 Task: Research Airbnb accommodation in San Marino, San Marino from 12th December, 2023 to 16th December, 2023 for 8 adults.8 bedrooms having 8 beds and 8 bathrooms. Property type can be house. Amenities needed are: wifi, TV, free parkinig on premises, gym, breakfast. Booking option can be shelf check-in. Look for 4 properties as per requirement.
Action: Mouse moved to (352, 145)
Screenshot: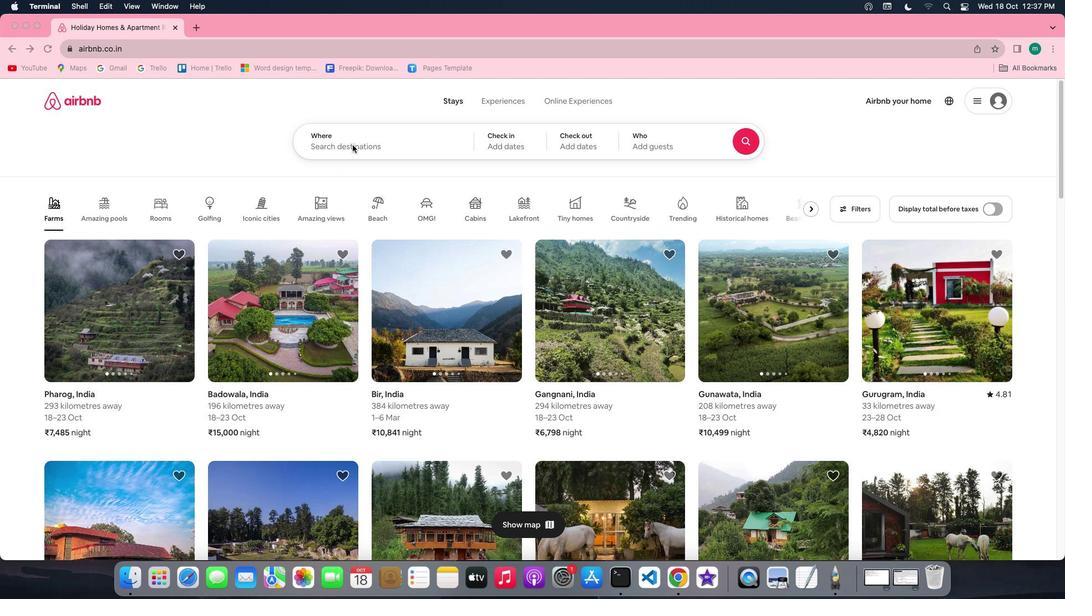 
Action: Mouse pressed left at (352, 145)
Screenshot: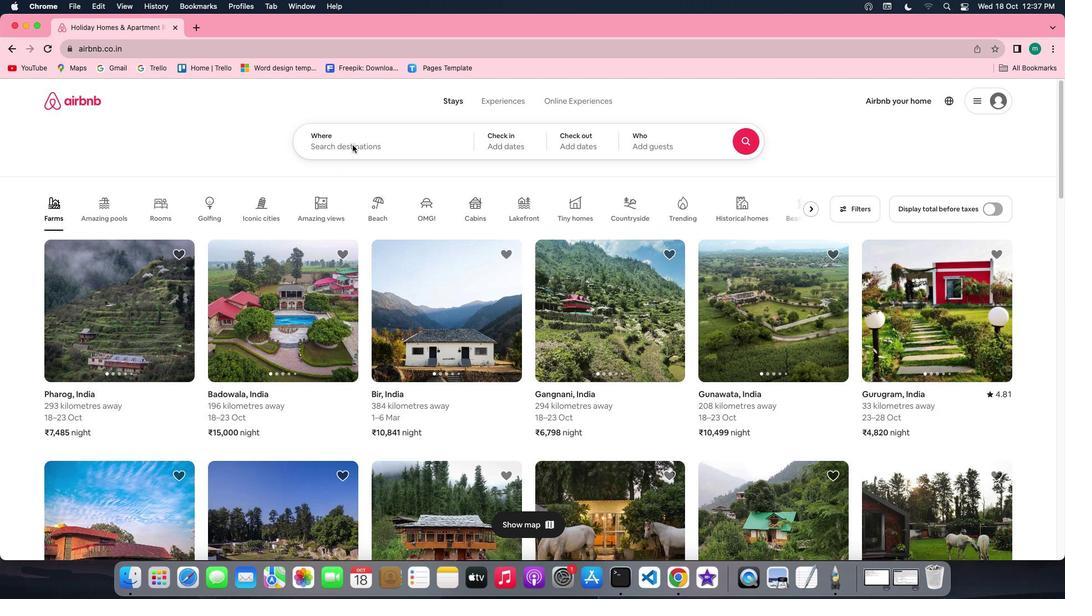 
Action: Mouse pressed left at (352, 145)
Screenshot: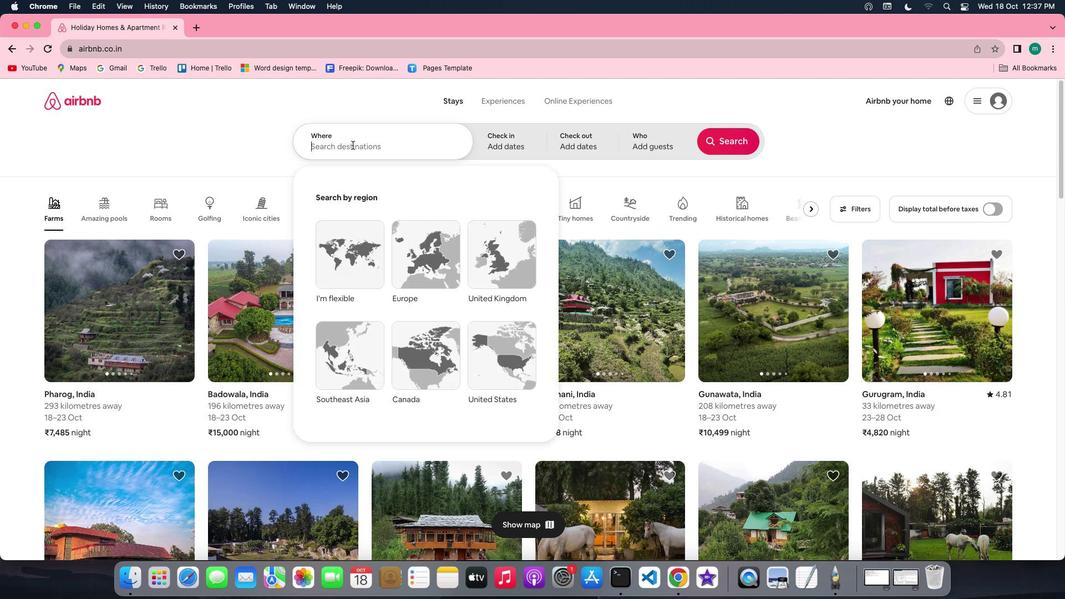 
Action: Key pressed Key.shift'S''a''n'Key.spaceKey.shift'M''a''r''i''n''o'','Key.shift'S''a''n'Key.spaceKey.shift'M''a''r''o'Key.backspace'i''n''o'
Screenshot: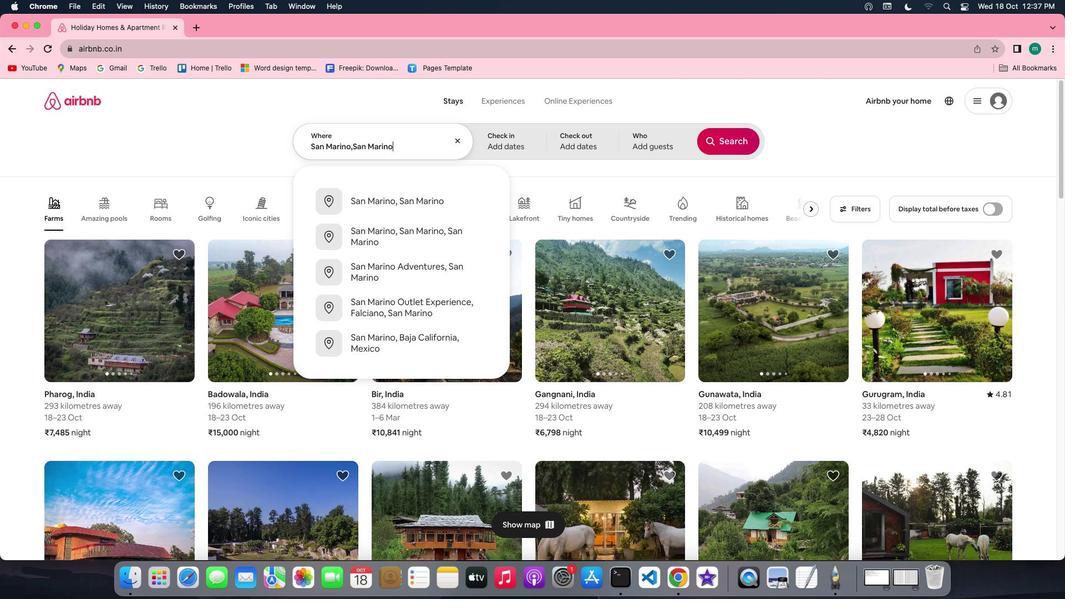 
Action: Mouse moved to (507, 140)
Screenshot: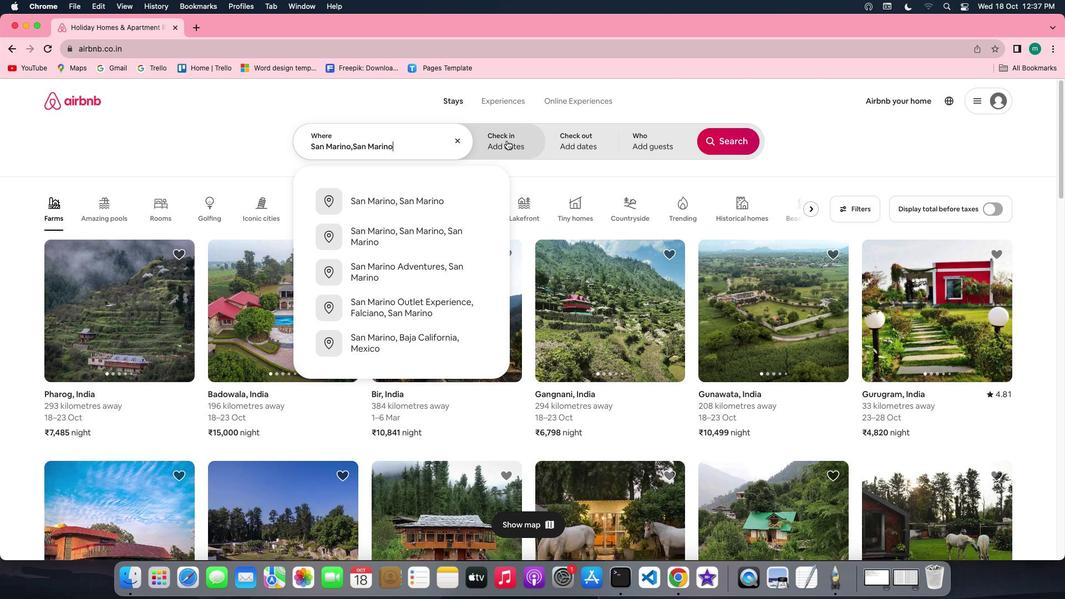 
Action: Mouse pressed left at (507, 140)
Screenshot: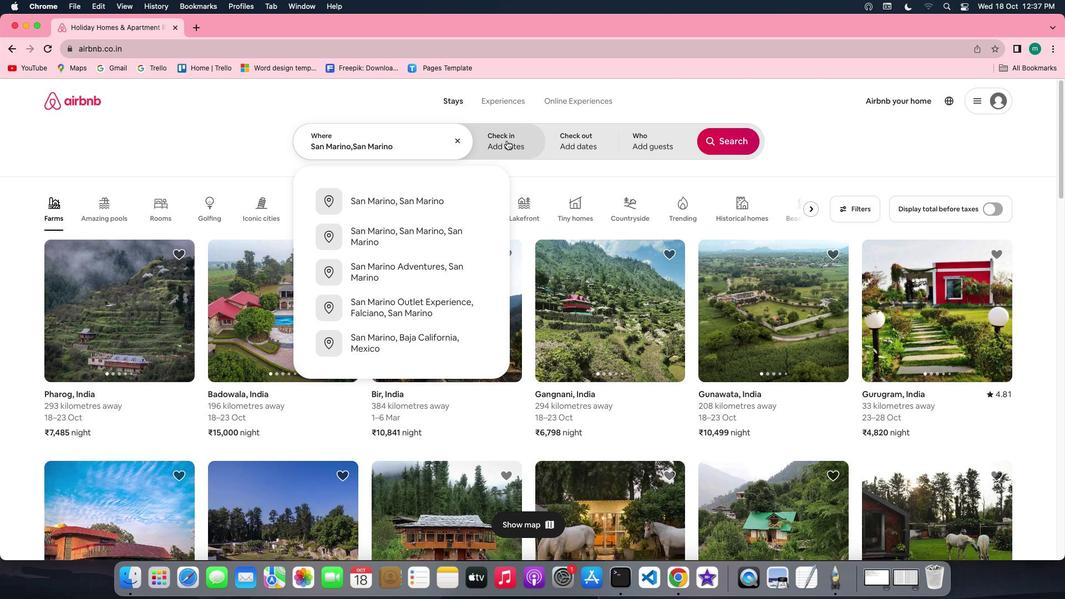
Action: Mouse moved to (727, 230)
Screenshot: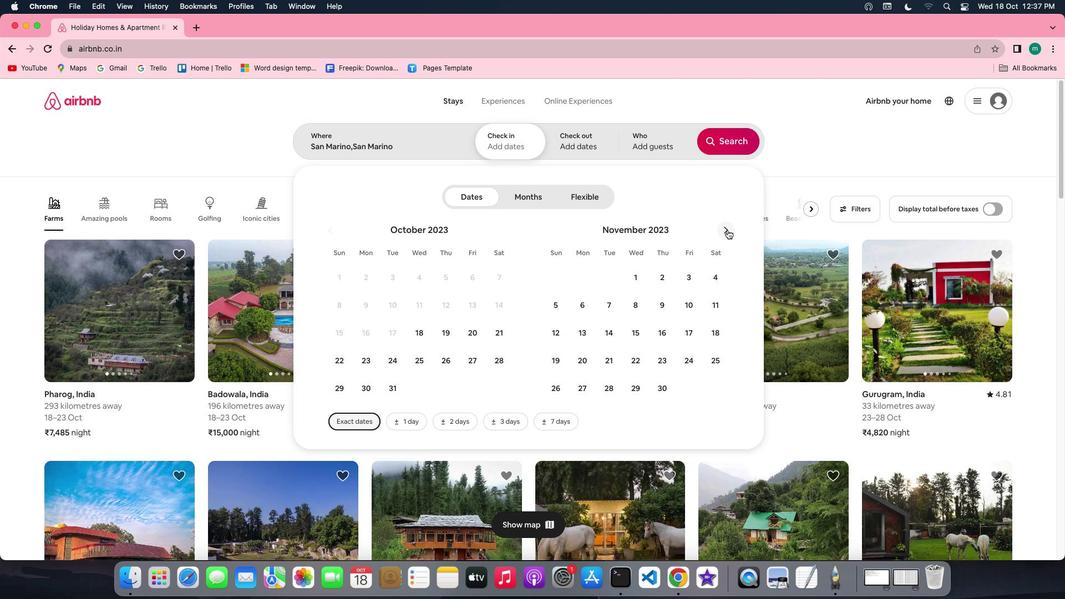 
Action: Mouse pressed left at (727, 230)
Screenshot: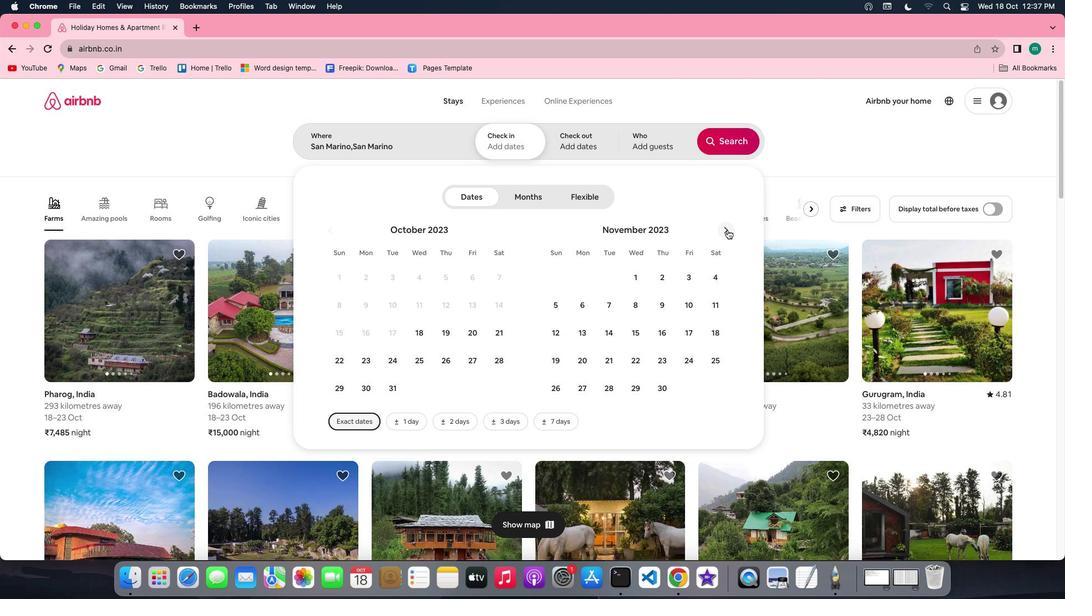 
Action: Mouse moved to (607, 322)
Screenshot: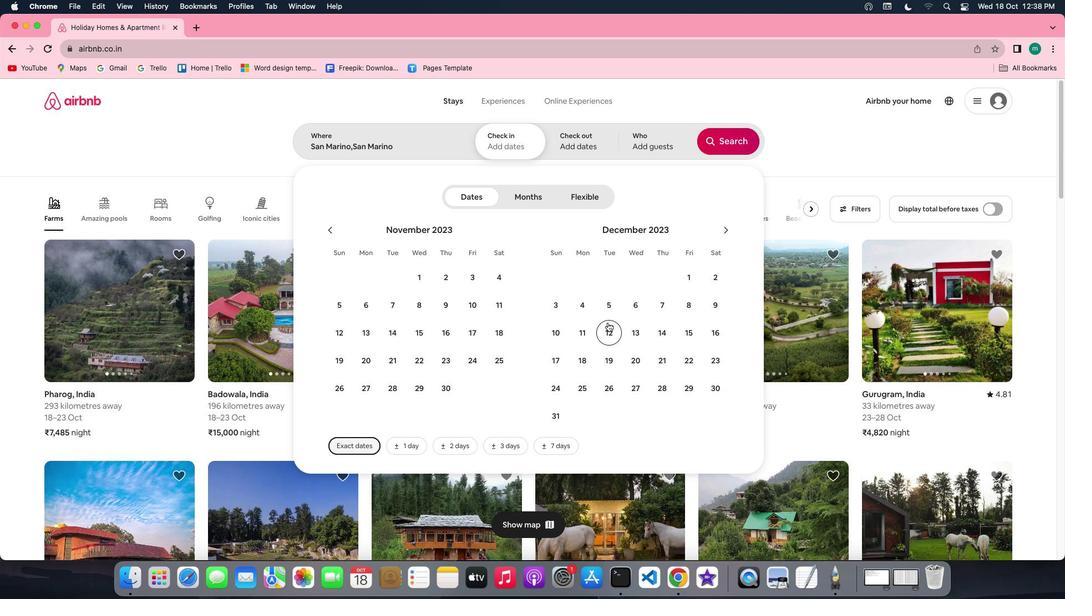 
Action: Mouse pressed left at (607, 322)
Screenshot: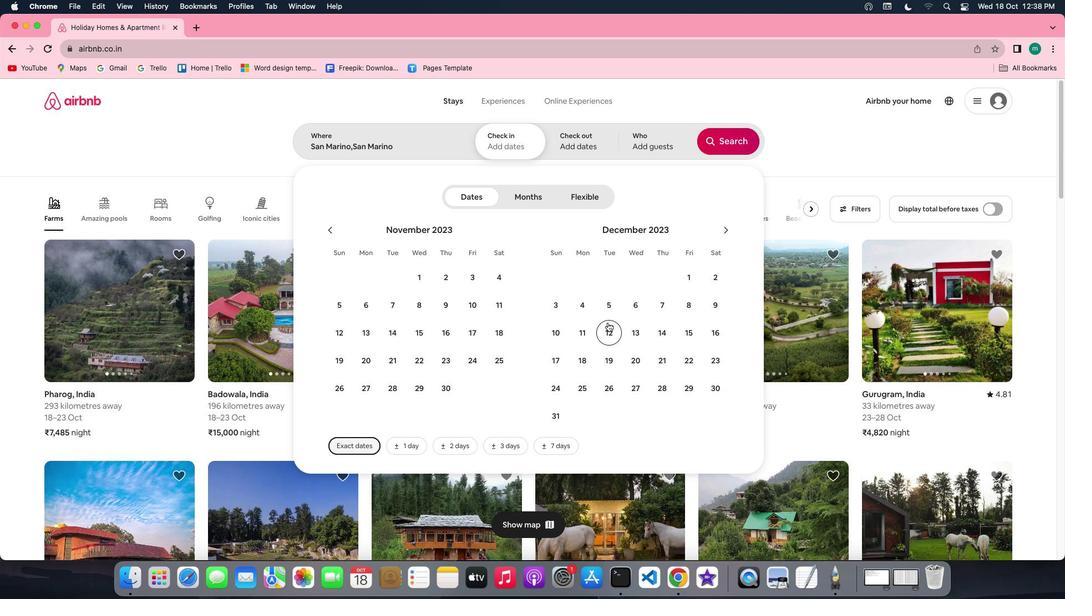 
Action: Mouse moved to (710, 321)
Screenshot: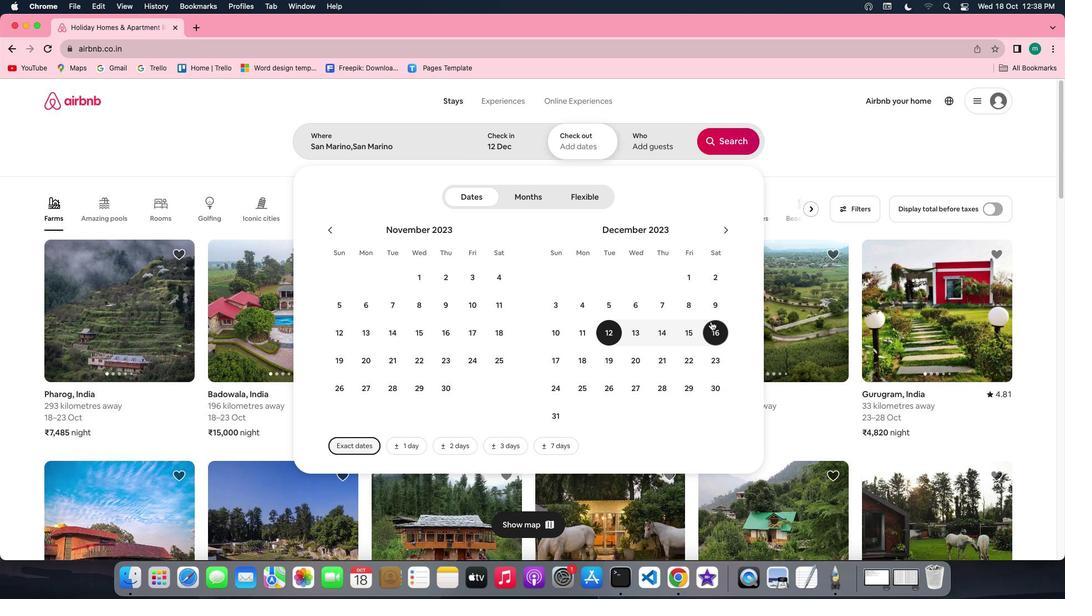 
Action: Mouse pressed left at (710, 321)
Screenshot: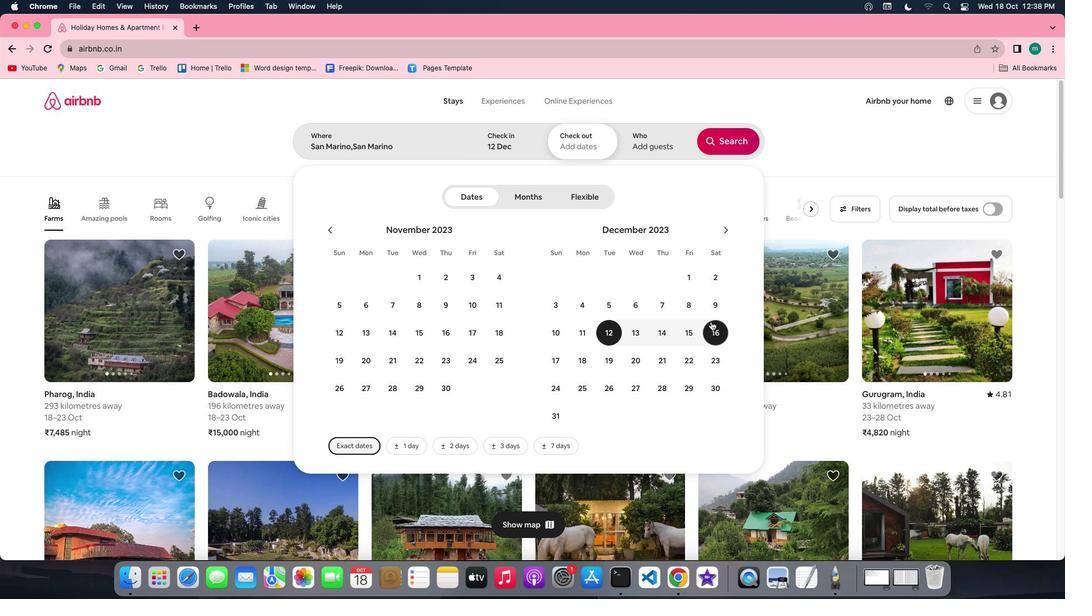
Action: Mouse moved to (658, 145)
Screenshot: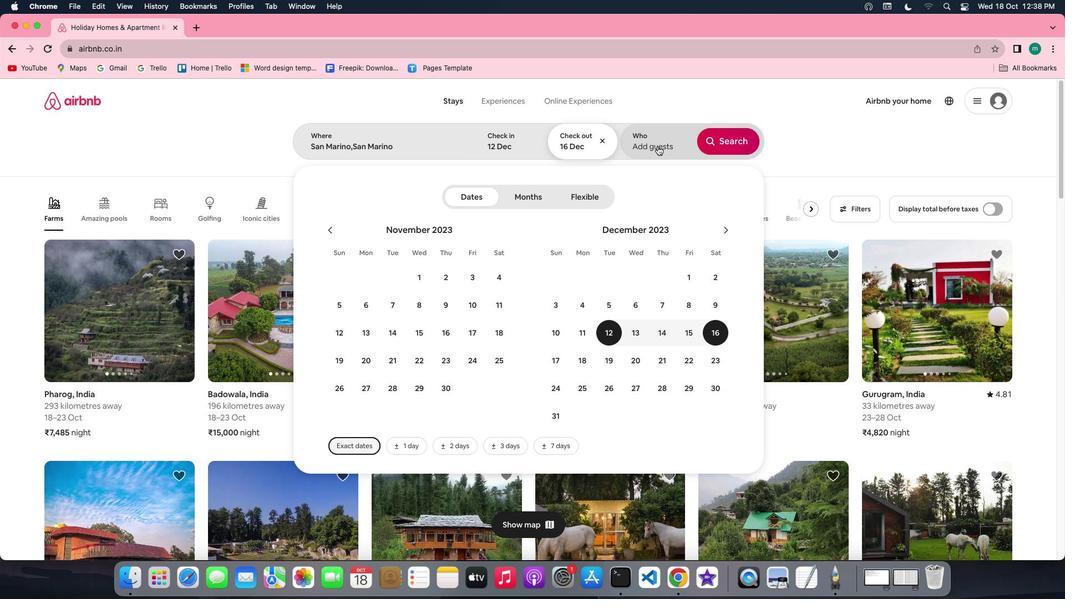 
Action: Mouse pressed left at (658, 145)
Screenshot: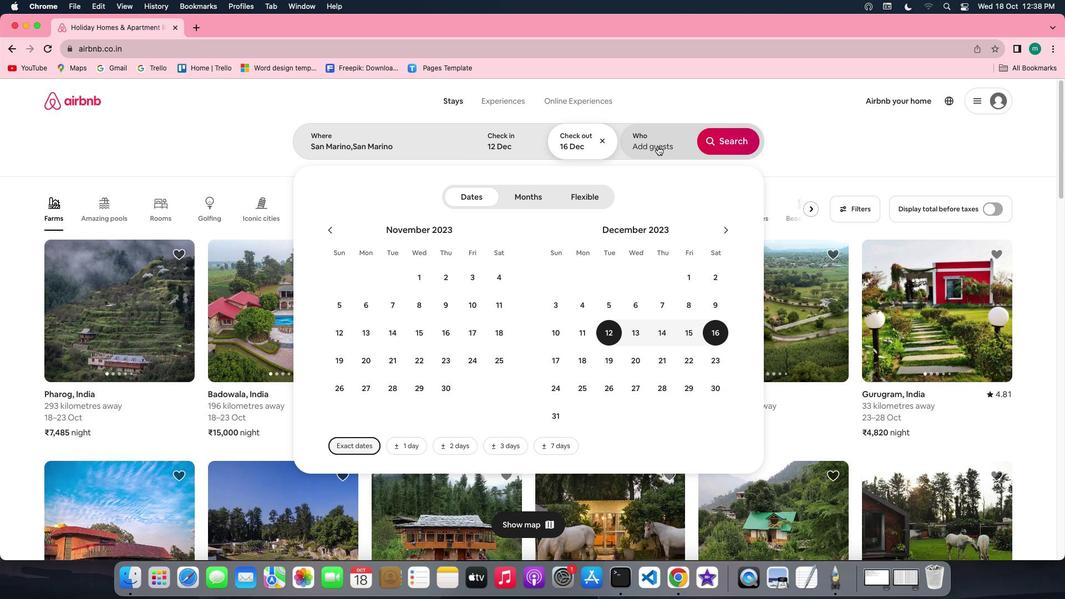 
Action: Mouse moved to (734, 199)
Screenshot: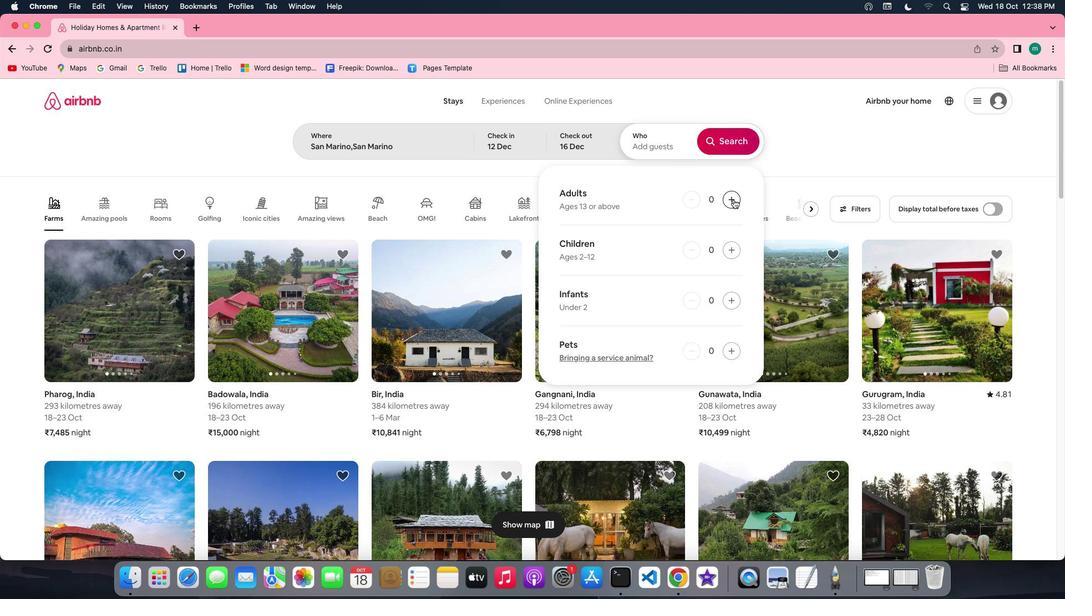 
Action: Mouse pressed left at (734, 199)
Screenshot: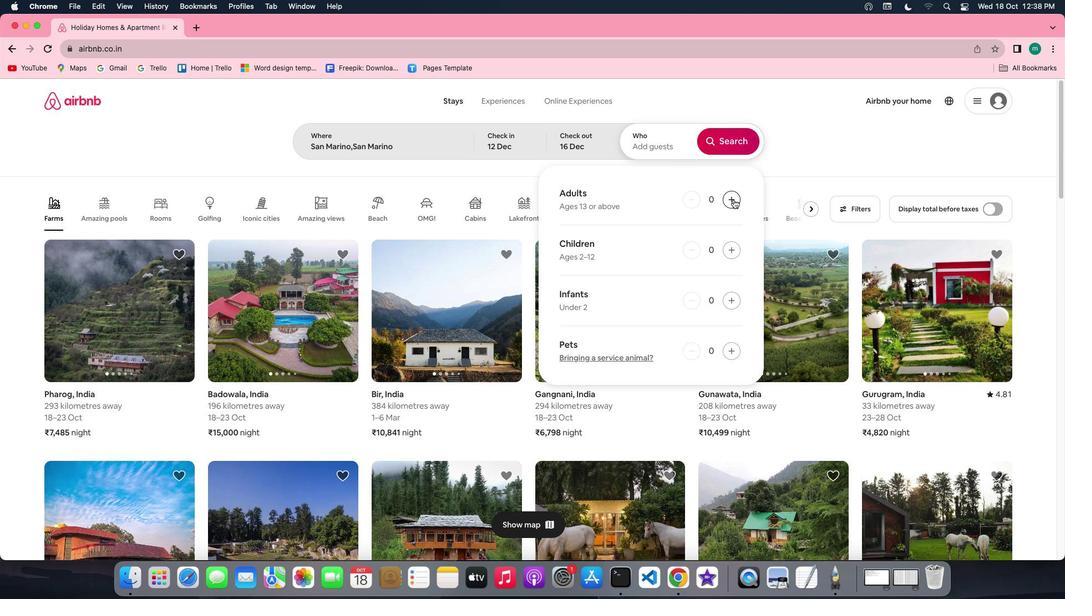 
Action: Mouse pressed left at (734, 199)
Screenshot: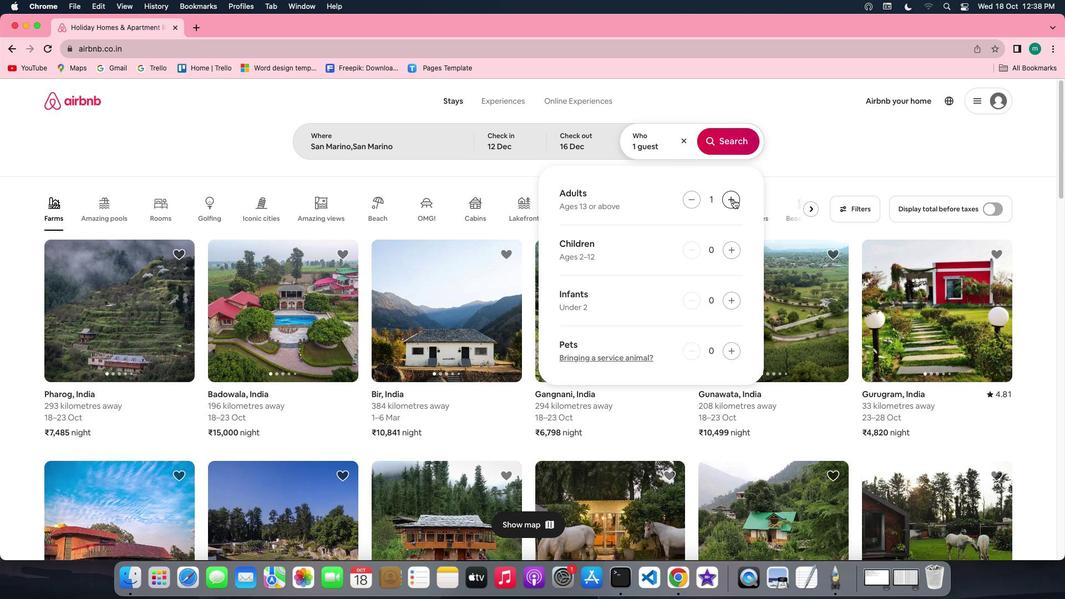 
Action: Mouse pressed left at (734, 199)
Screenshot: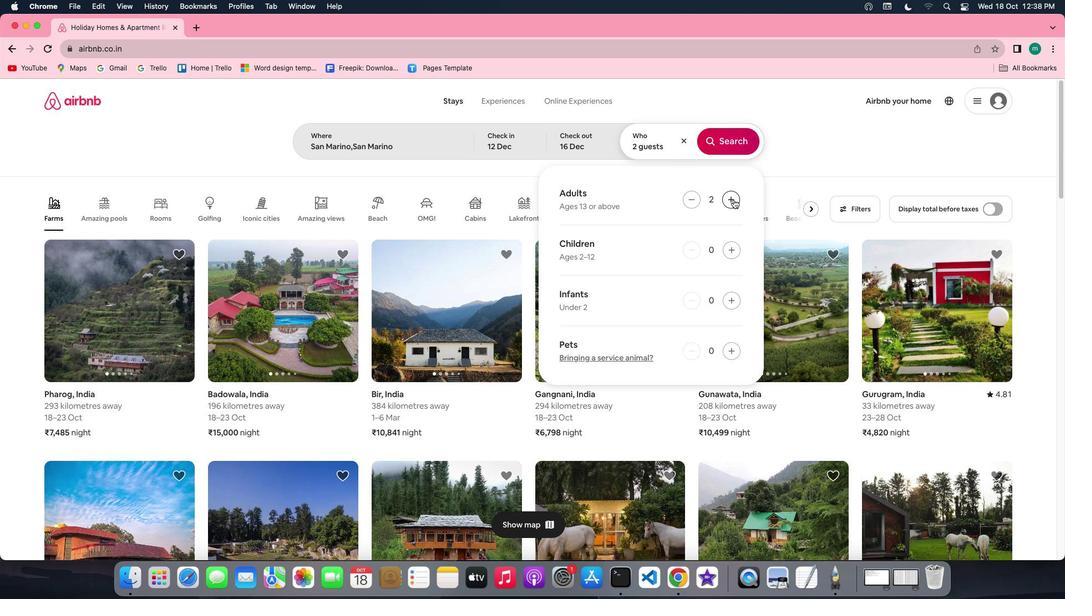 
Action: Mouse pressed left at (734, 199)
Screenshot: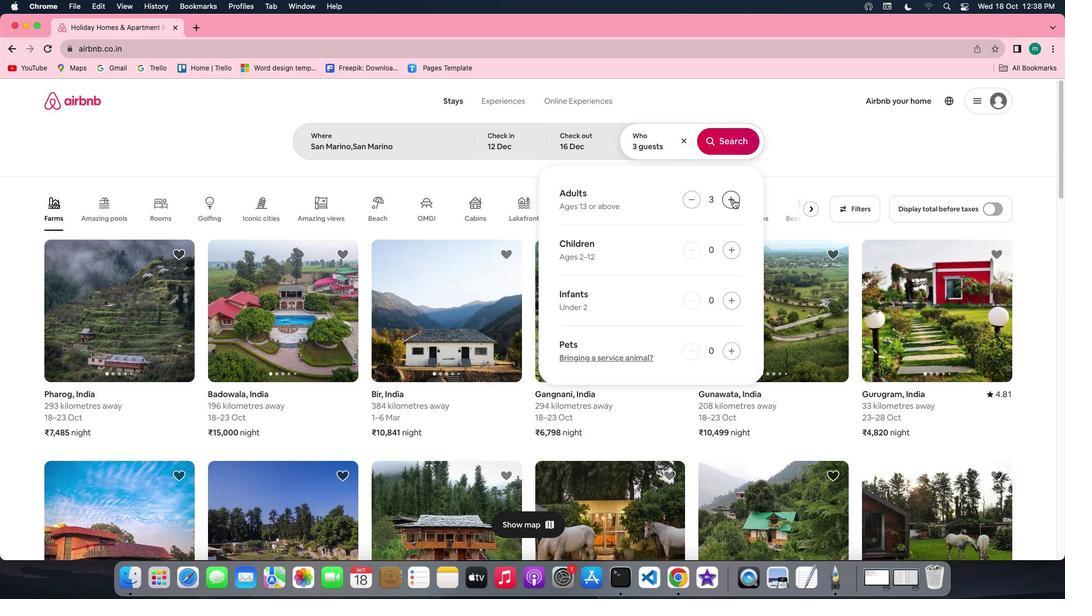 
Action: Mouse pressed left at (734, 199)
Screenshot: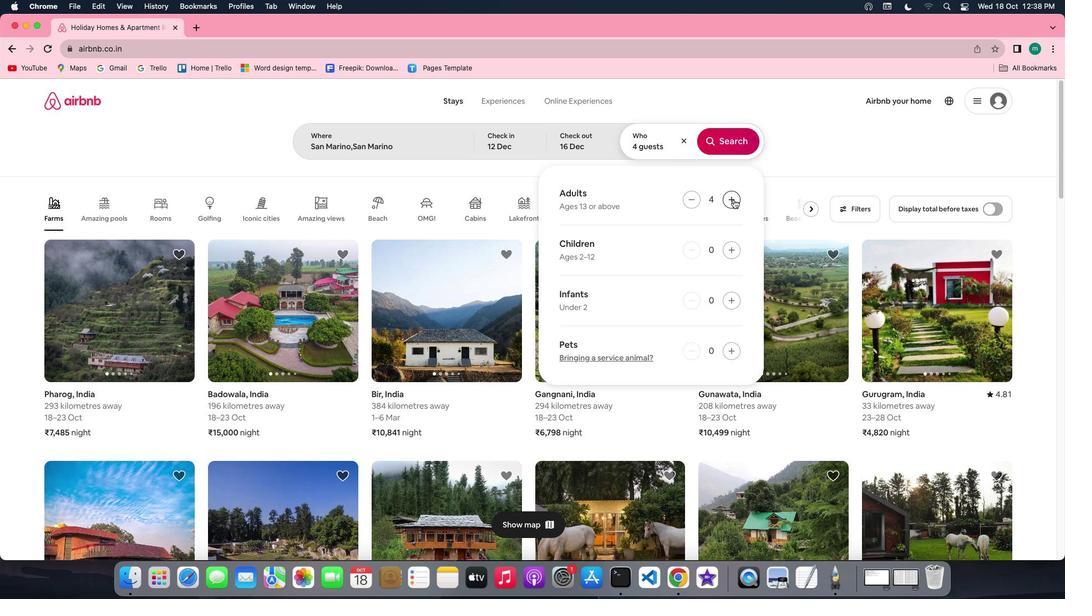 
Action: Mouse pressed left at (734, 199)
Screenshot: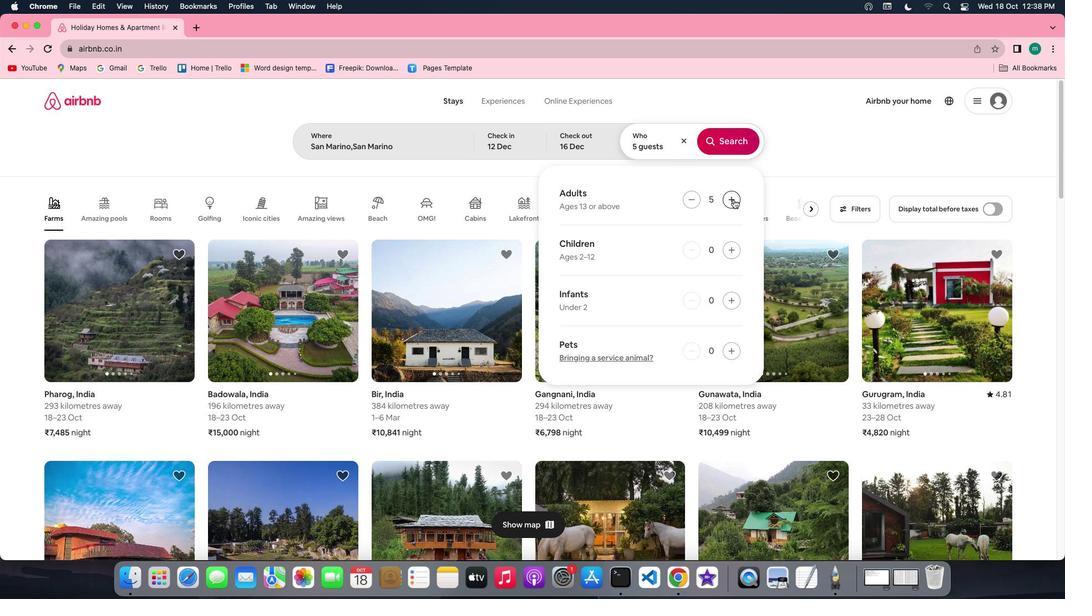 
Action: Mouse pressed left at (734, 199)
Screenshot: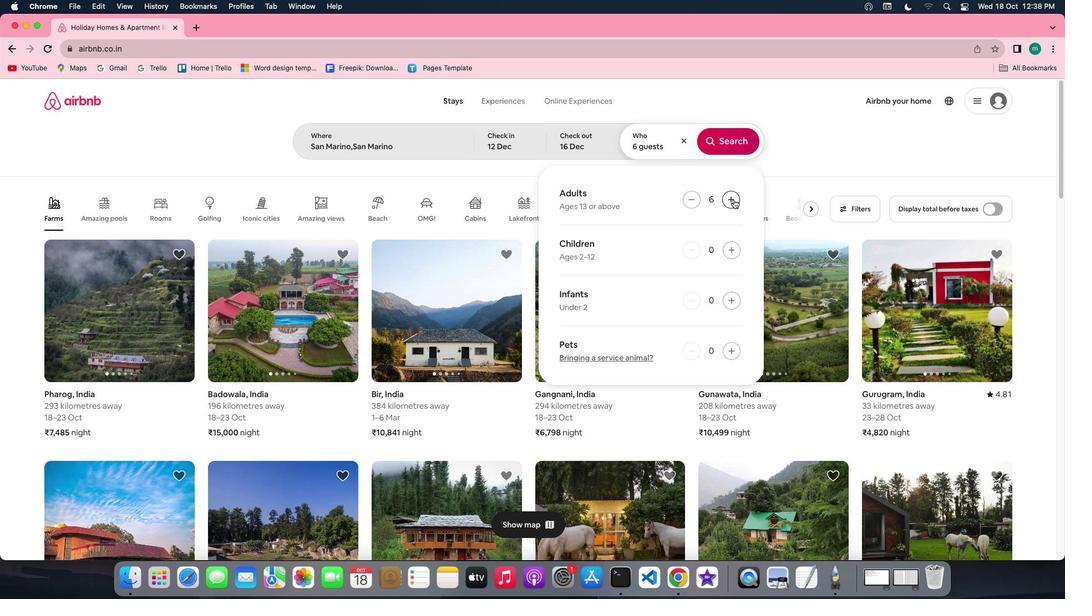 
Action: Mouse pressed left at (734, 199)
Screenshot: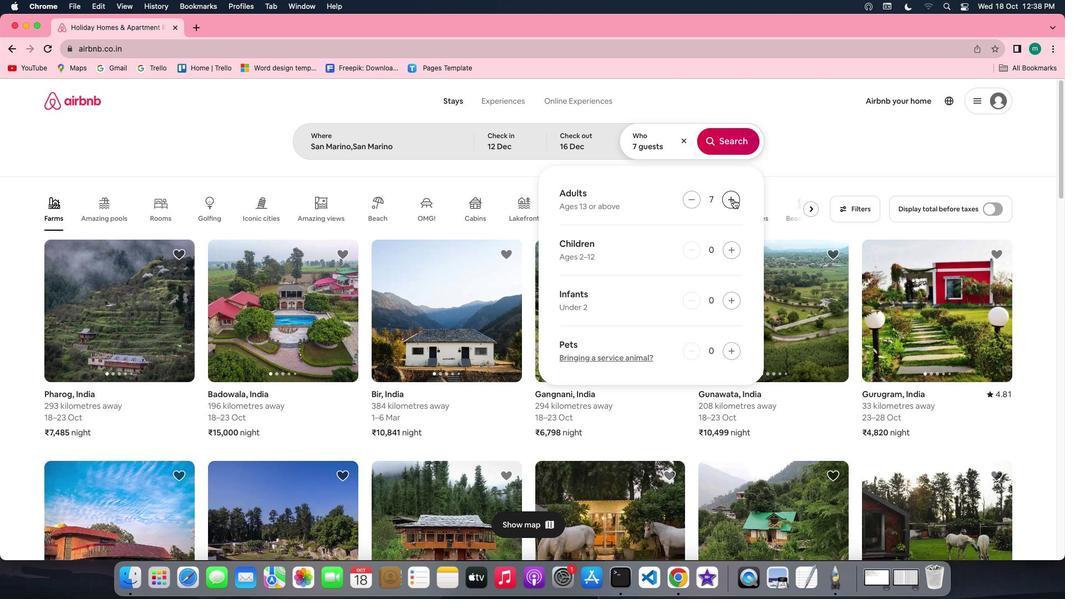 
Action: Mouse moved to (737, 145)
Screenshot: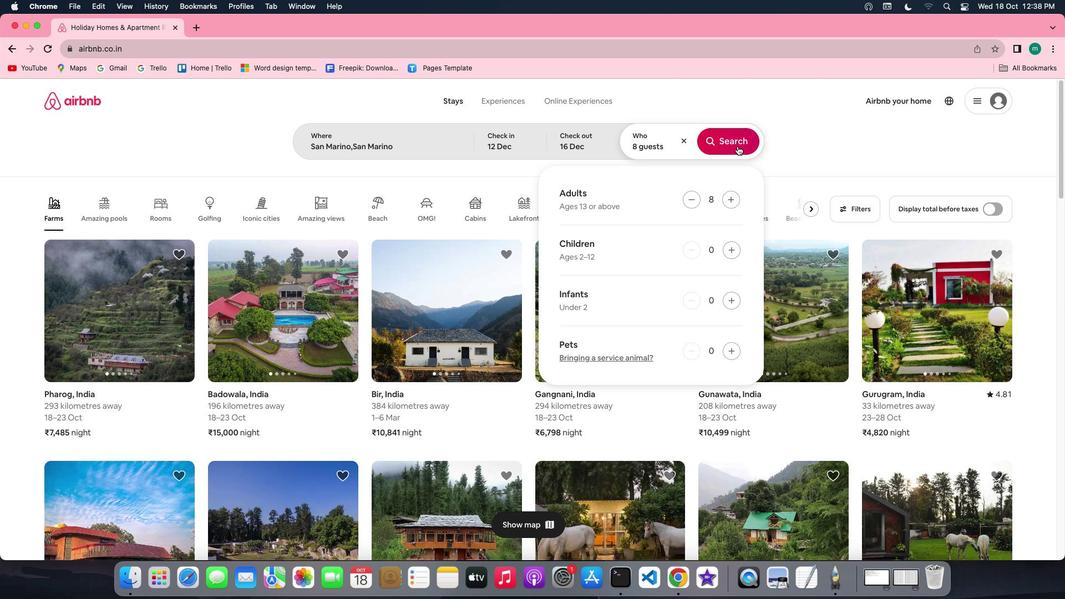 
Action: Mouse pressed left at (737, 145)
Screenshot: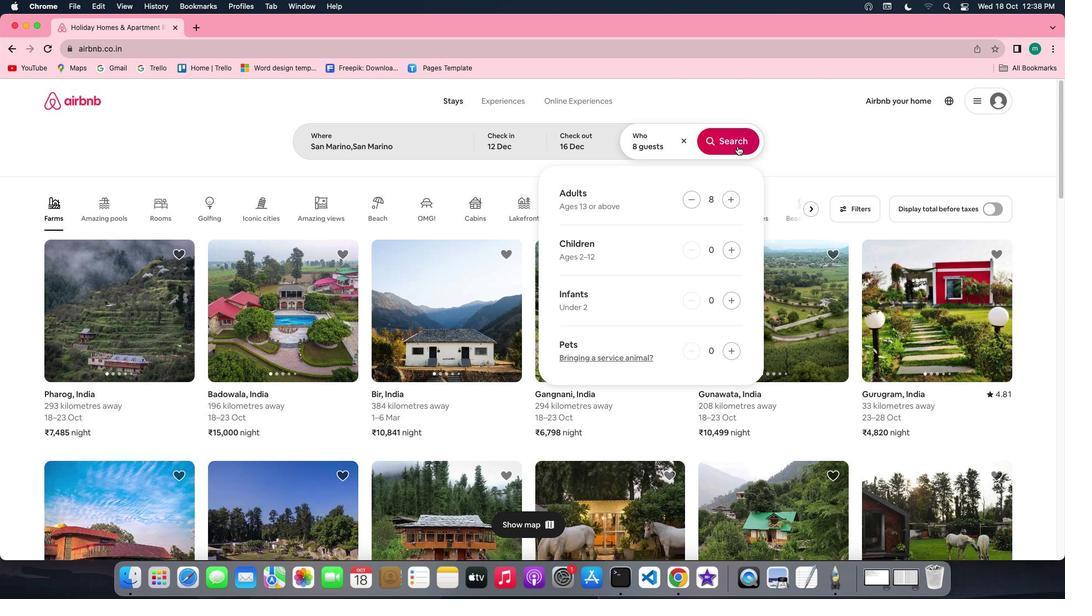 
Action: Mouse moved to (879, 142)
Screenshot: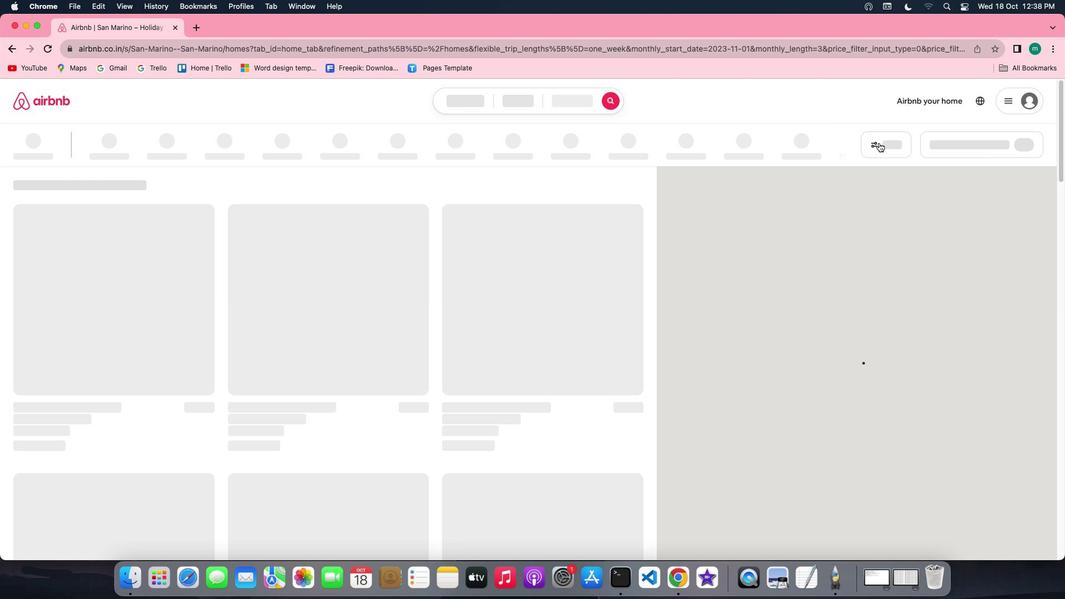 
Action: Mouse pressed left at (879, 142)
Screenshot: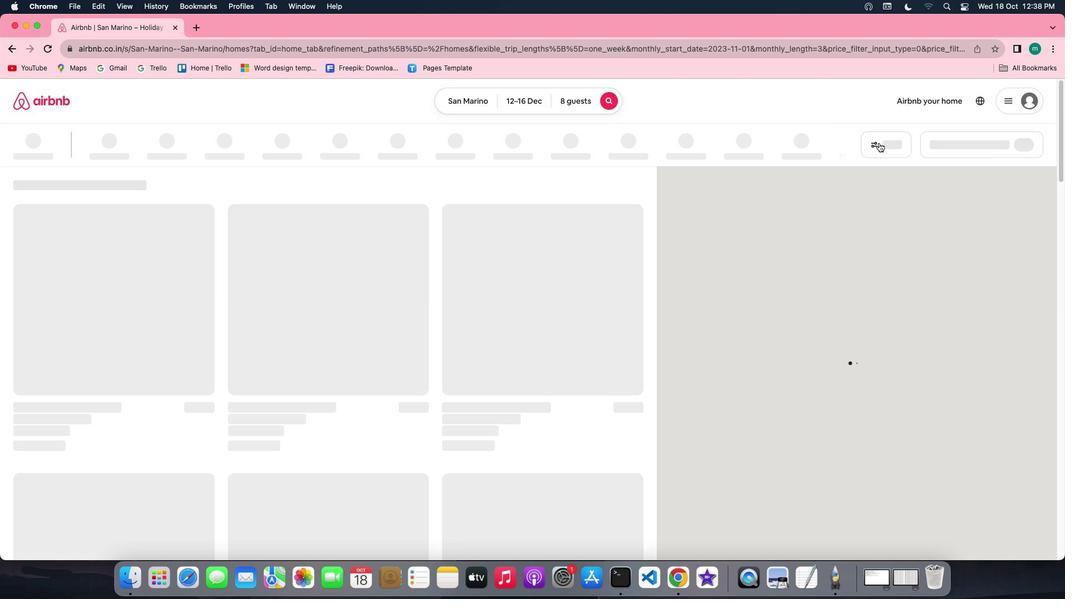 
Action: Mouse moved to (647, 452)
Screenshot: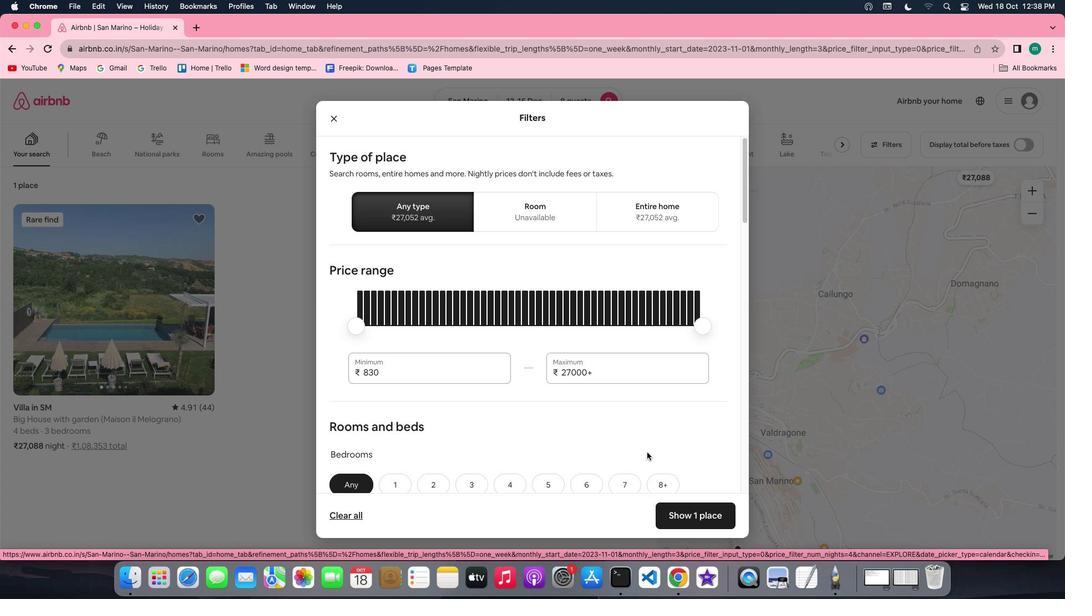 
Action: Mouse scrolled (647, 452) with delta (0, 0)
Screenshot: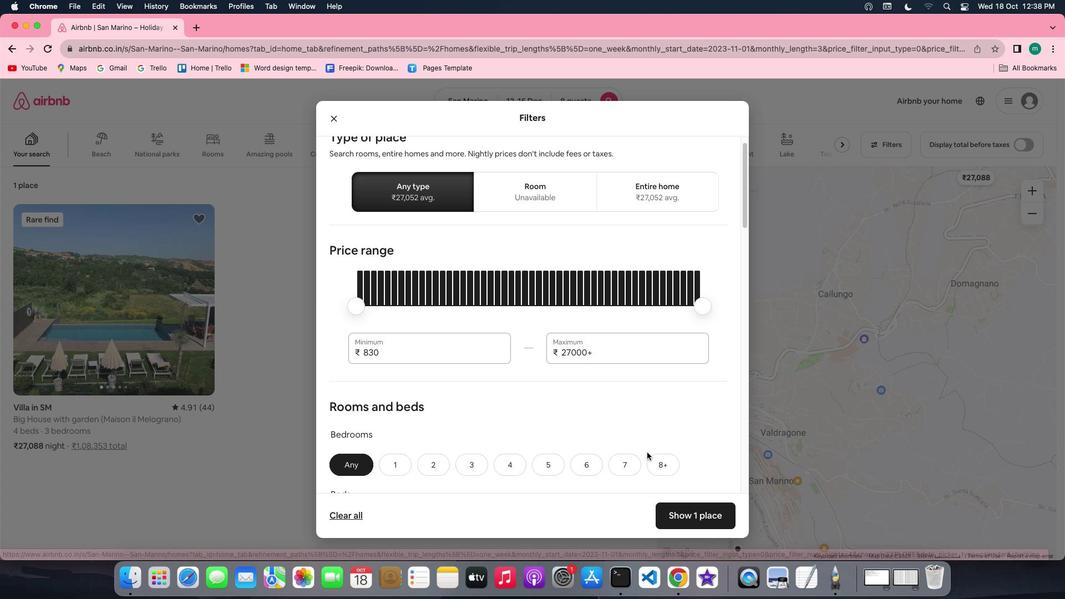 
Action: Mouse scrolled (647, 452) with delta (0, 0)
Screenshot: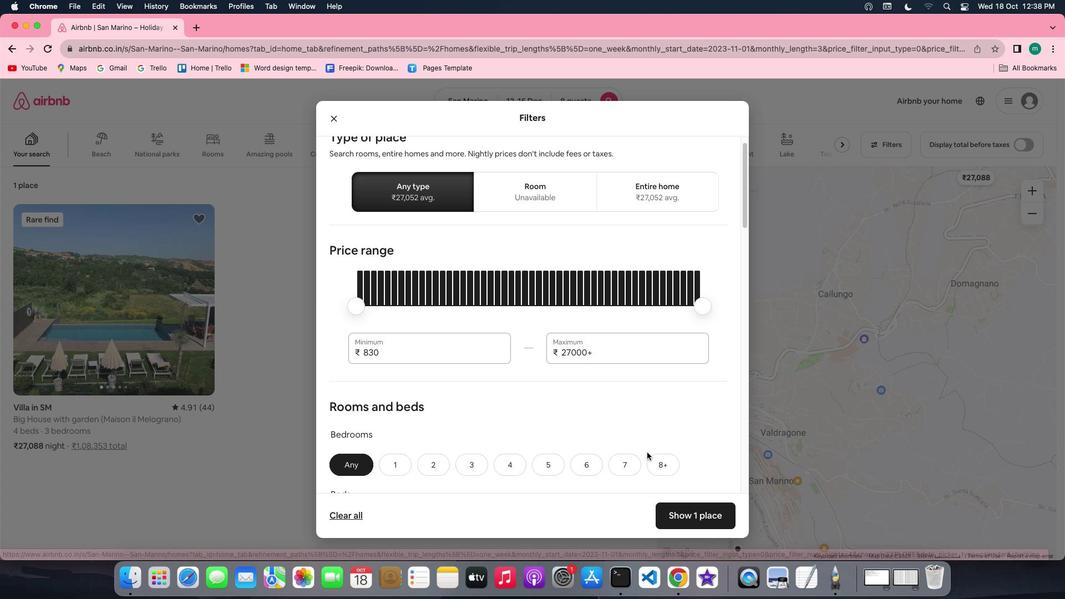 
Action: Mouse scrolled (647, 452) with delta (0, -1)
Screenshot: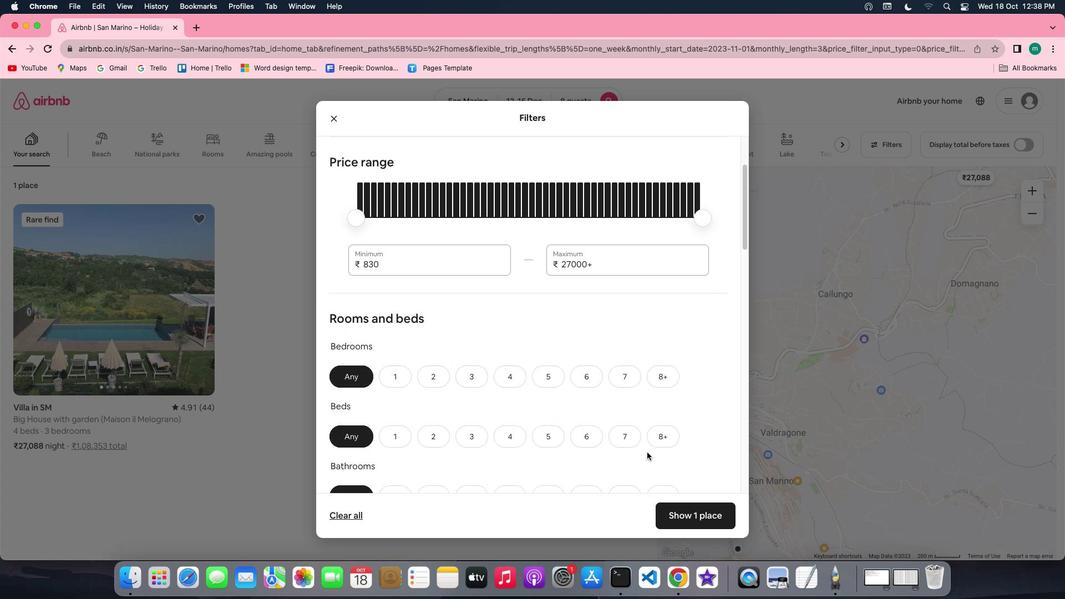 
Action: Mouse scrolled (647, 452) with delta (0, -2)
Screenshot: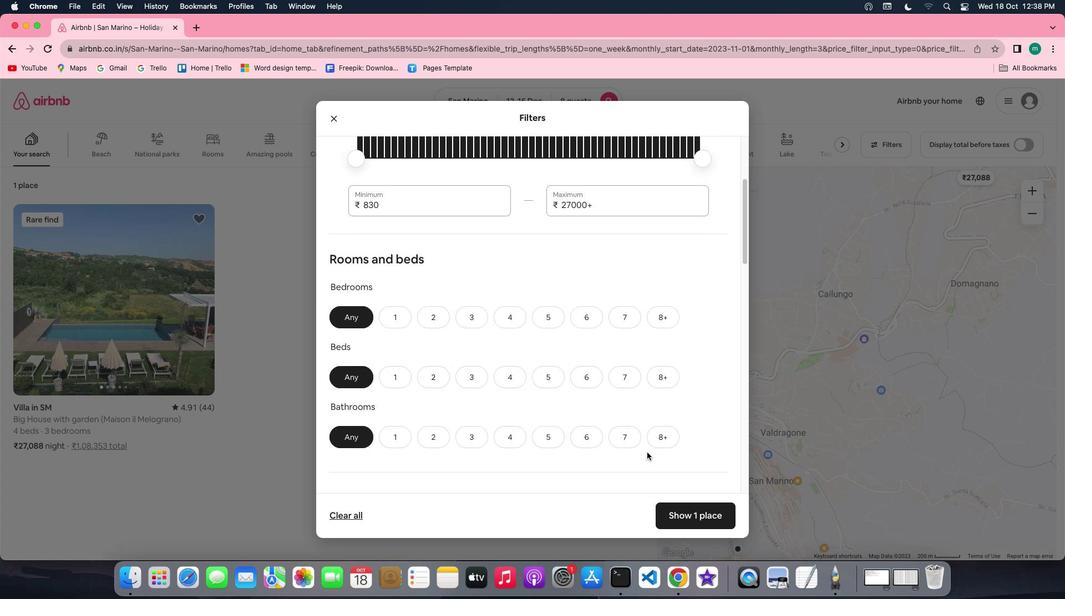 
Action: Mouse moved to (640, 442)
Screenshot: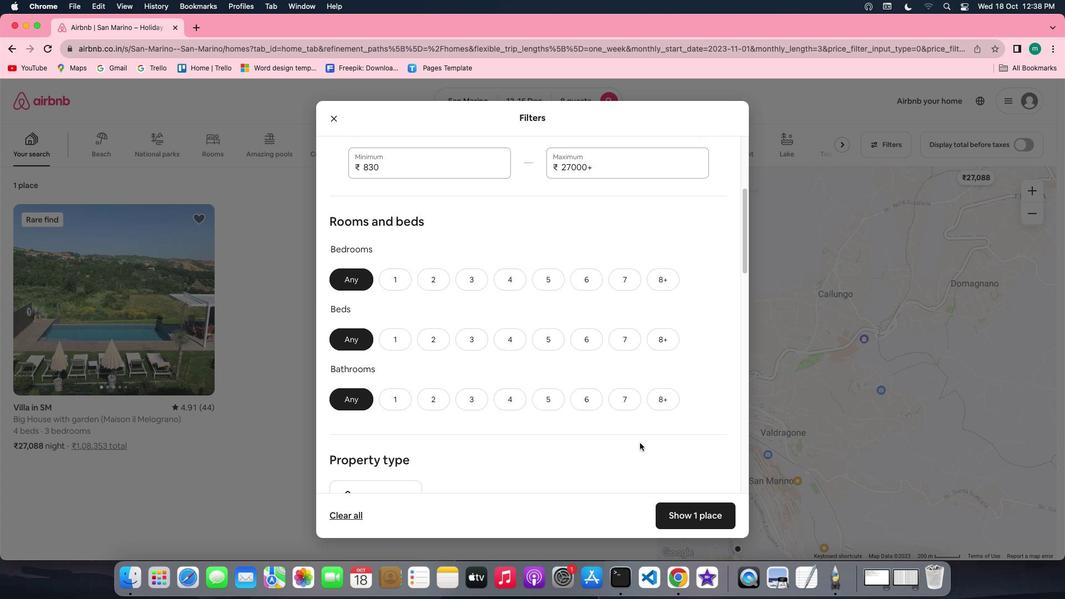 
Action: Mouse scrolled (640, 442) with delta (0, 0)
Screenshot: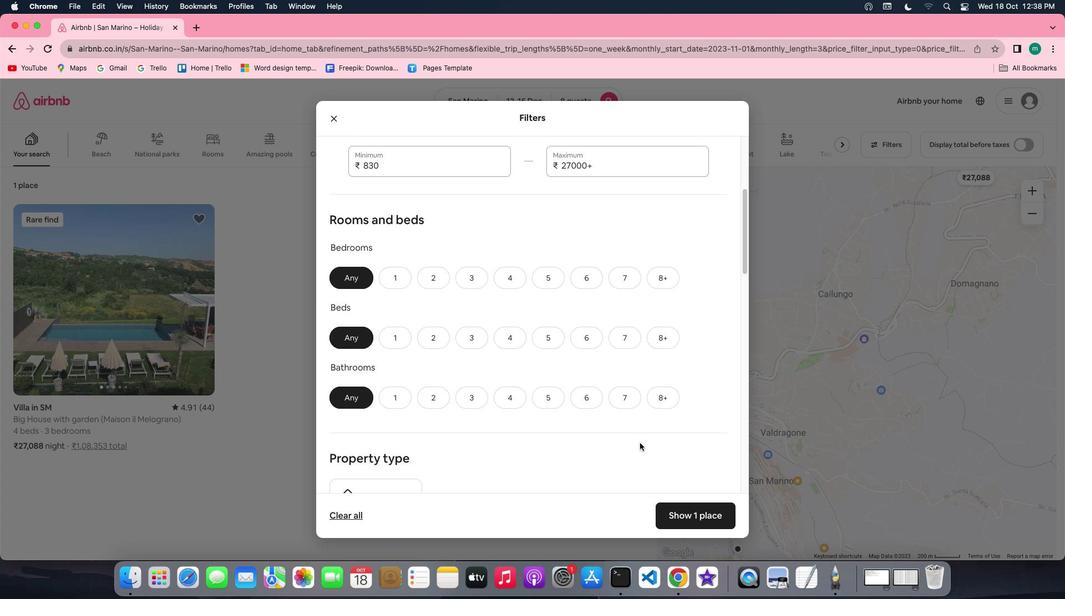 
Action: Mouse scrolled (640, 442) with delta (0, 0)
Screenshot: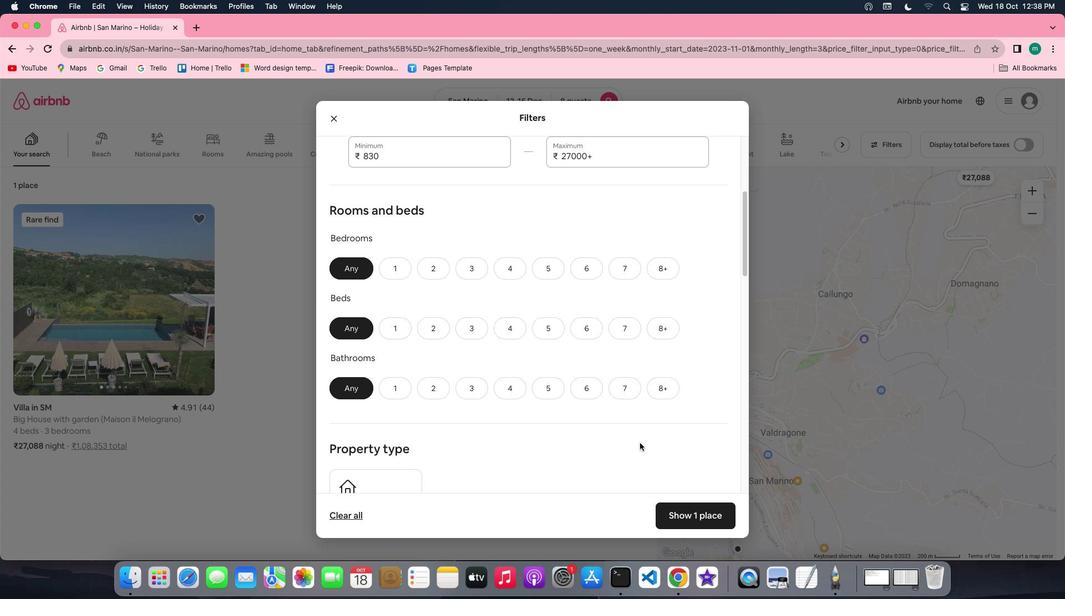 
Action: Mouse scrolled (640, 442) with delta (0, 0)
Screenshot: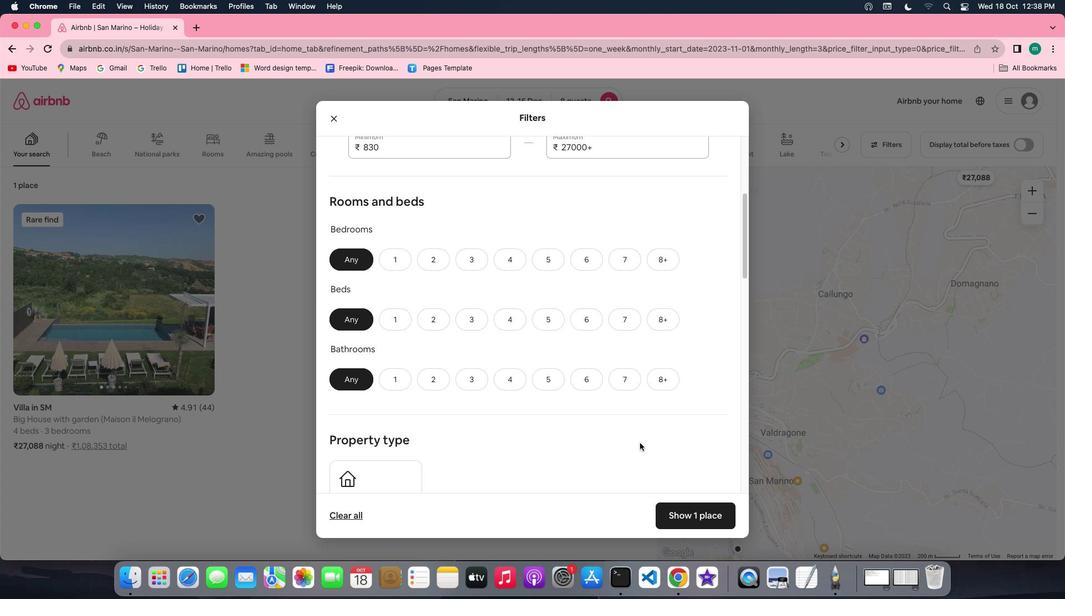 
Action: Mouse moved to (657, 233)
Screenshot: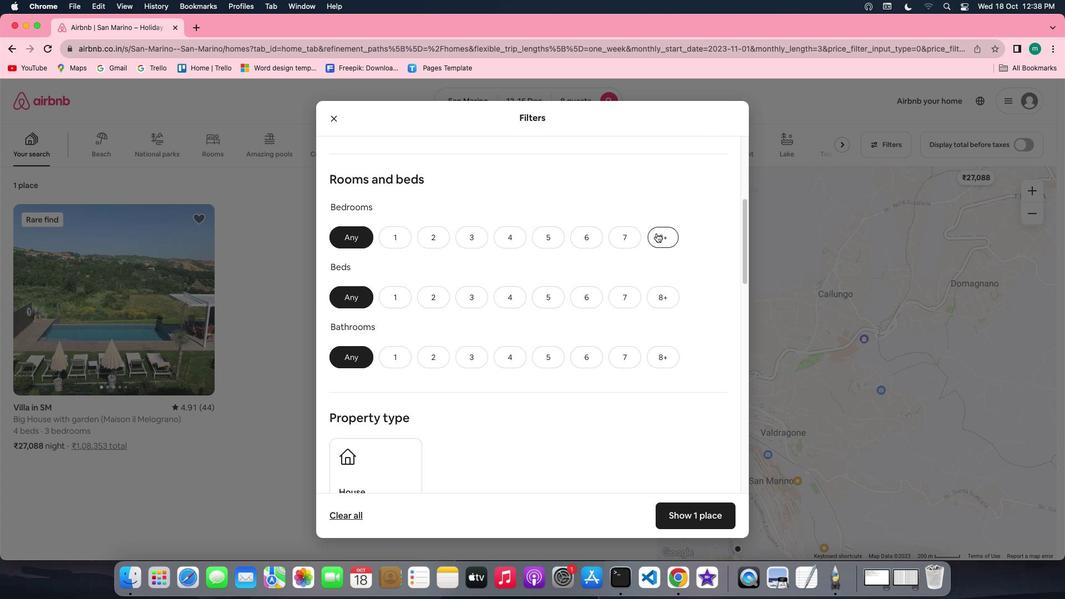 
Action: Mouse pressed left at (657, 233)
Screenshot: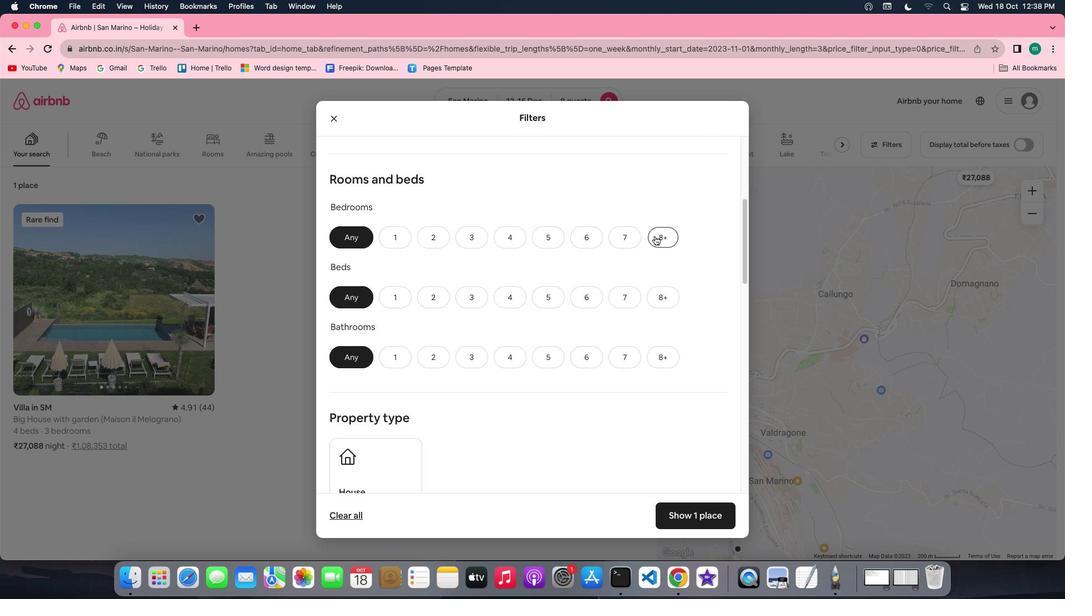 
Action: Mouse moved to (662, 291)
Screenshot: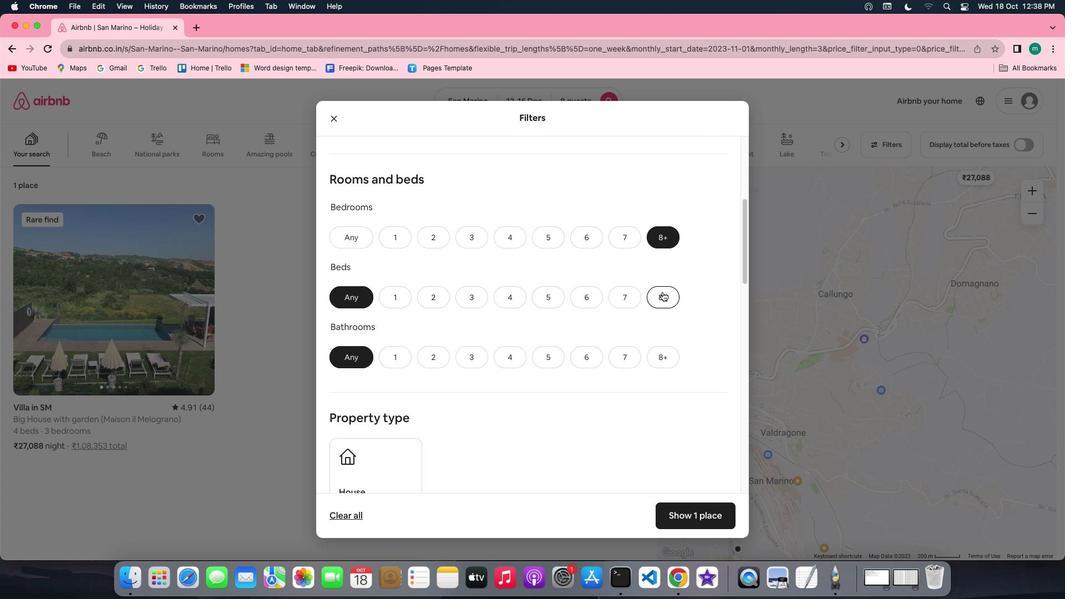 
Action: Mouse pressed left at (662, 291)
Screenshot: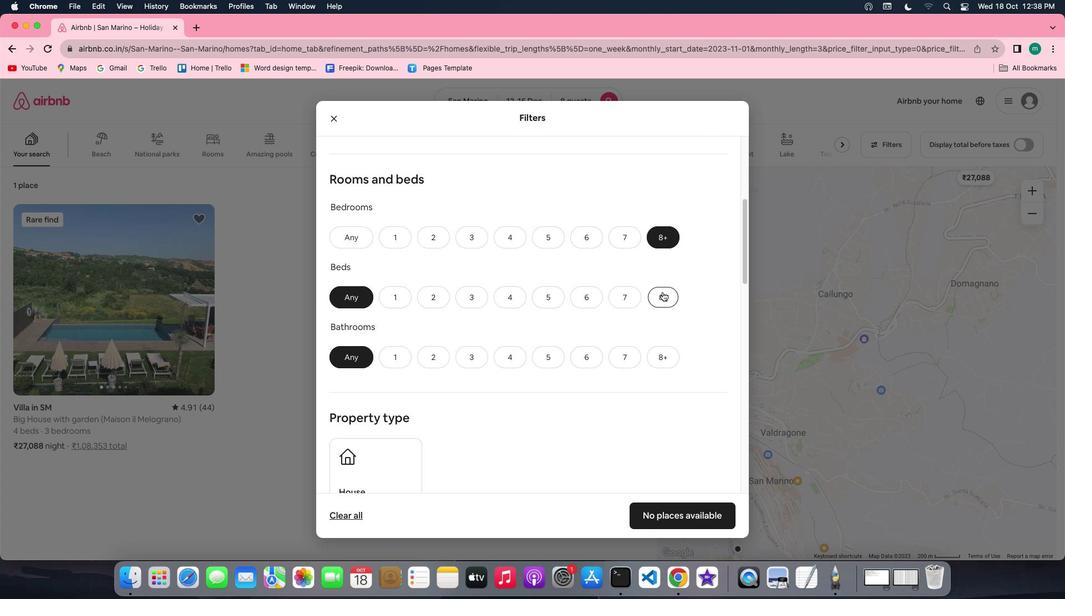
Action: Mouse moved to (663, 353)
Screenshot: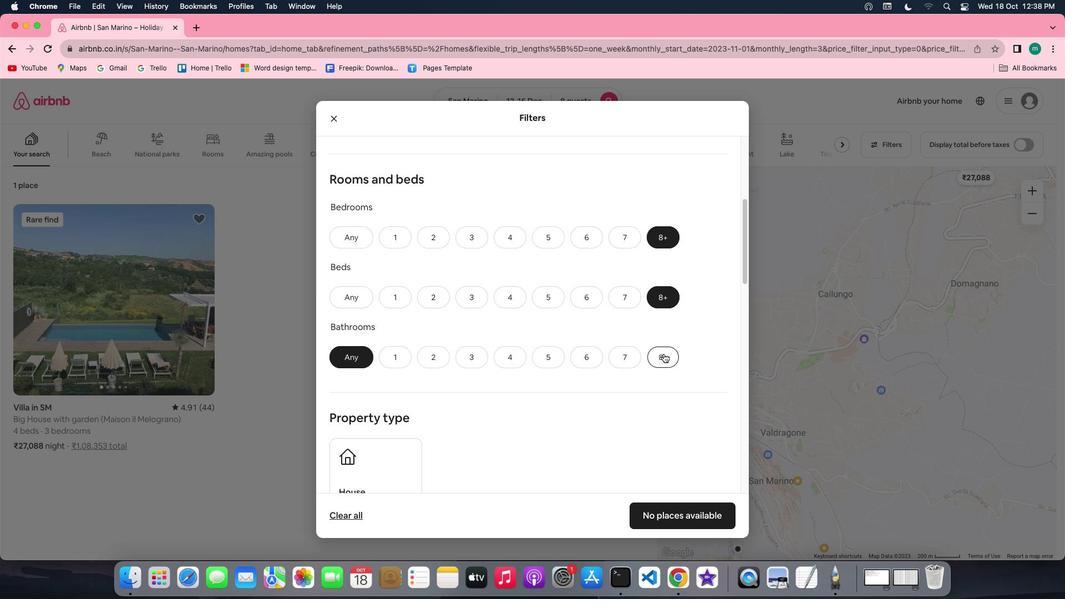 
Action: Mouse pressed left at (663, 353)
Screenshot: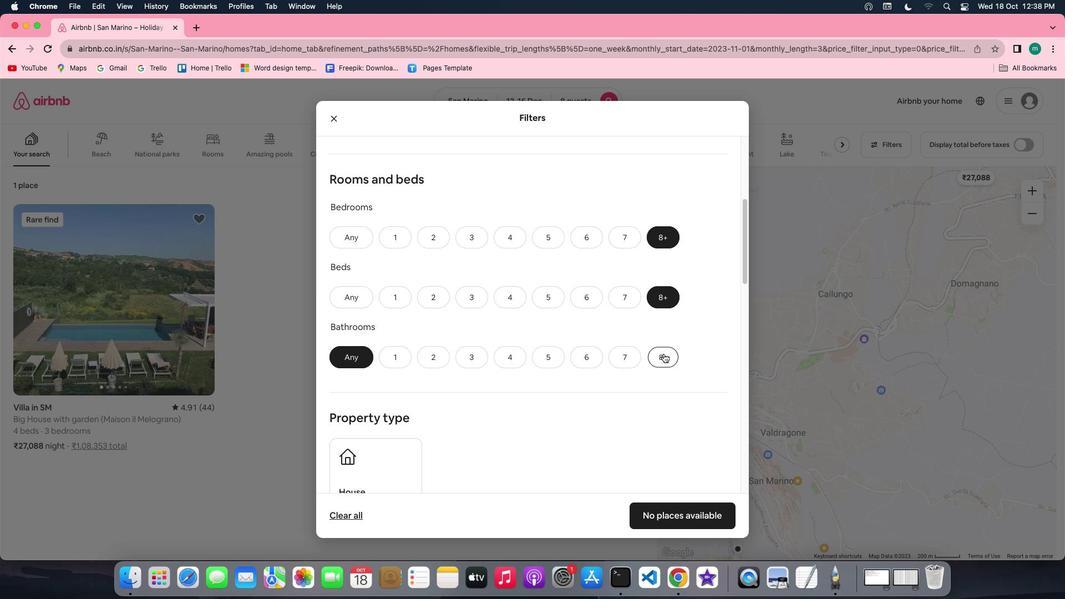 
Action: Mouse moved to (545, 389)
Screenshot: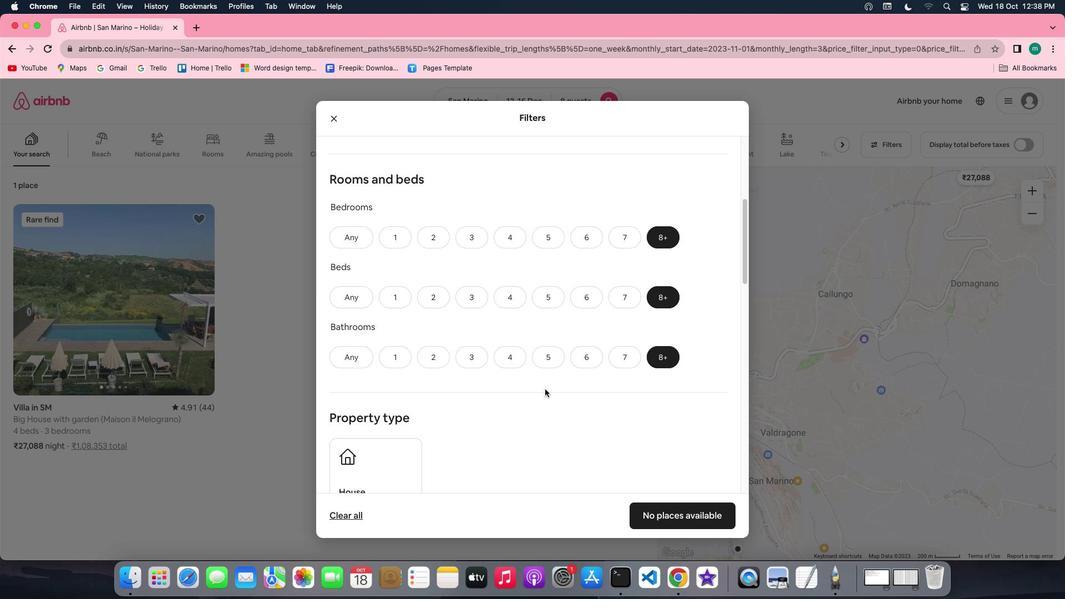 
Action: Mouse scrolled (545, 389) with delta (0, 0)
Screenshot: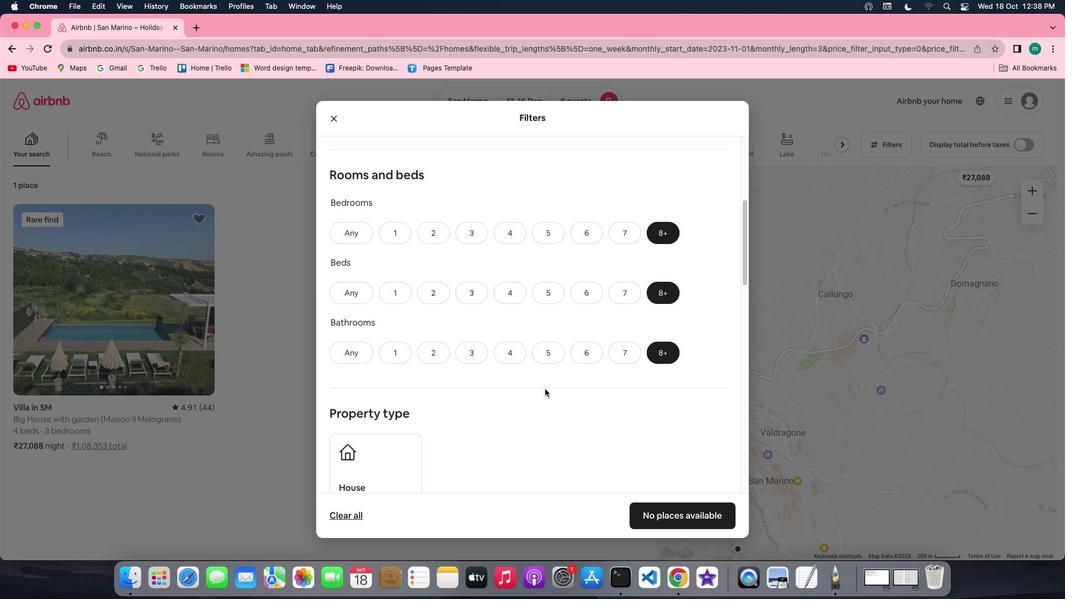
Action: Mouse scrolled (545, 389) with delta (0, 0)
Screenshot: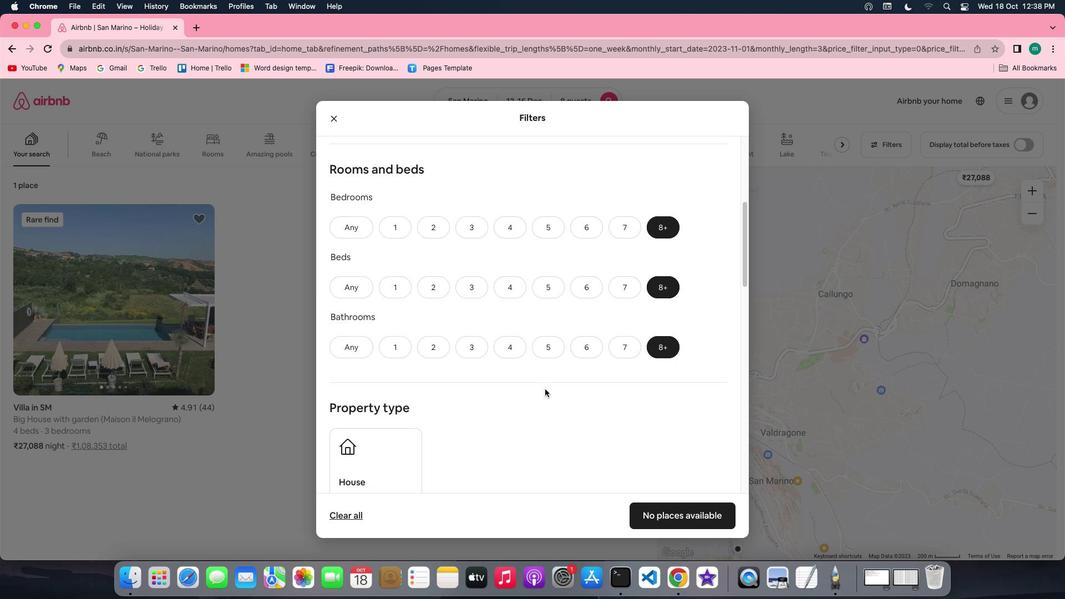 
Action: Mouse scrolled (545, 389) with delta (0, 0)
Screenshot: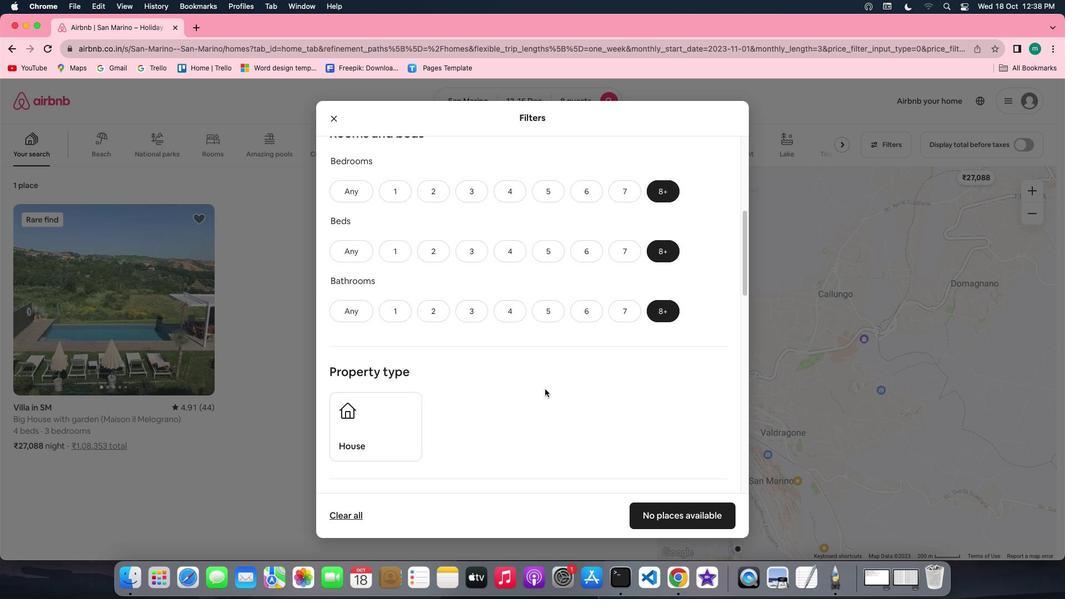 
Action: Mouse scrolled (545, 389) with delta (0, 0)
Screenshot: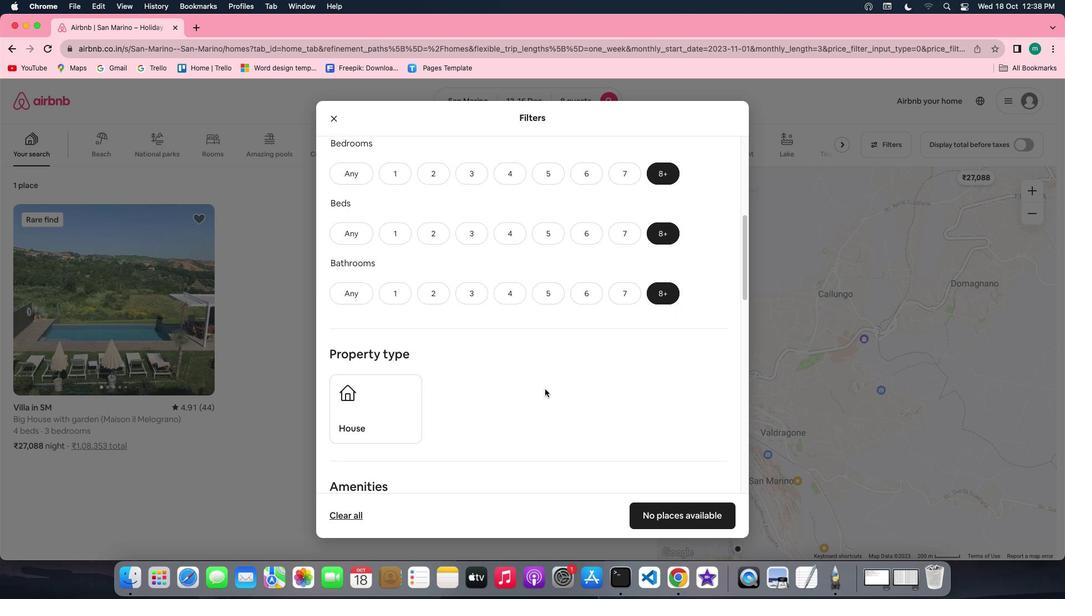 
Action: Mouse scrolled (545, 389) with delta (0, 0)
Screenshot: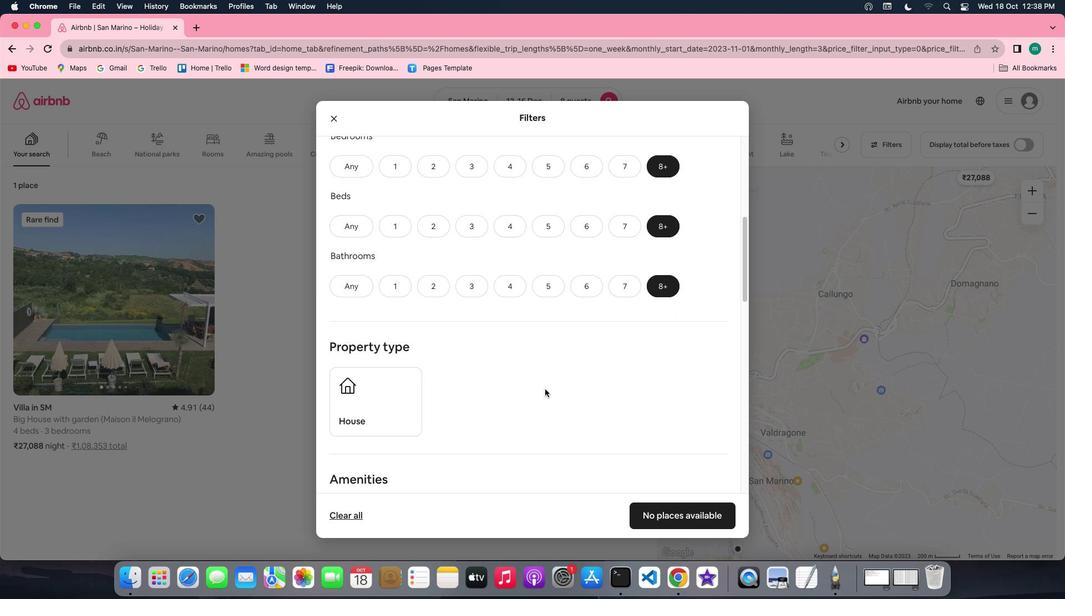
Action: Mouse scrolled (545, 389) with delta (0, 0)
Screenshot: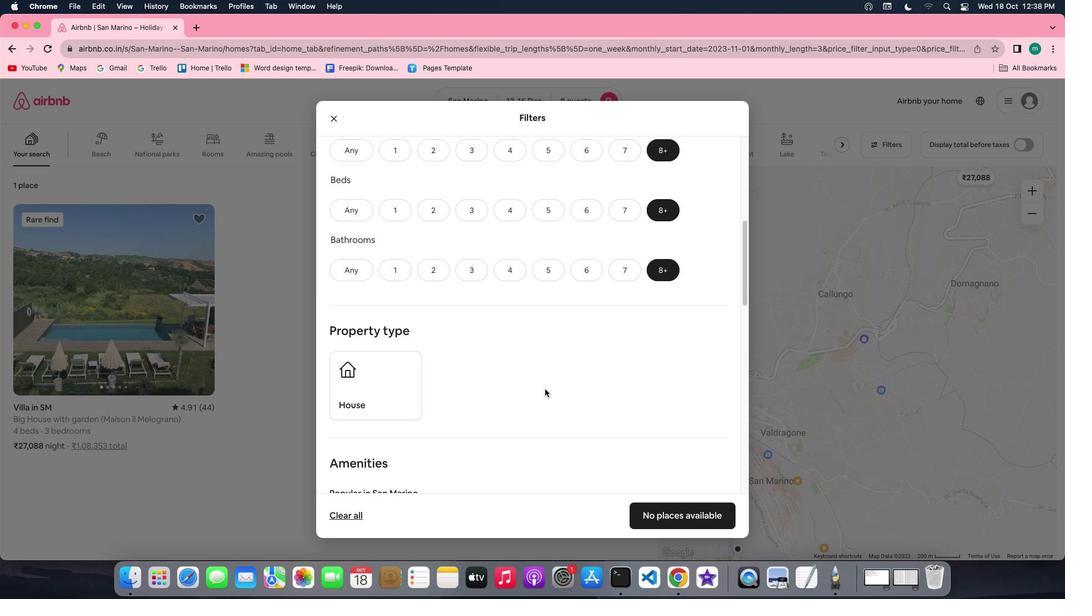 
Action: Mouse scrolled (545, 389) with delta (0, 0)
Screenshot: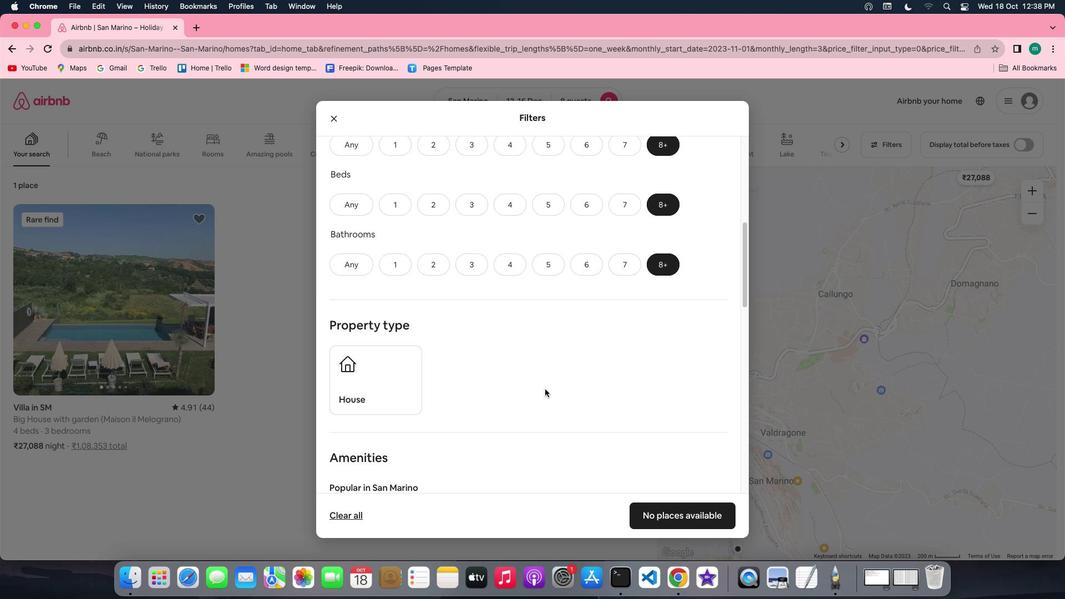 
Action: Mouse scrolled (545, 389) with delta (0, 0)
Screenshot: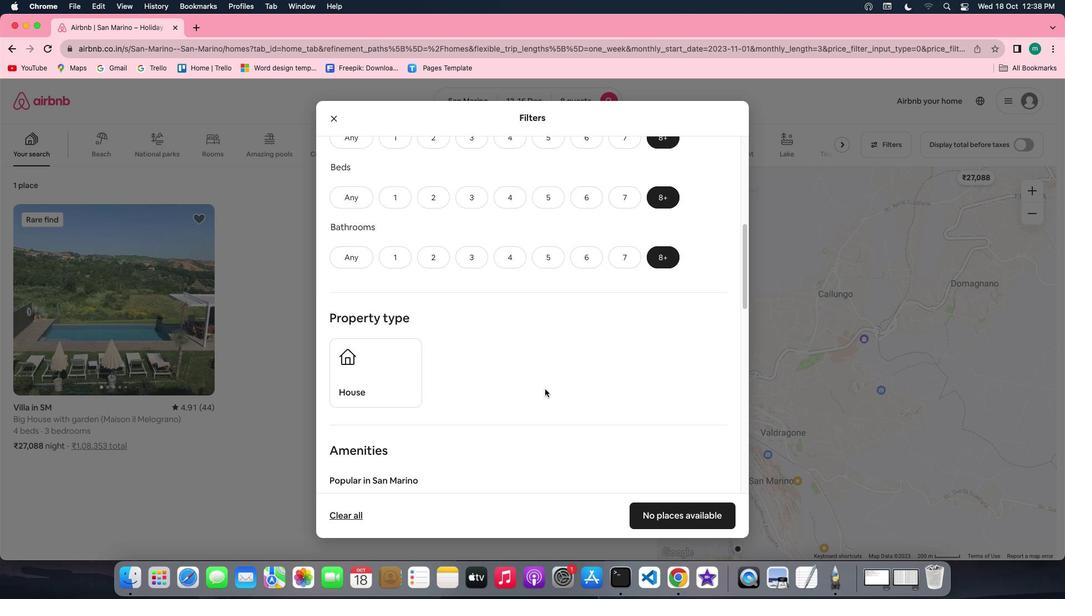 
Action: Mouse scrolled (545, 389) with delta (0, 0)
Screenshot: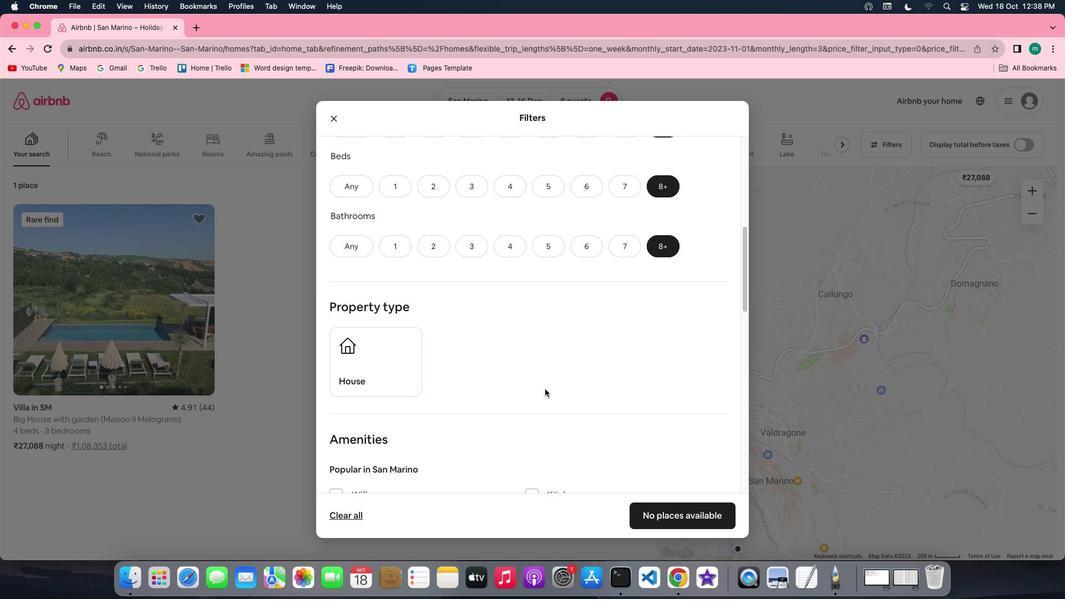 
Action: Mouse scrolled (545, 389) with delta (0, -1)
Screenshot: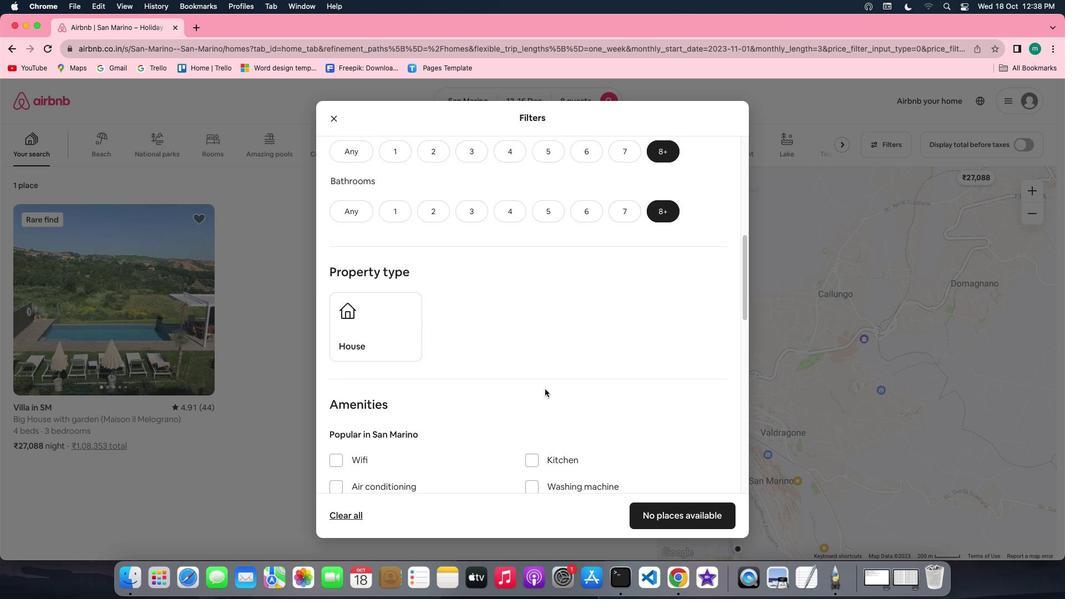 
Action: Mouse moved to (351, 301)
Screenshot: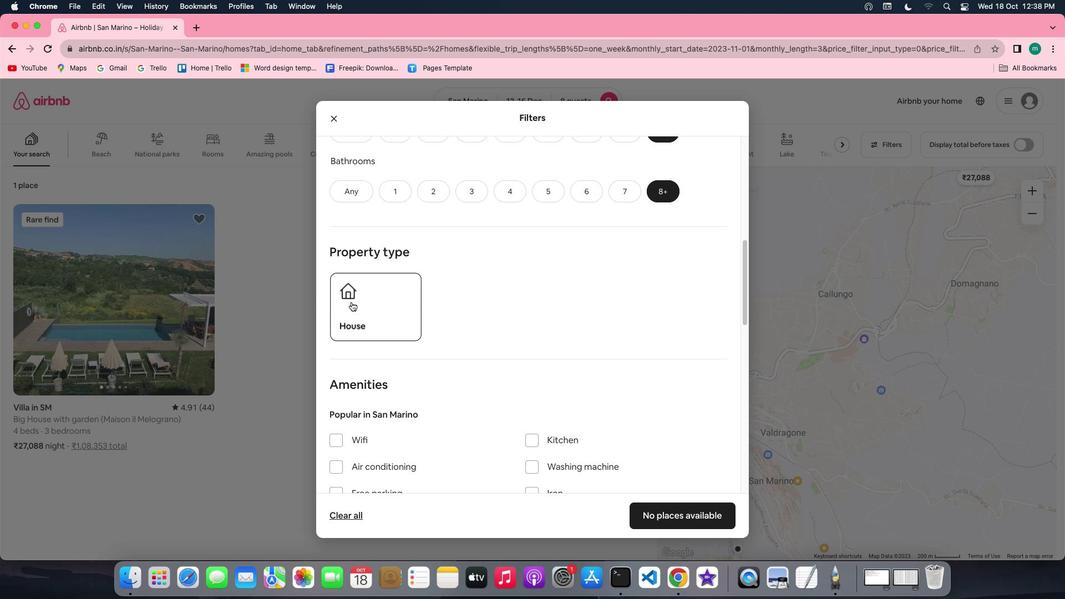 
Action: Mouse pressed left at (351, 301)
Screenshot: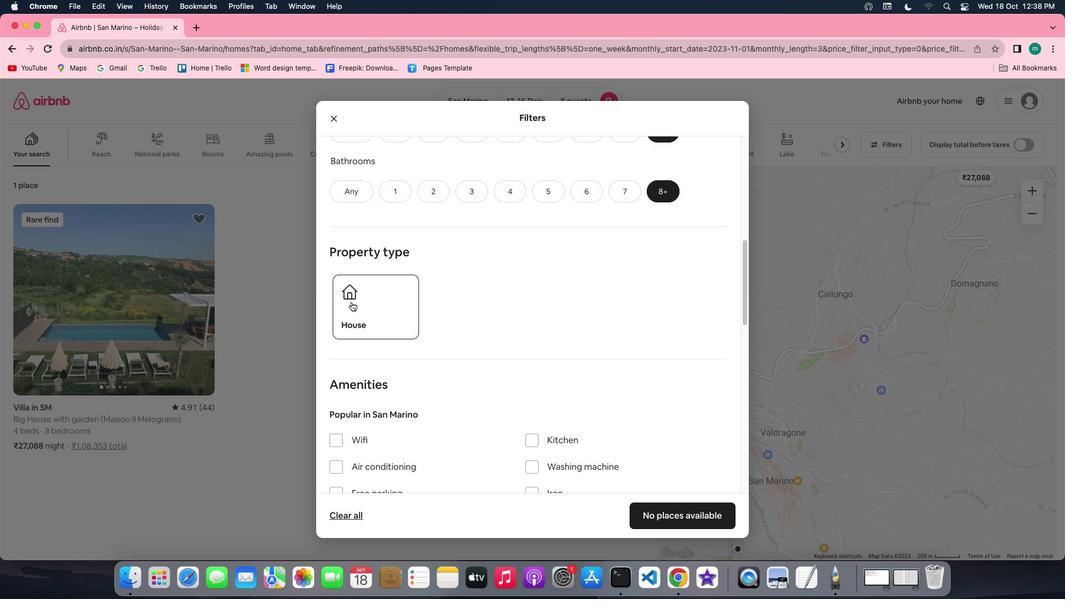 
Action: Mouse moved to (546, 340)
Screenshot: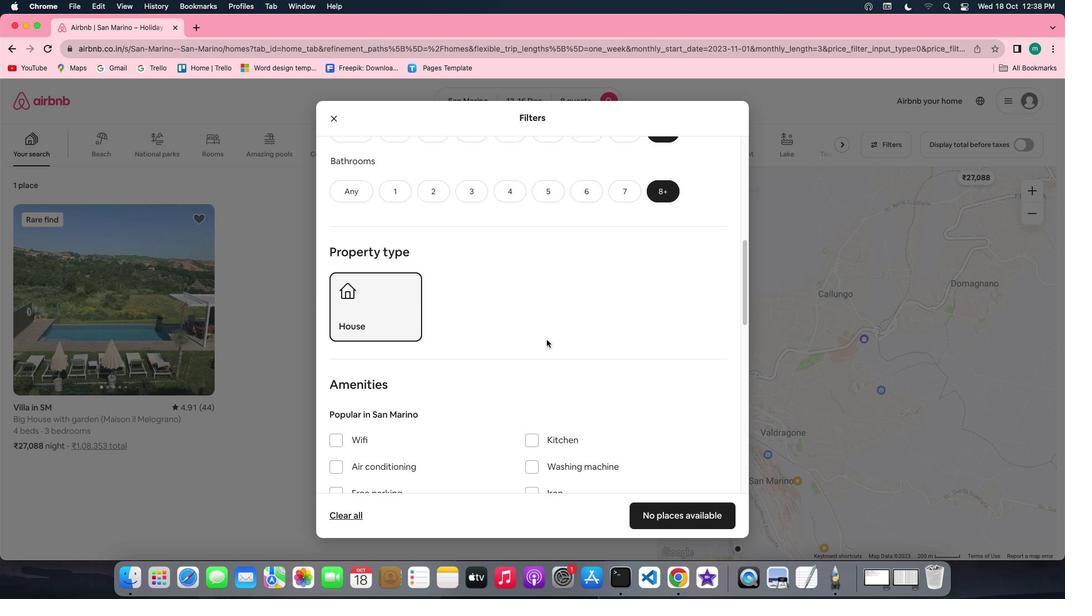 
Action: Mouse scrolled (546, 340) with delta (0, 0)
Screenshot: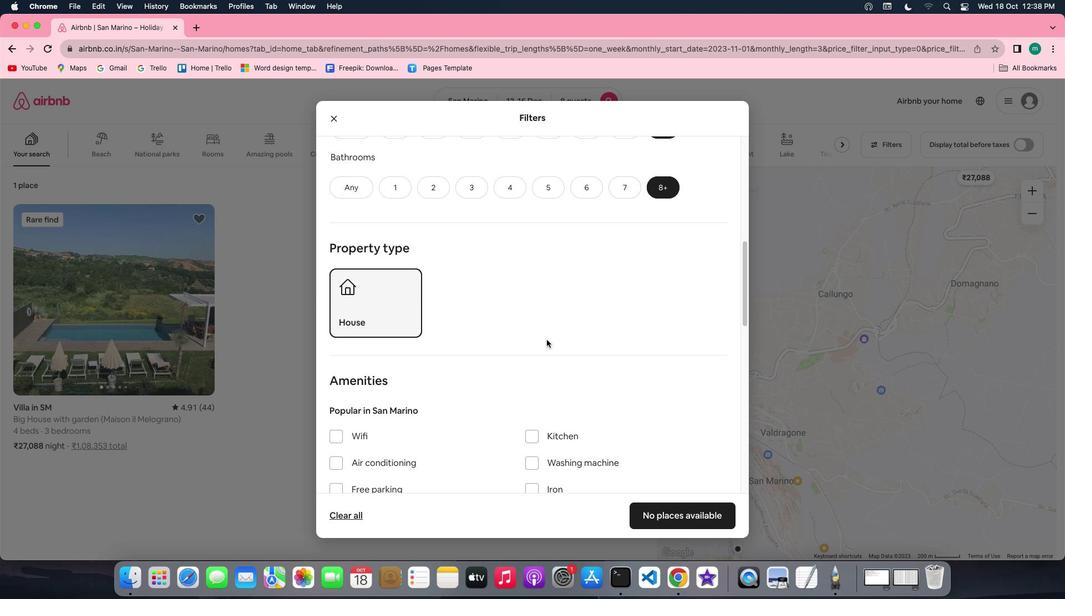 
Action: Mouse scrolled (546, 340) with delta (0, 0)
Screenshot: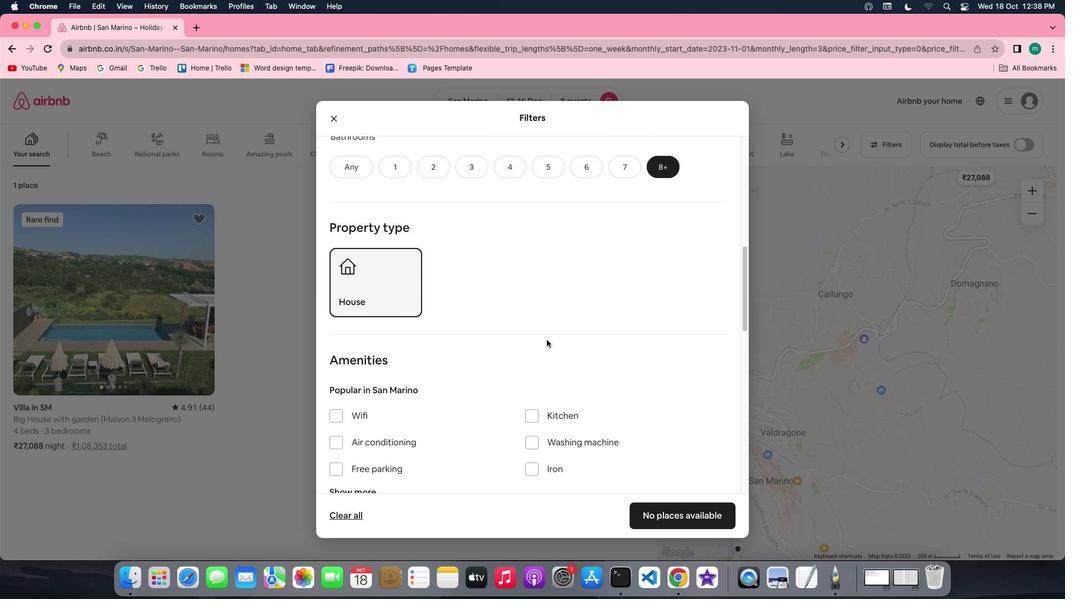 
Action: Mouse scrolled (546, 340) with delta (0, -1)
Screenshot: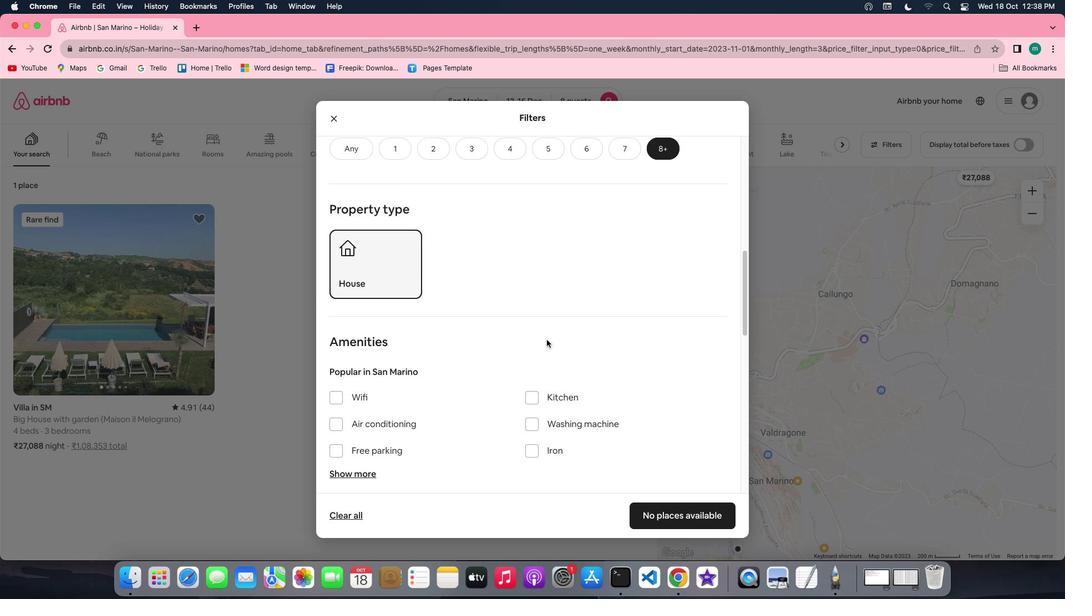 
Action: Mouse scrolled (546, 340) with delta (0, -1)
Screenshot: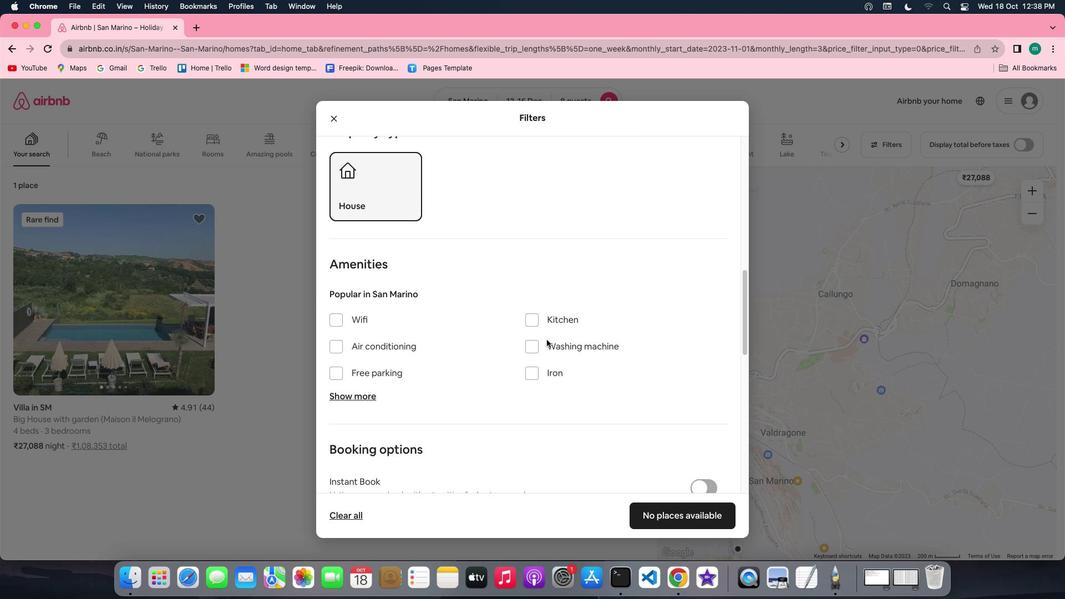 
Action: Mouse moved to (362, 305)
Screenshot: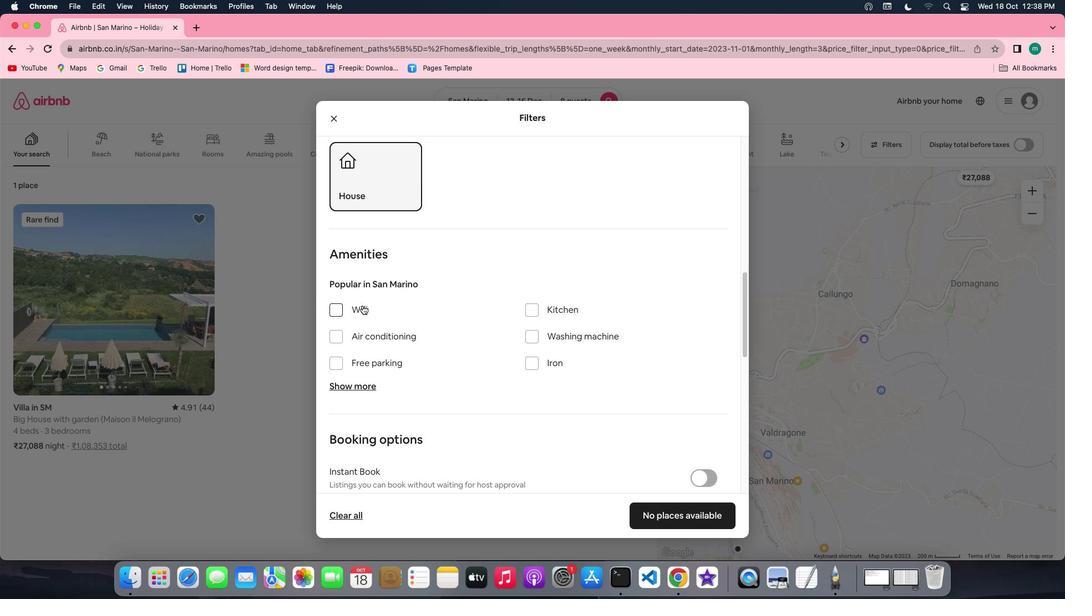 
Action: Mouse pressed left at (362, 305)
Screenshot: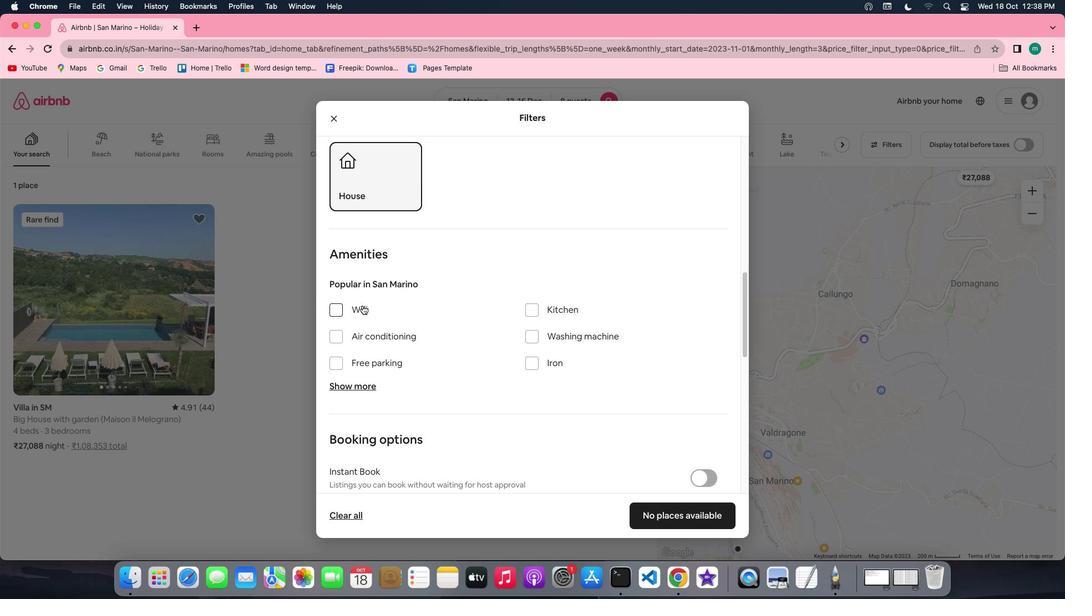 
Action: Mouse moved to (546, 332)
Screenshot: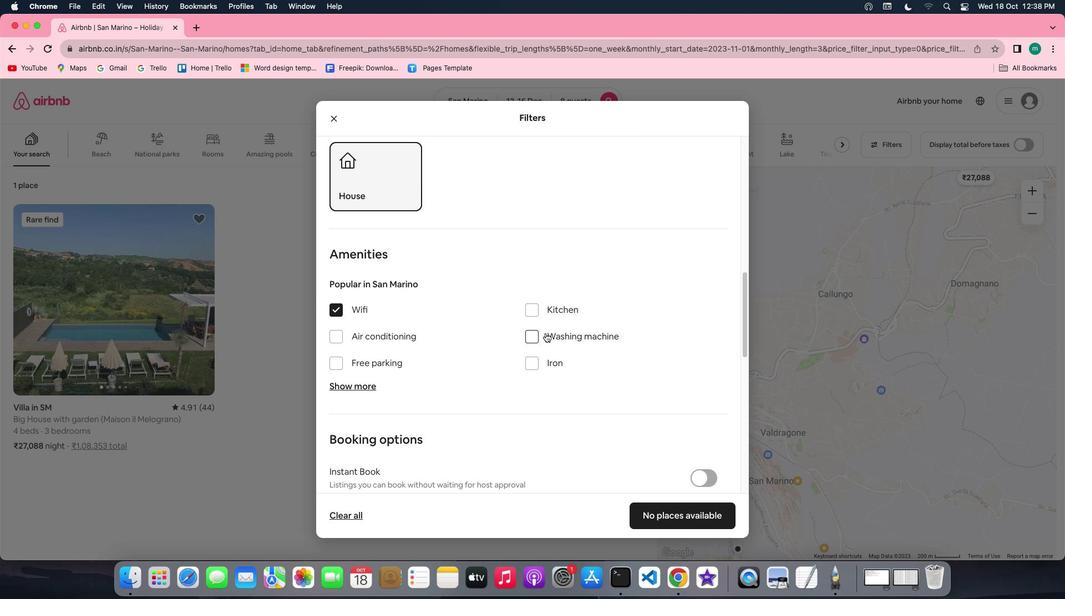 
Action: Mouse scrolled (546, 332) with delta (0, 0)
Screenshot: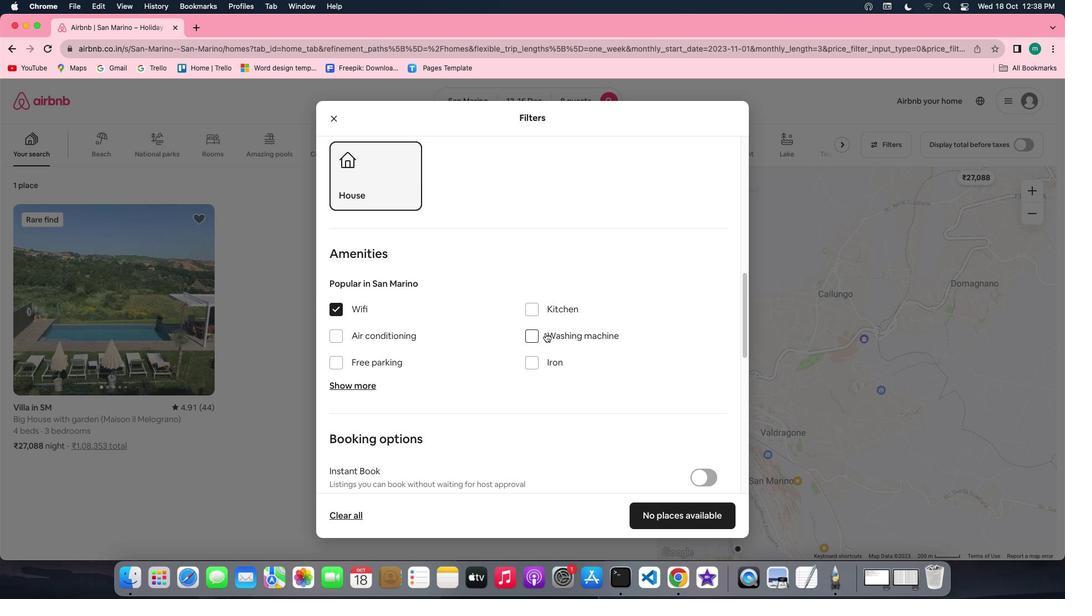 
Action: Mouse scrolled (546, 332) with delta (0, 0)
Screenshot: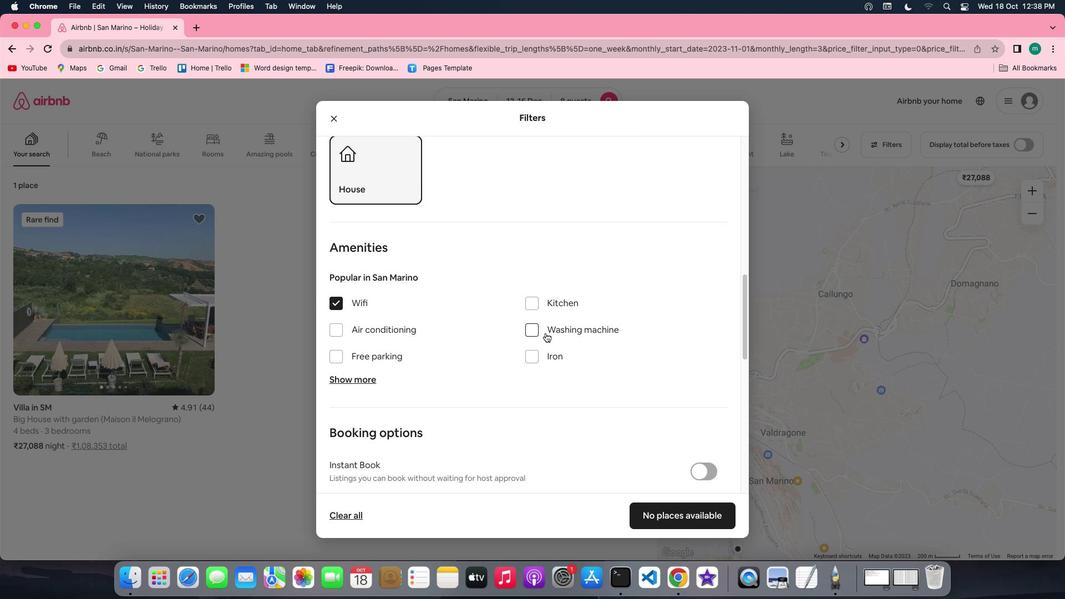 
Action: Mouse scrolled (546, 332) with delta (0, 0)
Screenshot: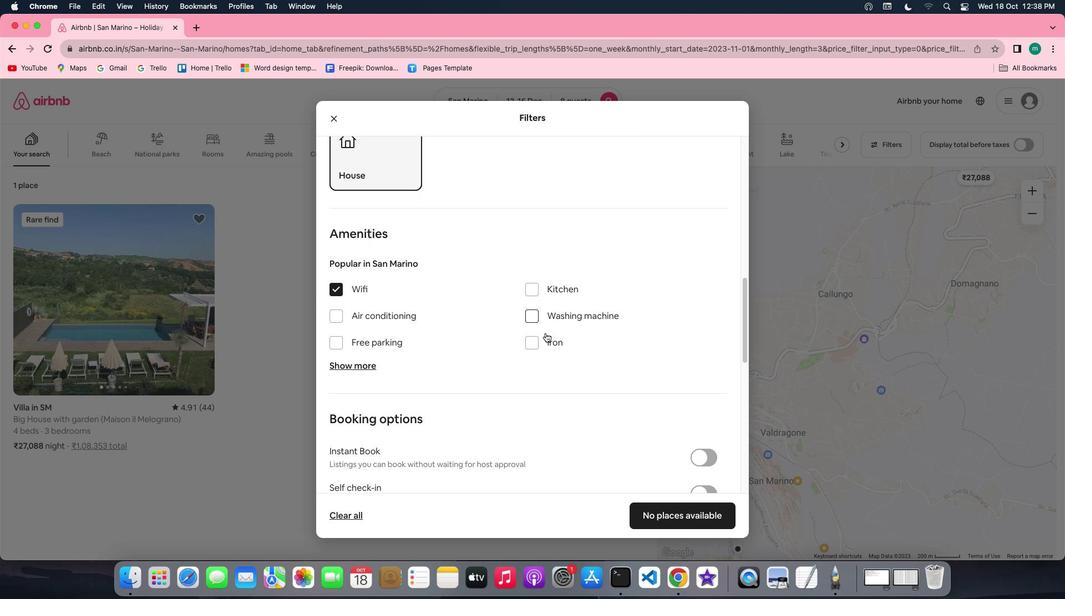 
Action: Mouse scrolled (546, 332) with delta (0, 0)
Screenshot: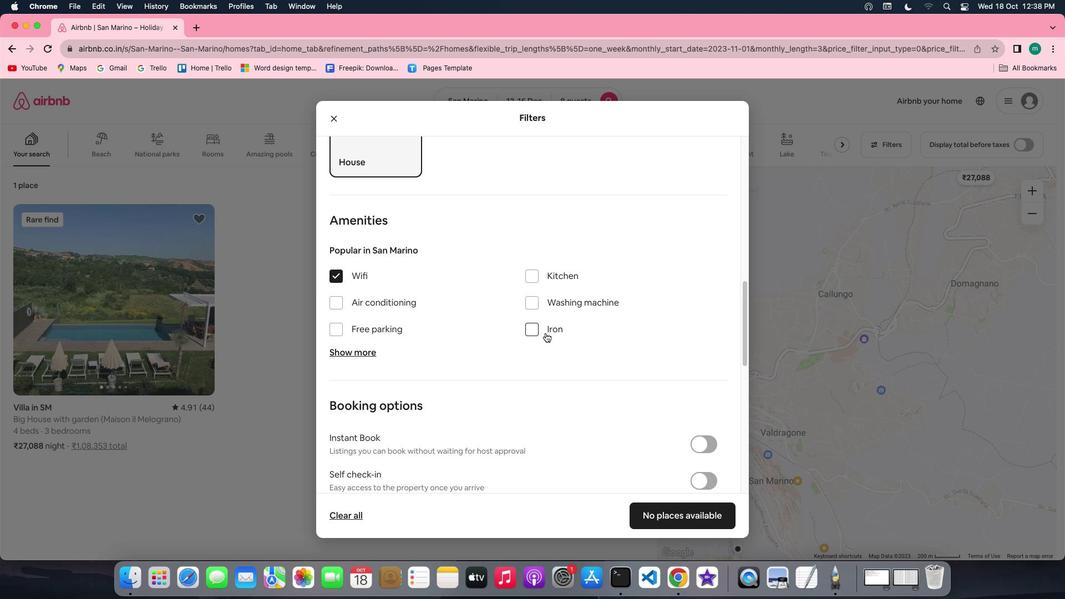 
Action: Mouse scrolled (546, 332) with delta (0, 0)
Screenshot: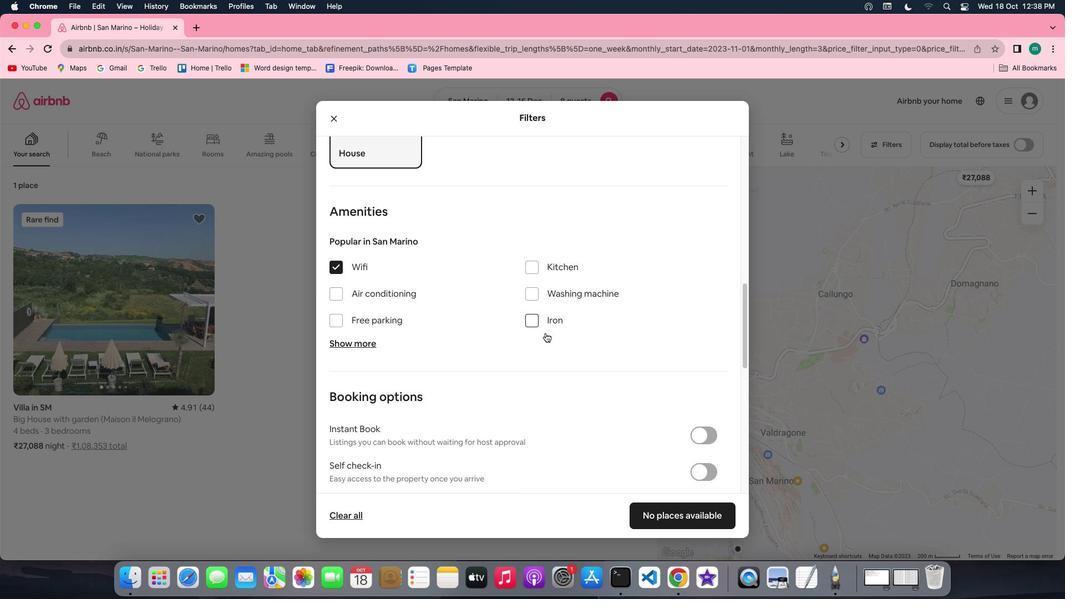 
Action: Mouse scrolled (546, 332) with delta (0, 0)
Screenshot: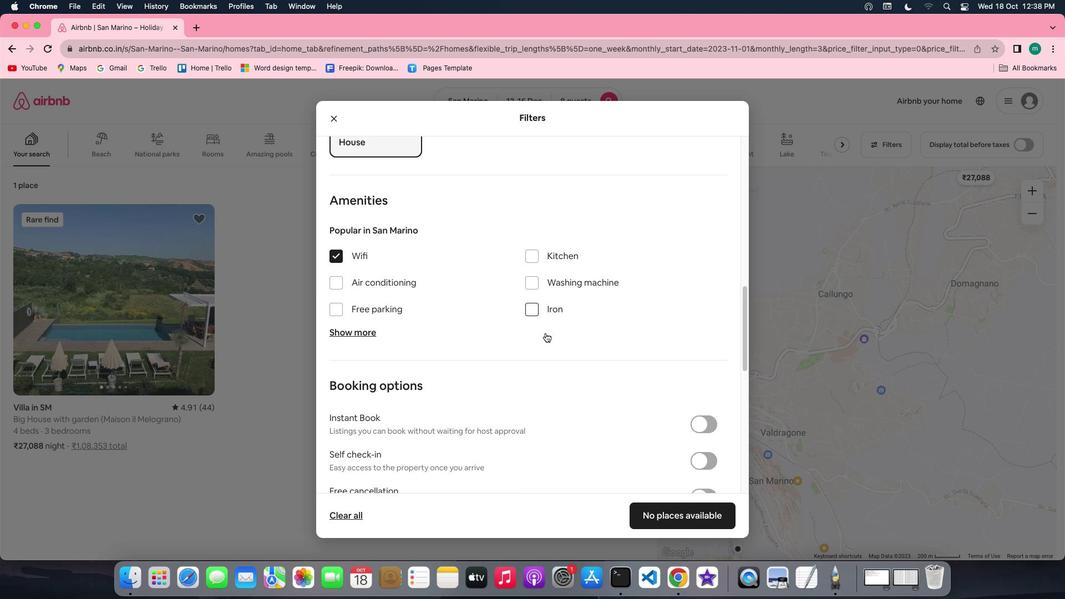 
Action: Mouse moved to (372, 299)
Screenshot: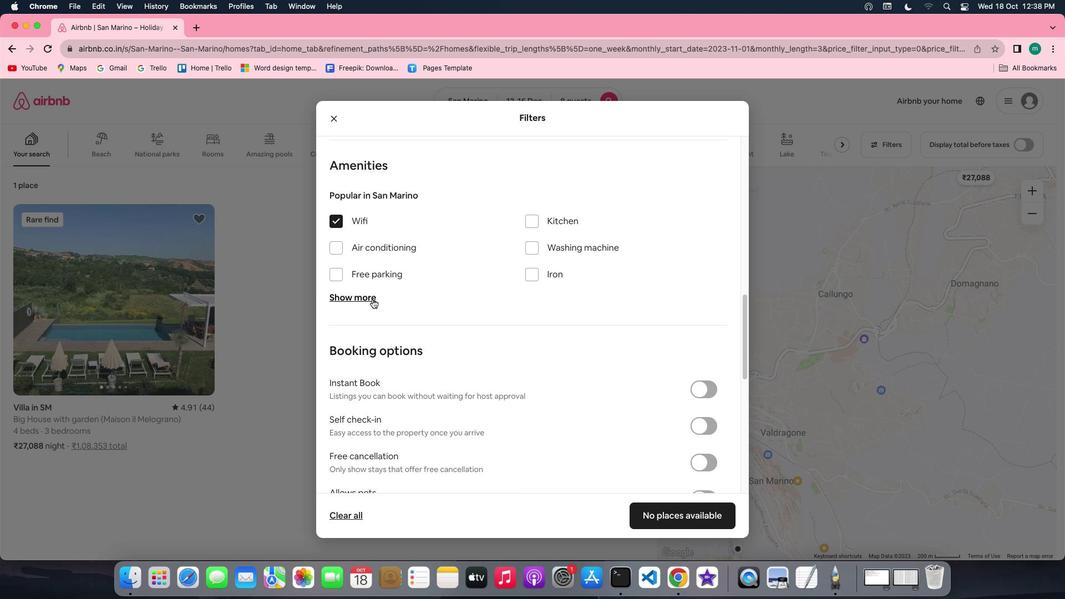 
Action: Mouse pressed left at (372, 299)
Screenshot: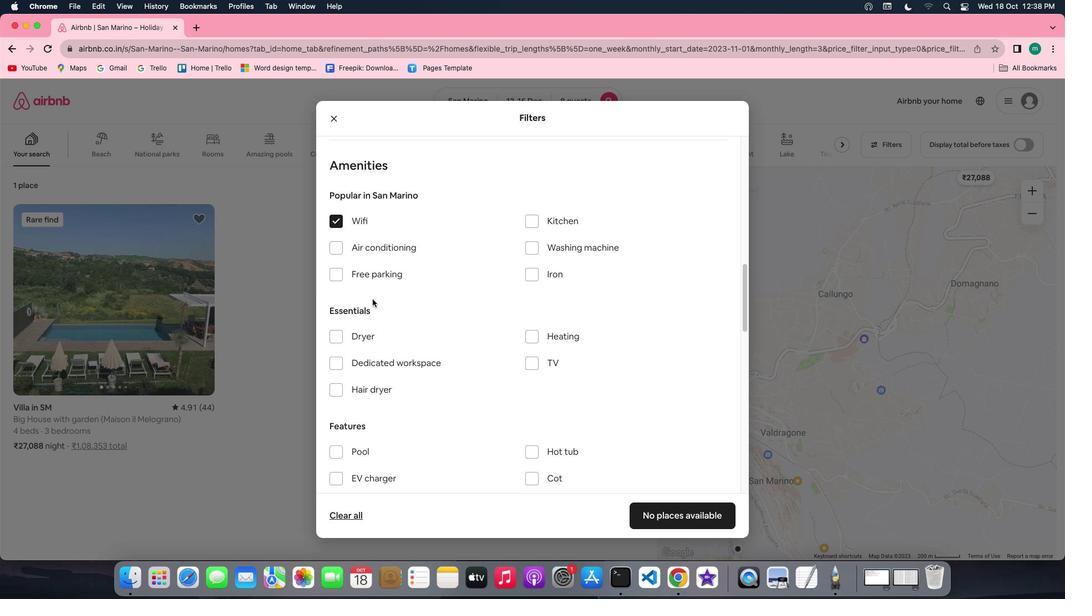 
Action: Mouse moved to (526, 366)
Screenshot: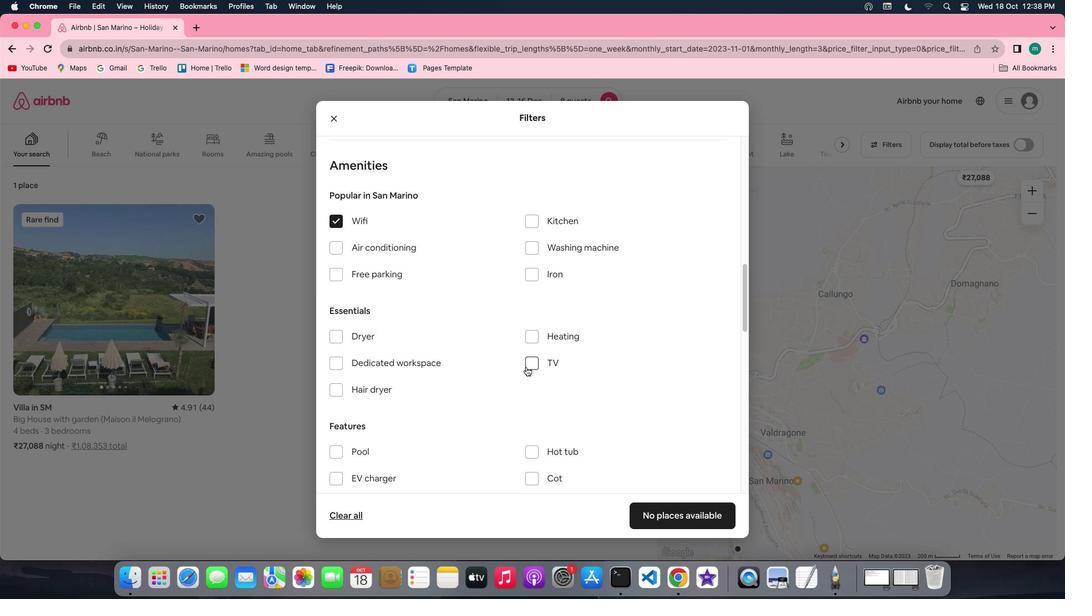 
Action: Mouse pressed left at (526, 366)
Screenshot: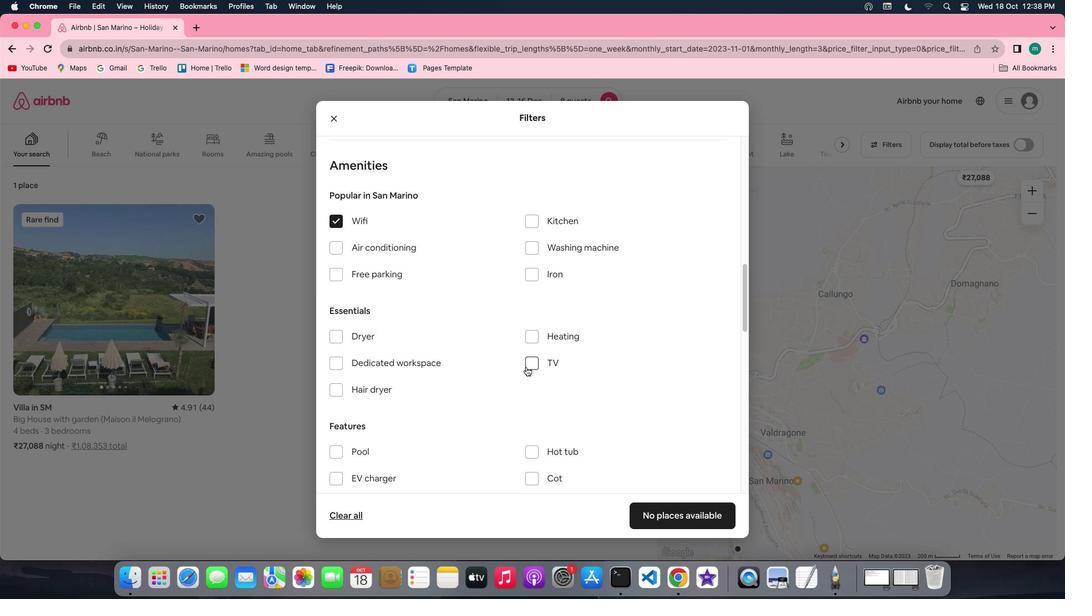 
Action: Mouse moved to (389, 275)
Screenshot: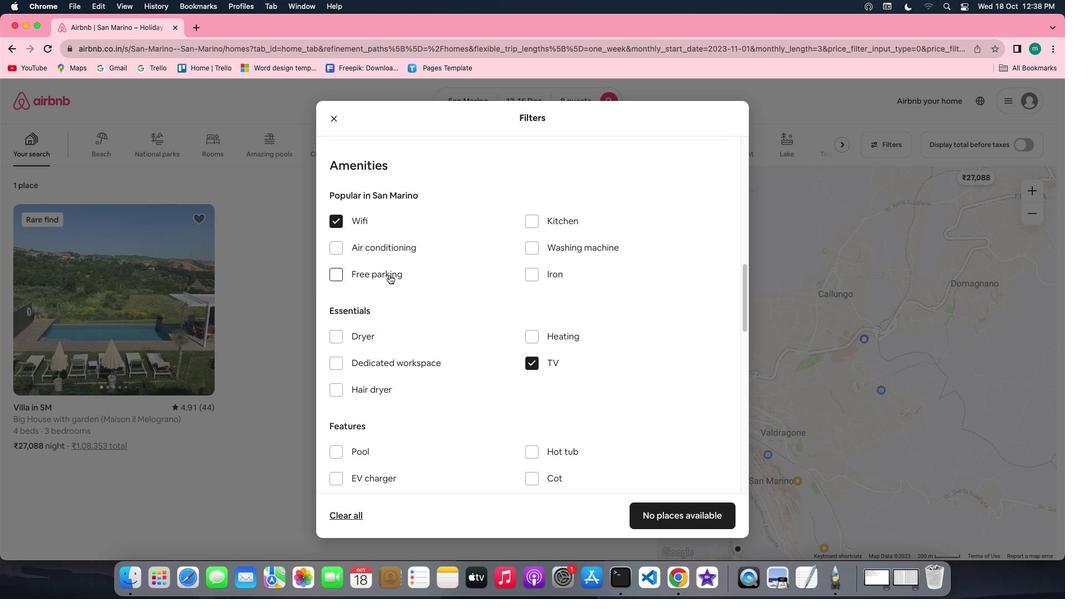 
Action: Mouse pressed left at (389, 275)
Screenshot: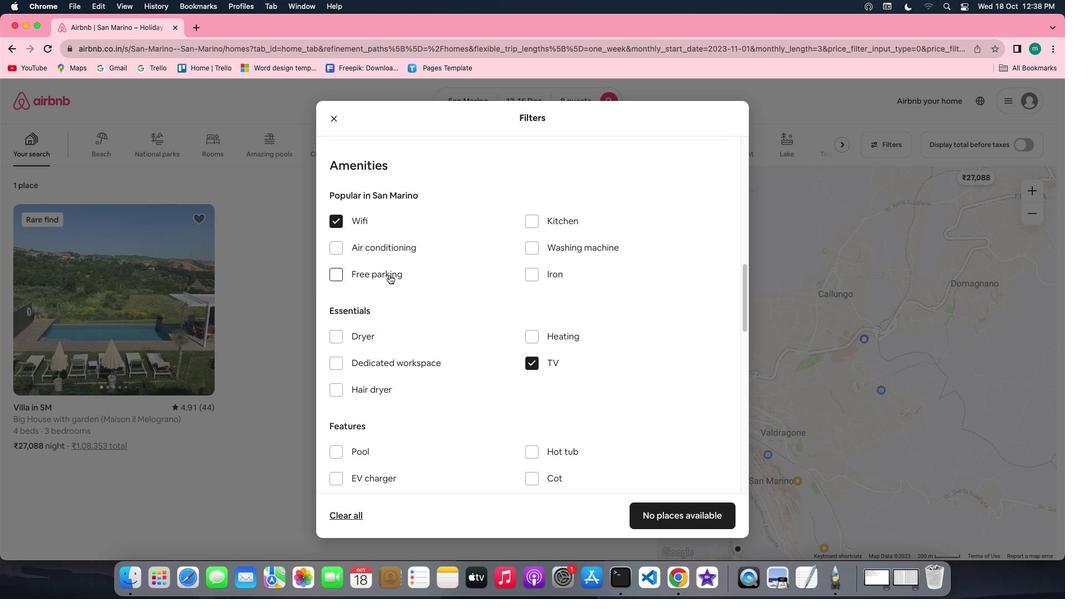 
Action: Mouse moved to (478, 337)
Screenshot: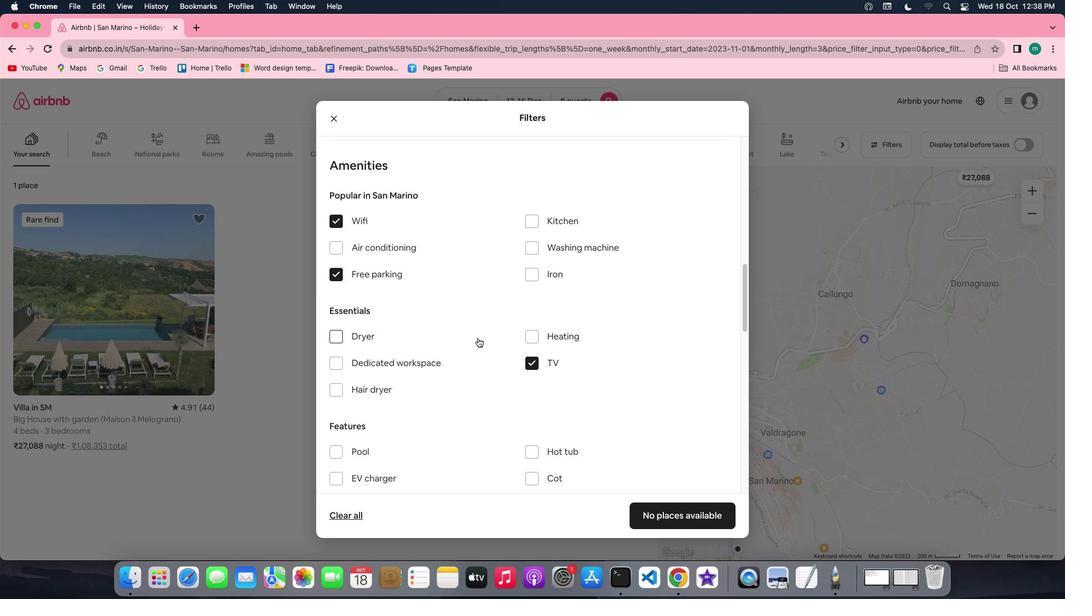 
Action: Mouse scrolled (478, 337) with delta (0, 0)
Screenshot: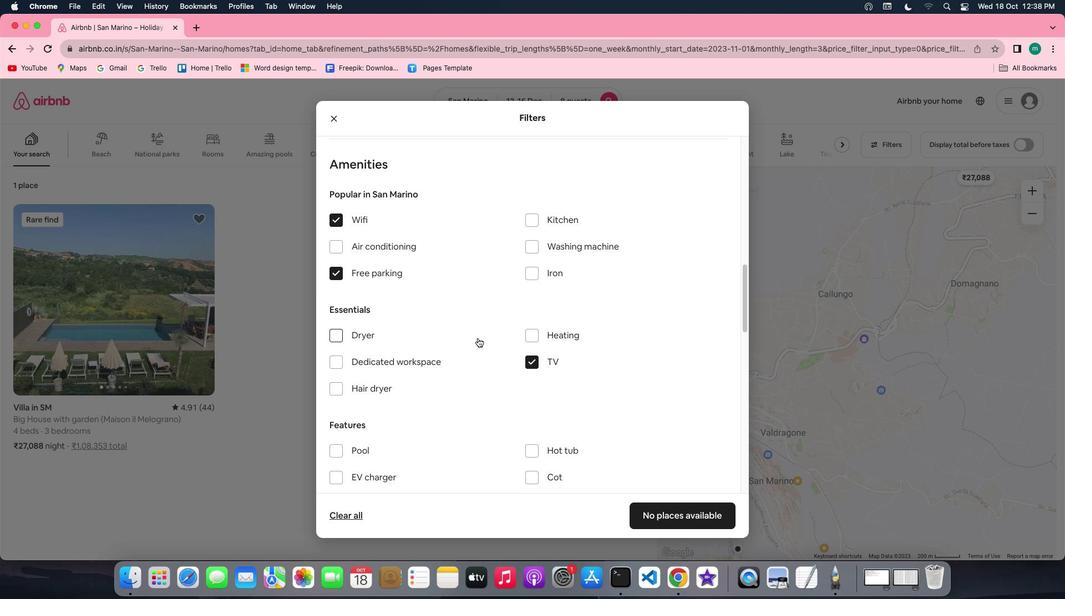 
Action: Mouse scrolled (478, 337) with delta (0, 0)
Screenshot: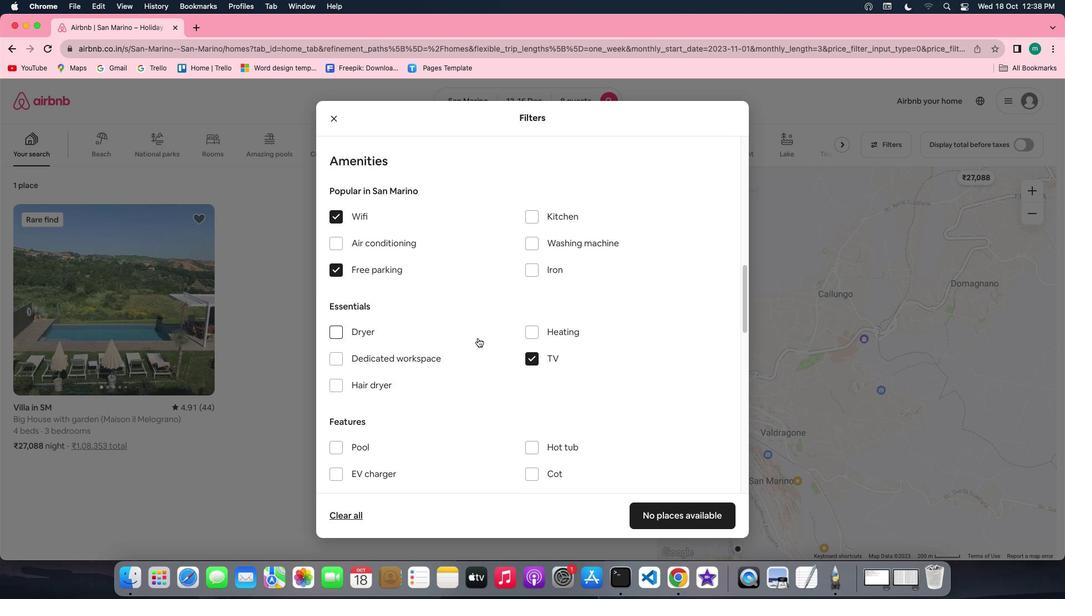 
Action: Mouse scrolled (478, 337) with delta (0, 0)
Screenshot: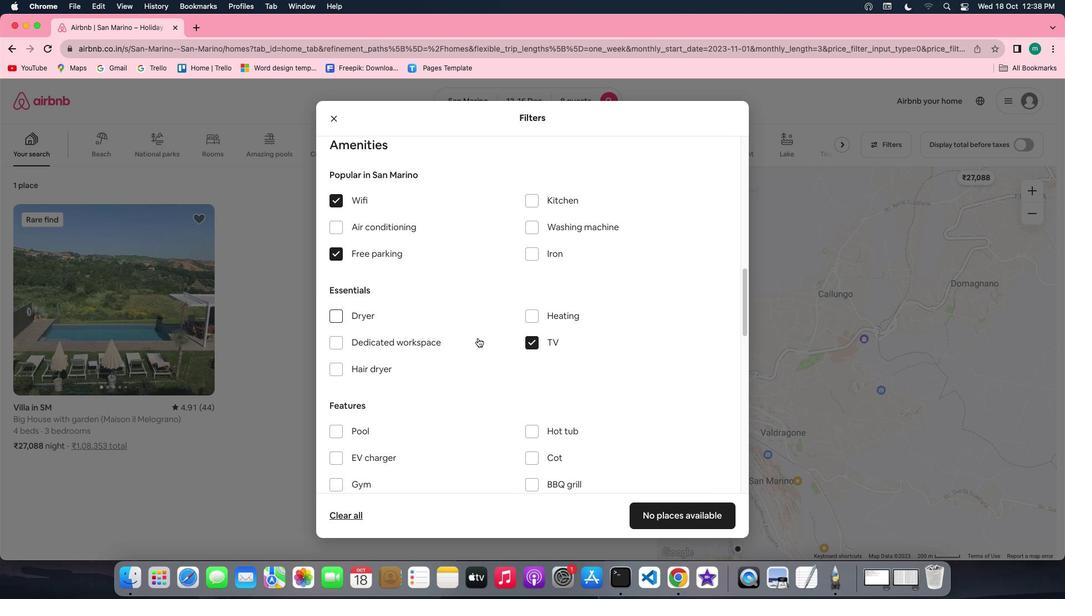 
Action: Mouse scrolled (478, 337) with delta (0, 0)
Screenshot: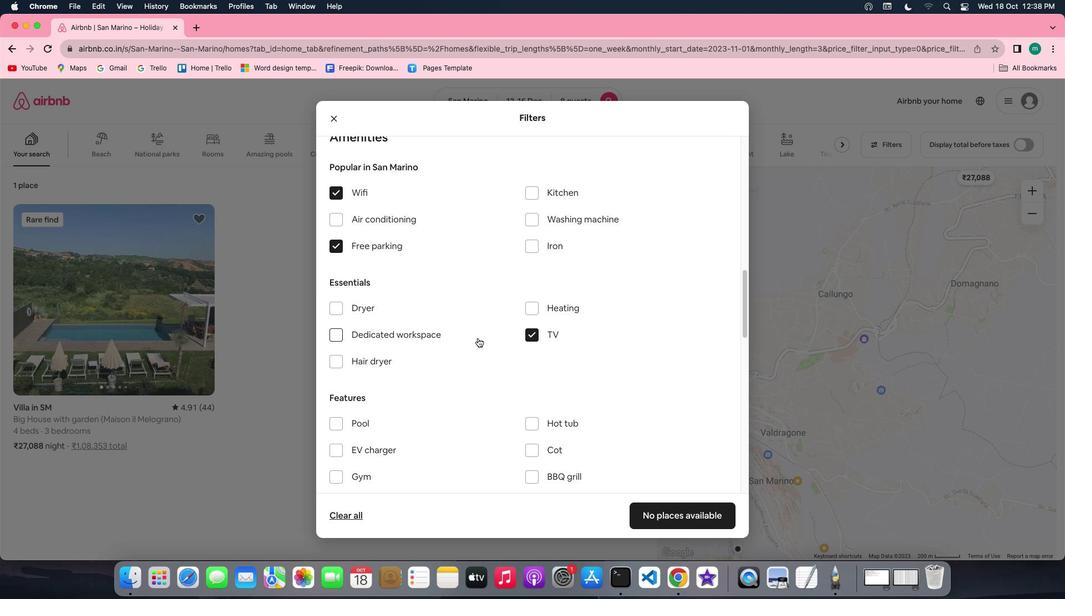 
Action: Mouse scrolled (478, 337) with delta (0, 0)
Screenshot: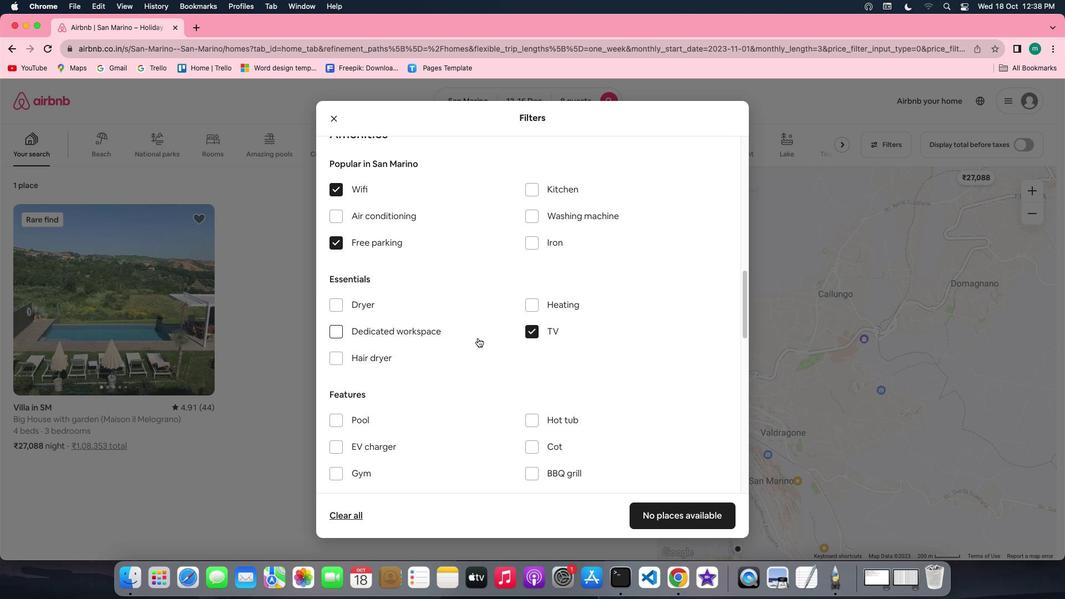 
Action: Mouse scrolled (478, 337) with delta (0, 0)
Screenshot: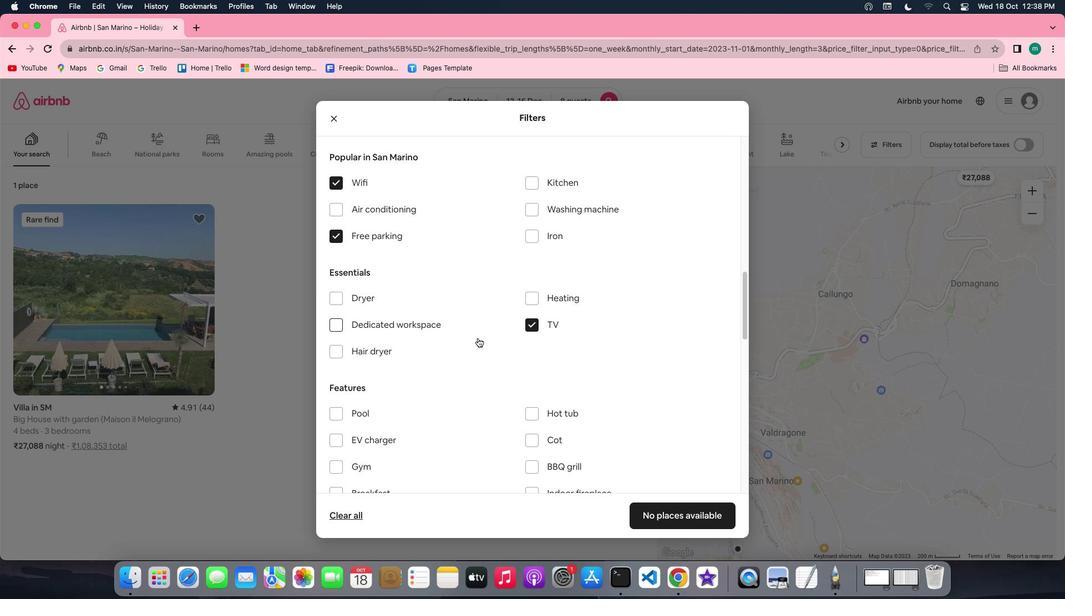 
Action: Mouse scrolled (478, 337) with delta (0, 0)
Screenshot: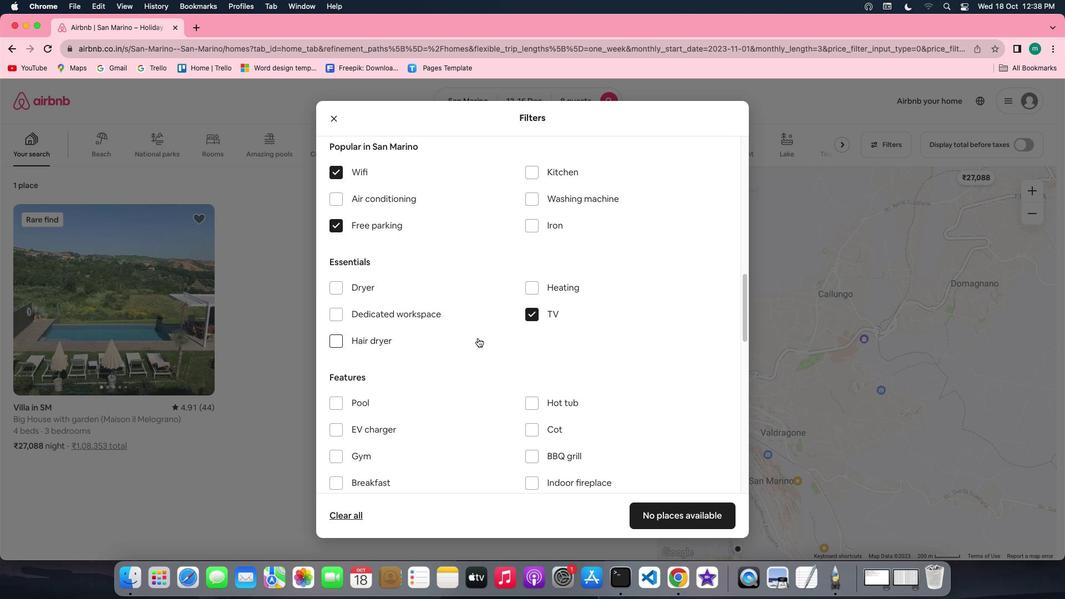 
Action: Mouse scrolled (478, 337) with delta (0, 0)
Screenshot: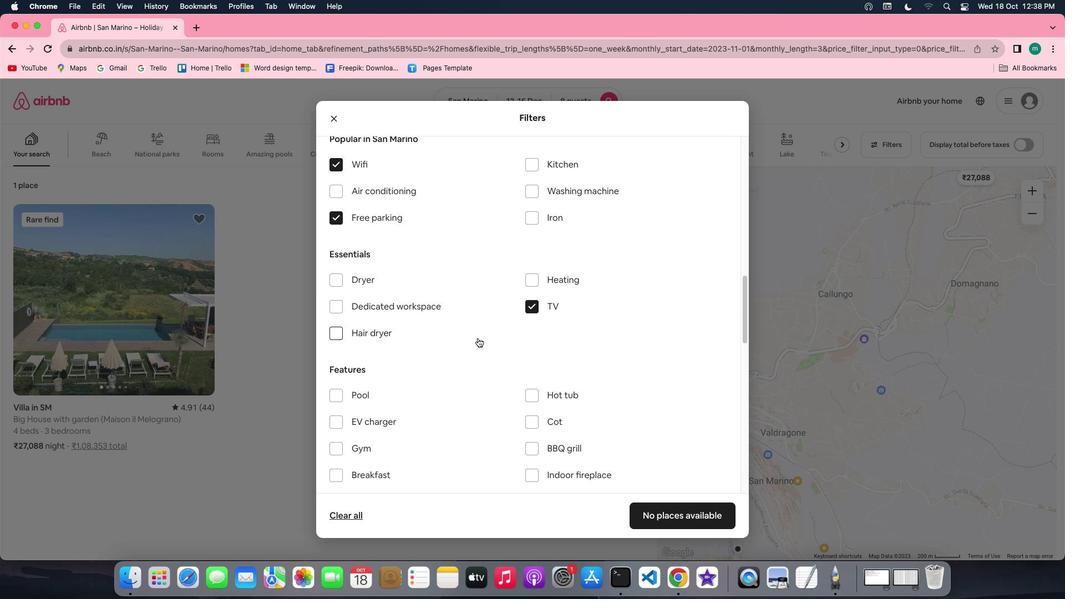 
Action: Mouse scrolled (478, 337) with delta (0, 0)
Screenshot: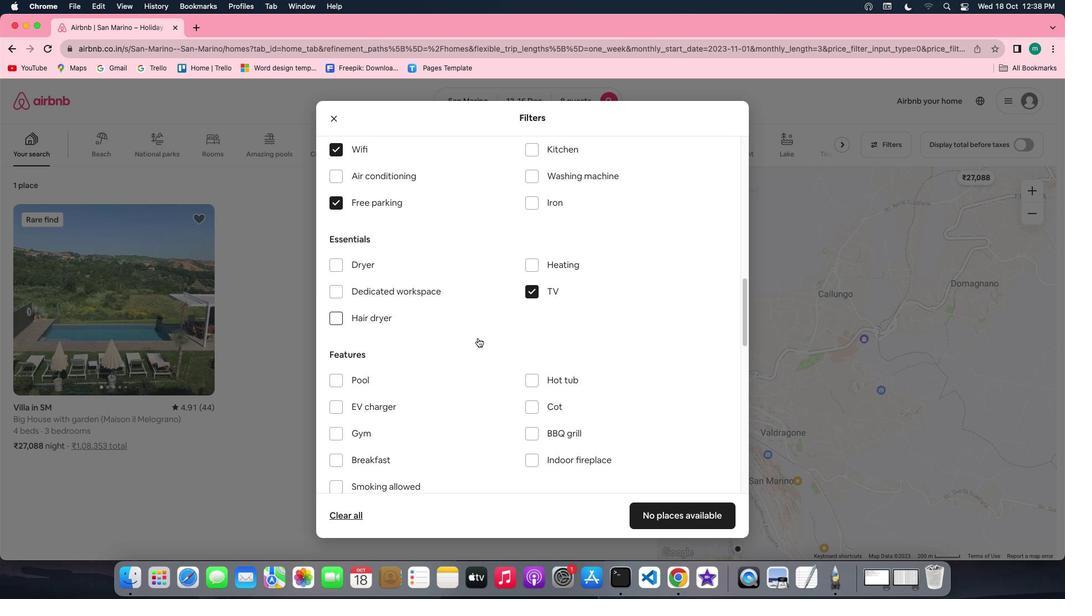 
Action: Mouse scrolled (478, 337) with delta (0, 0)
Screenshot: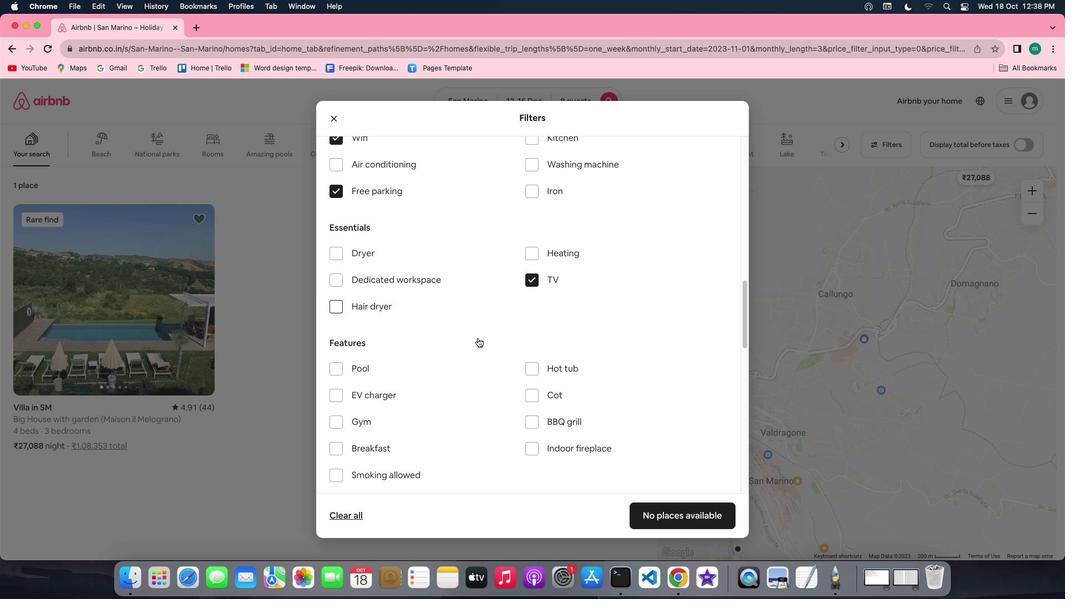 
Action: Mouse scrolled (478, 337) with delta (0, 0)
Screenshot: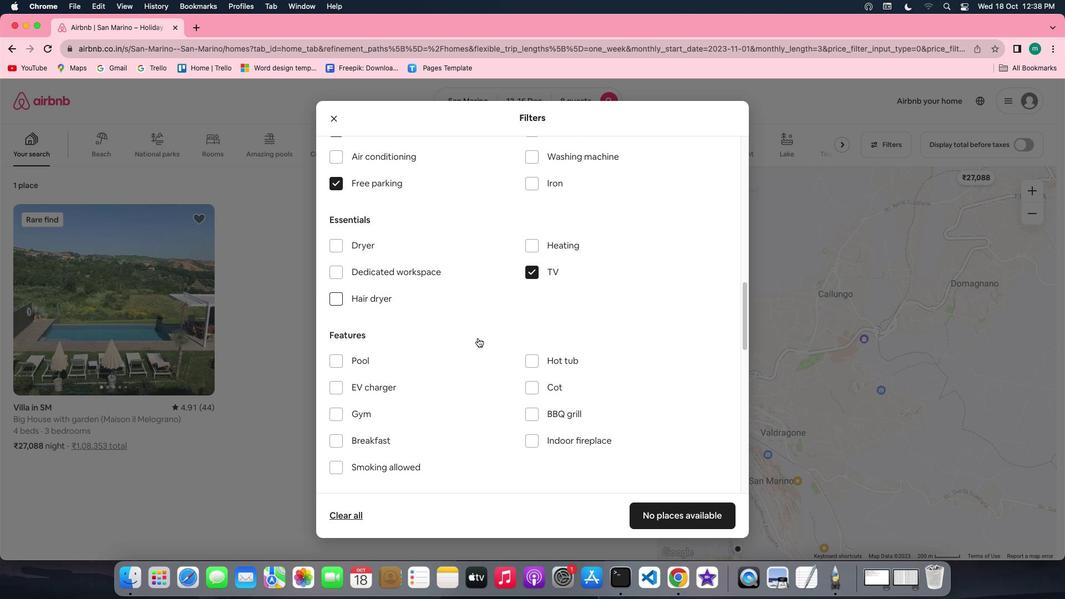 
Action: Mouse scrolled (478, 337) with delta (0, 0)
Screenshot: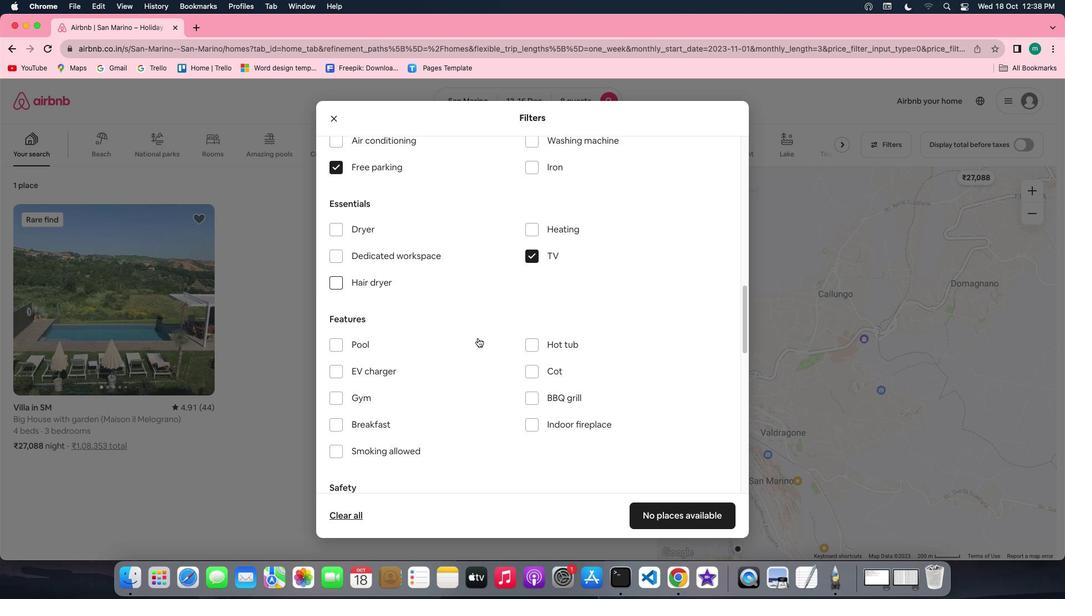 
Action: Mouse scrolled (478, 337) with delta (0, 0)
Screenshot: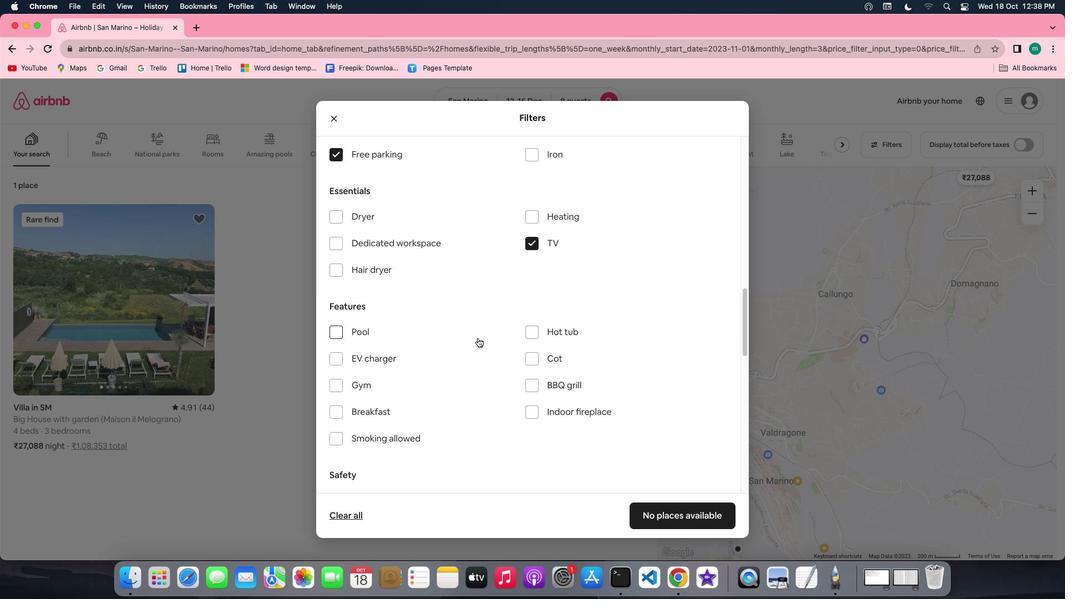 
Action: Mouse scrolled (478, 337) with delta (0, 0)
Screenshot: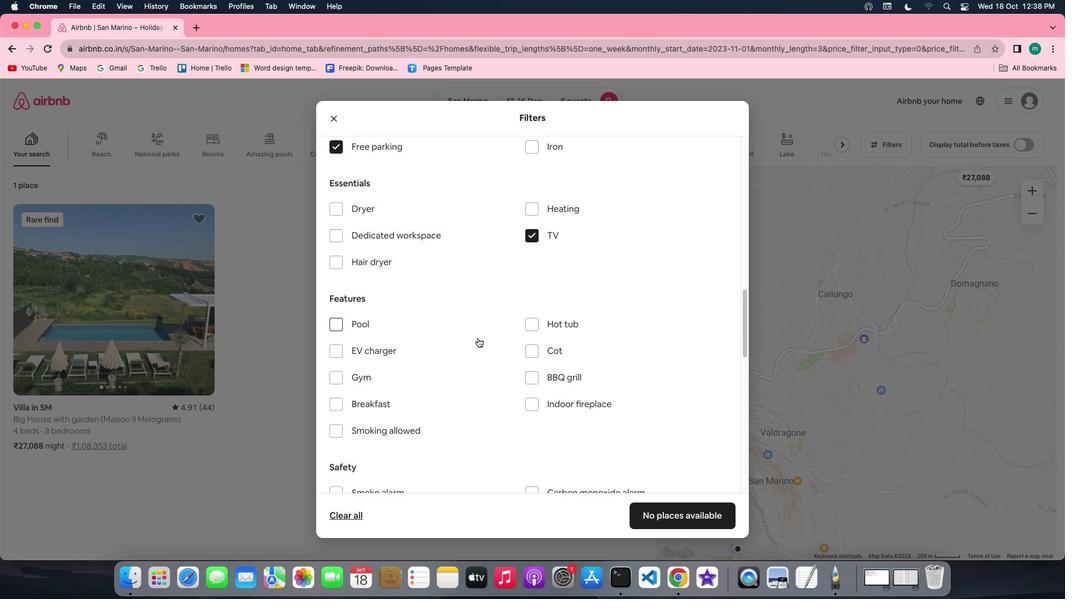 
Action: Mouse scrolled (478, 337) with delta (0, 0)
Screenshot: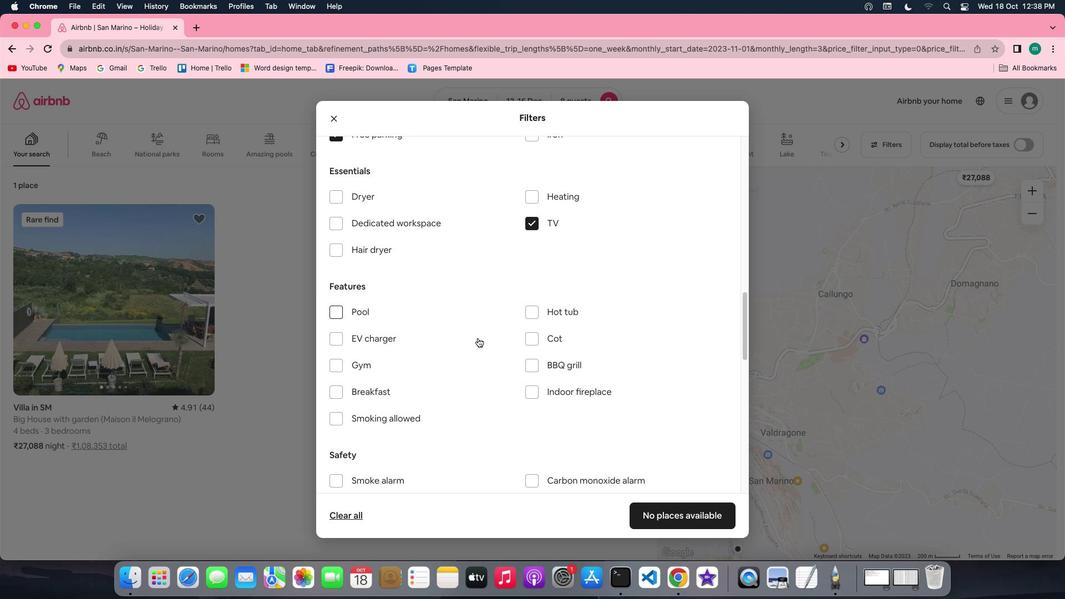 
Action: Mouse moved to (350, 359)
Screenshot: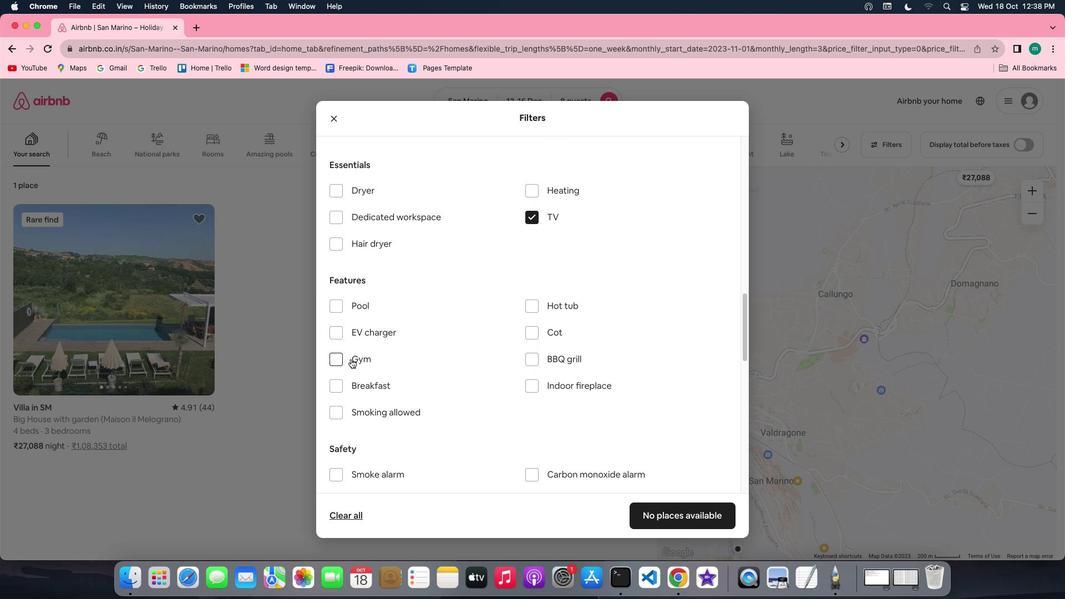 
Action: Mouse pressed left at (350, 359)
Screenshot: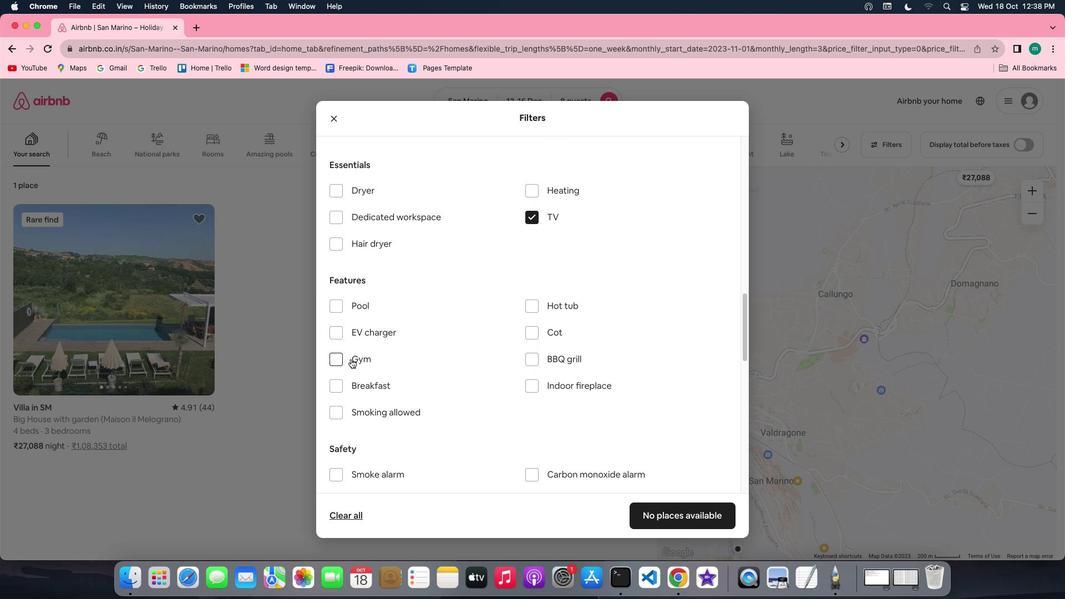 
Action: Mouse moved to (363, 381)
Screenshot: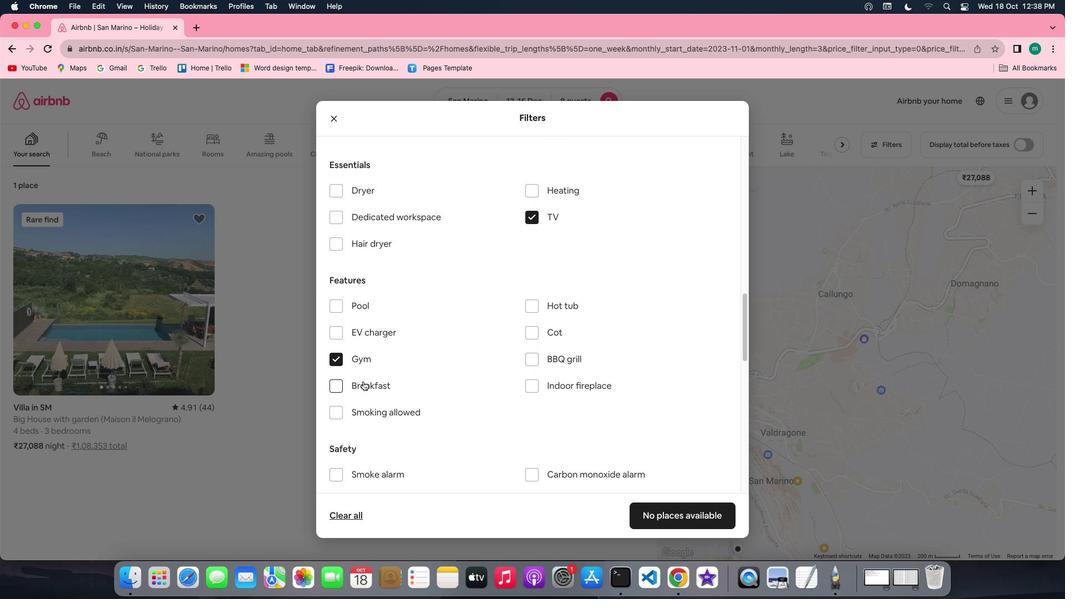 
Action: Mouse pressed left at (363, 381)
Screenshot: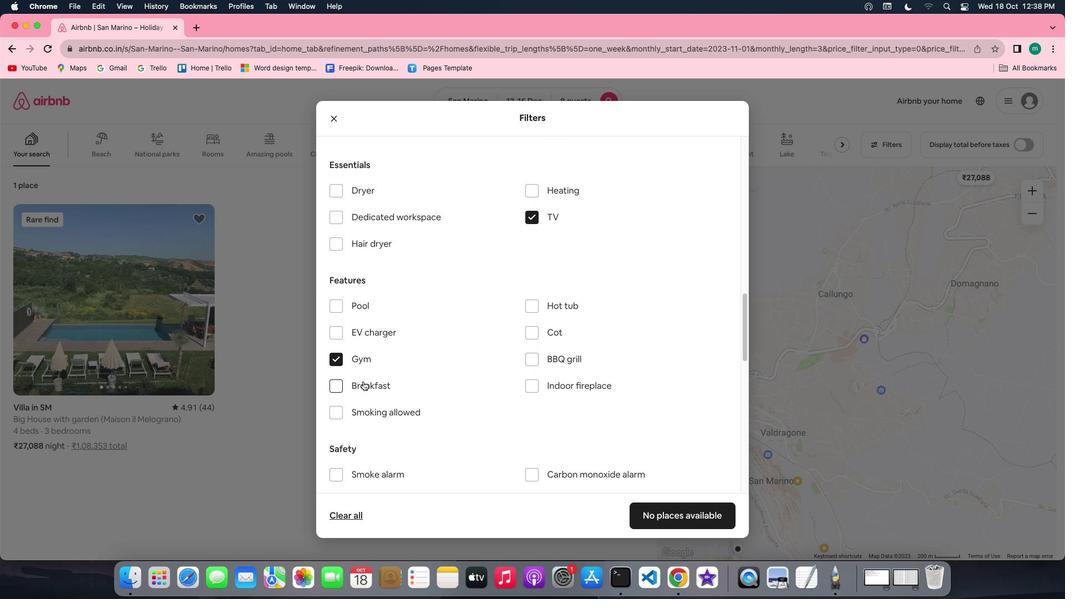 
Action: Mouse moved to (553, 416)
Screenshot: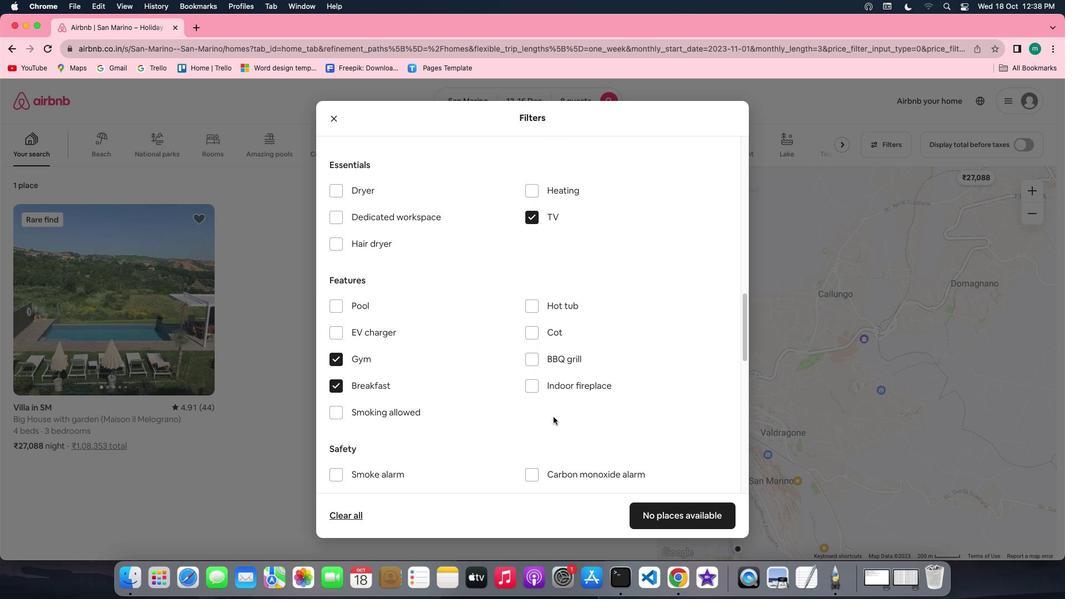 
Action: Mouse scrolled (553, 416) with delta (0, 0)
Screenshot: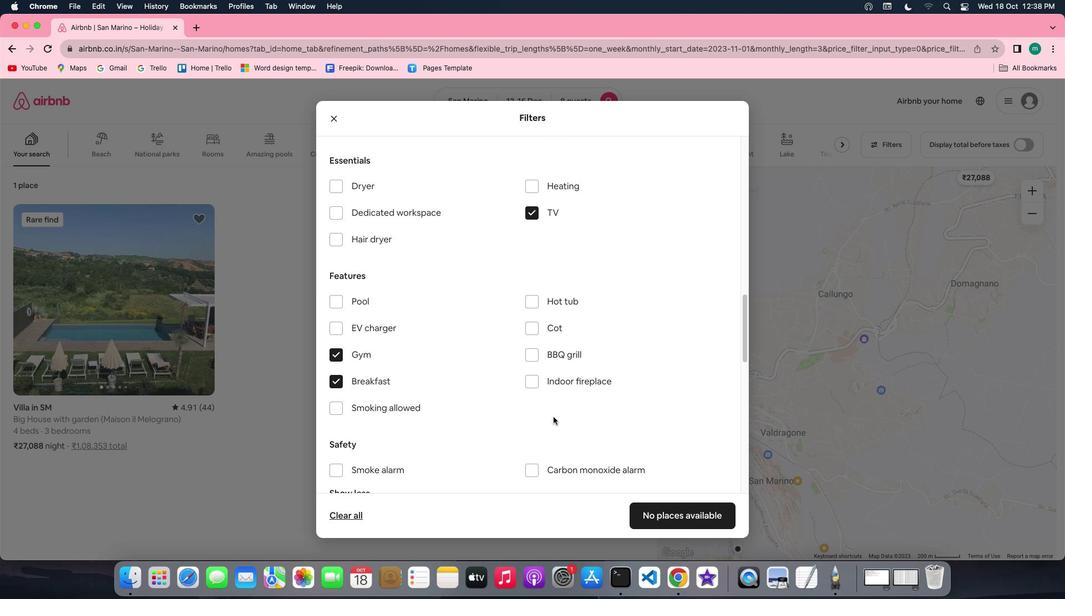 
Action: Mouse scrolled (553, 416) with delta (0, 0)
Screenshot: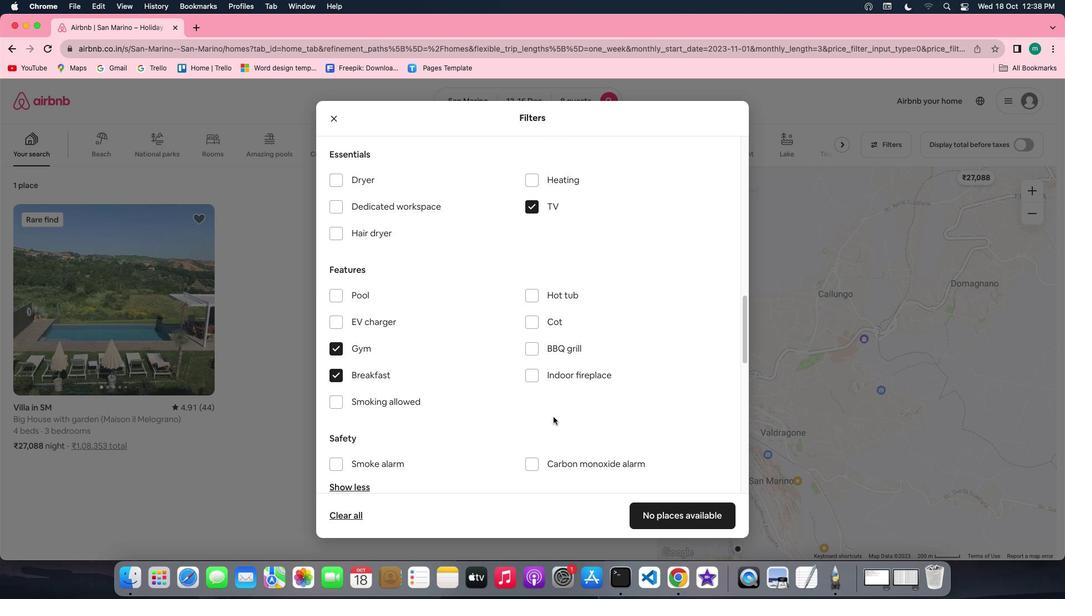 
Action: Mouse scrolled (553, 416) with delta (0, -1)
Screenshot: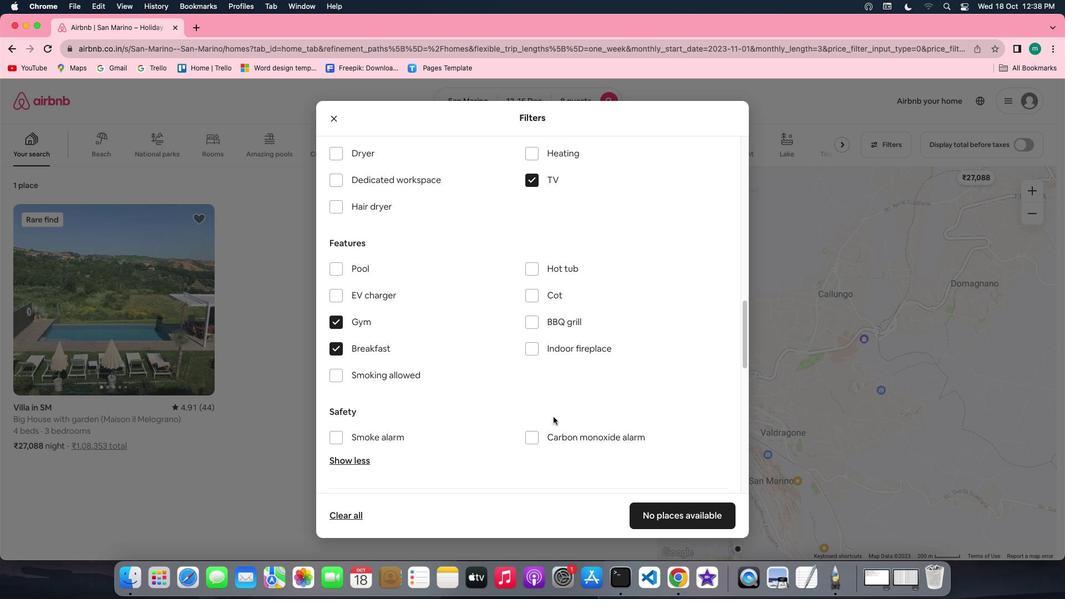 
Action: Mouse scrolled (553, 416) with delta (0, 0)
Screenshot: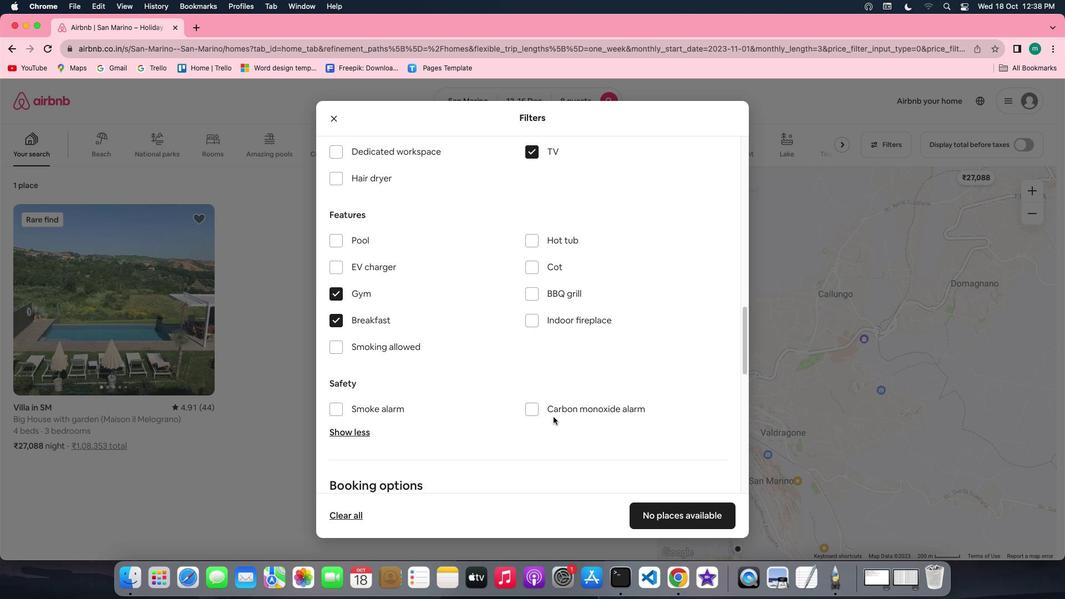 
Action: Mouse moved to (553, 416)
Screenshot: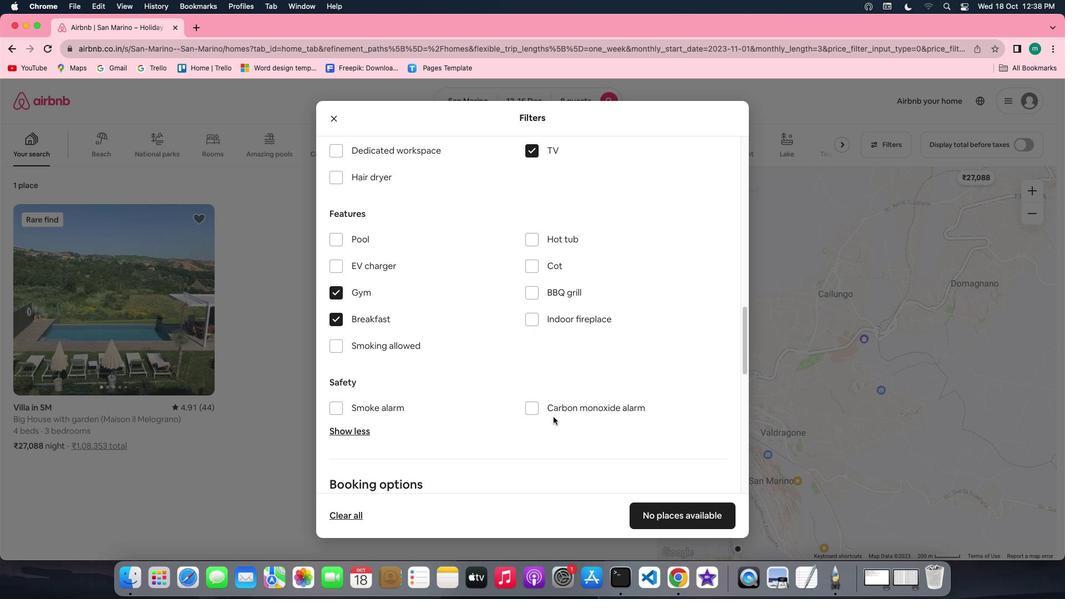 
Action: Mouse scrolled (553, 416) with delta (0, 0)
Screenshot: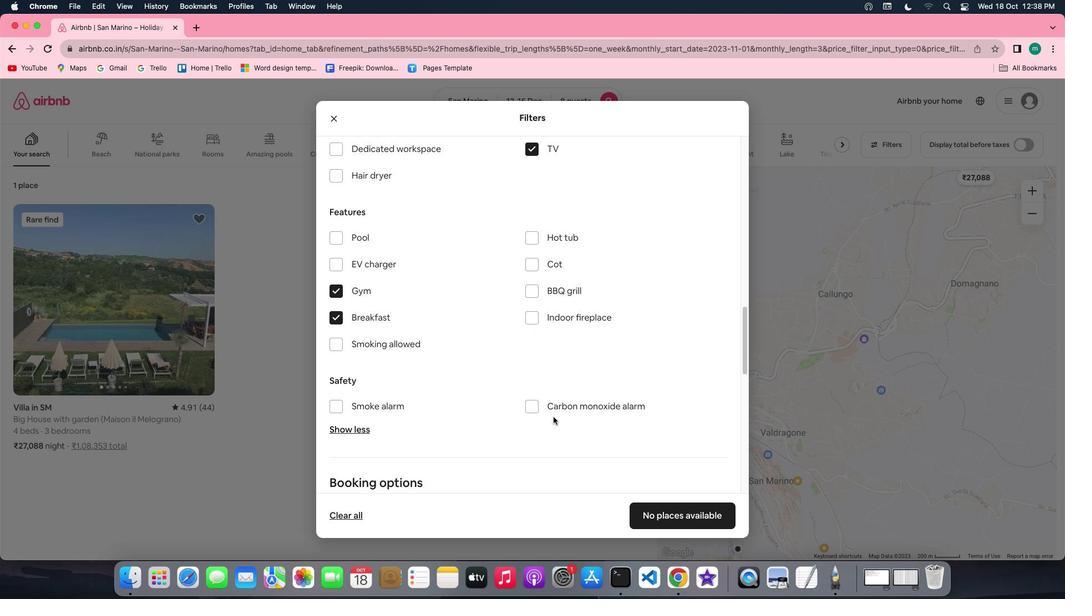 
Action: Mouse scrolled (553, 416) with delta (0, 0)
Screenshot: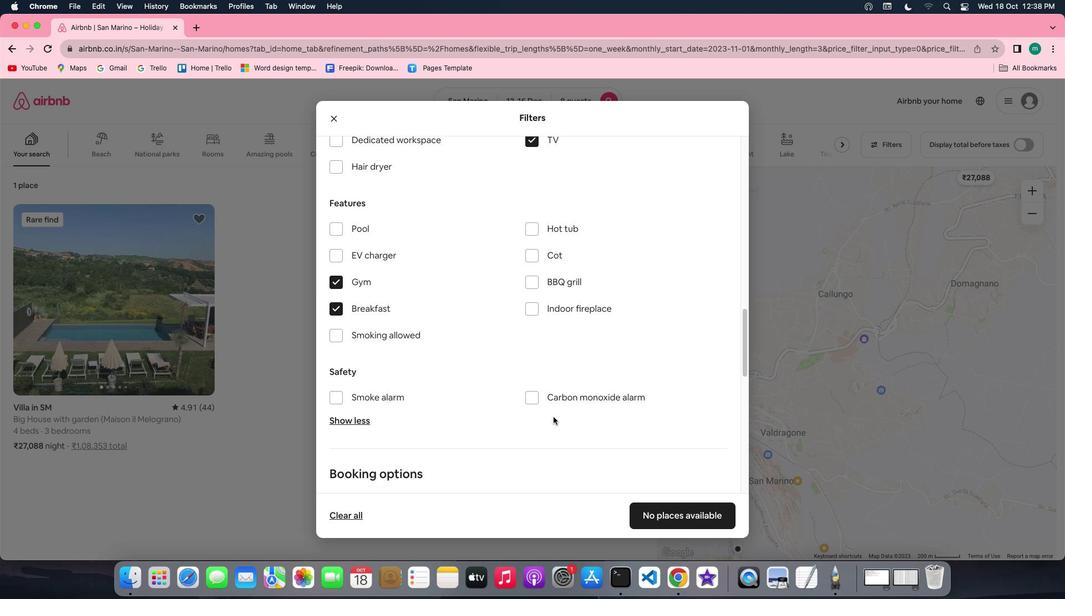 
Action: Mouse scrolled (553, 416) with delta (0, 0)
Screenshot: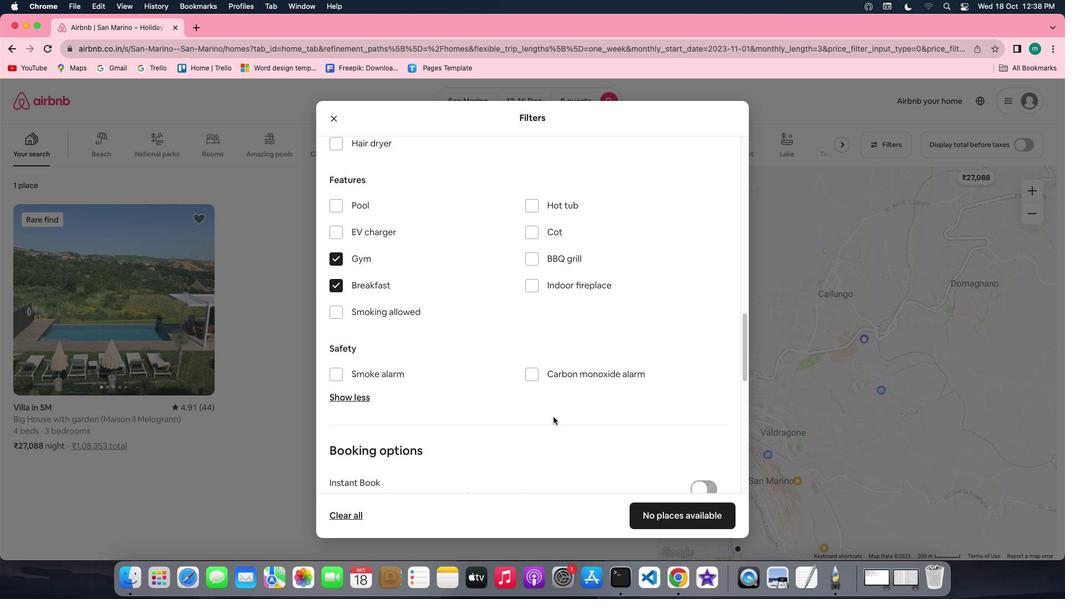 
Action: Mouse scrolled (553, 416) with delta (0, 0)
Screenshot: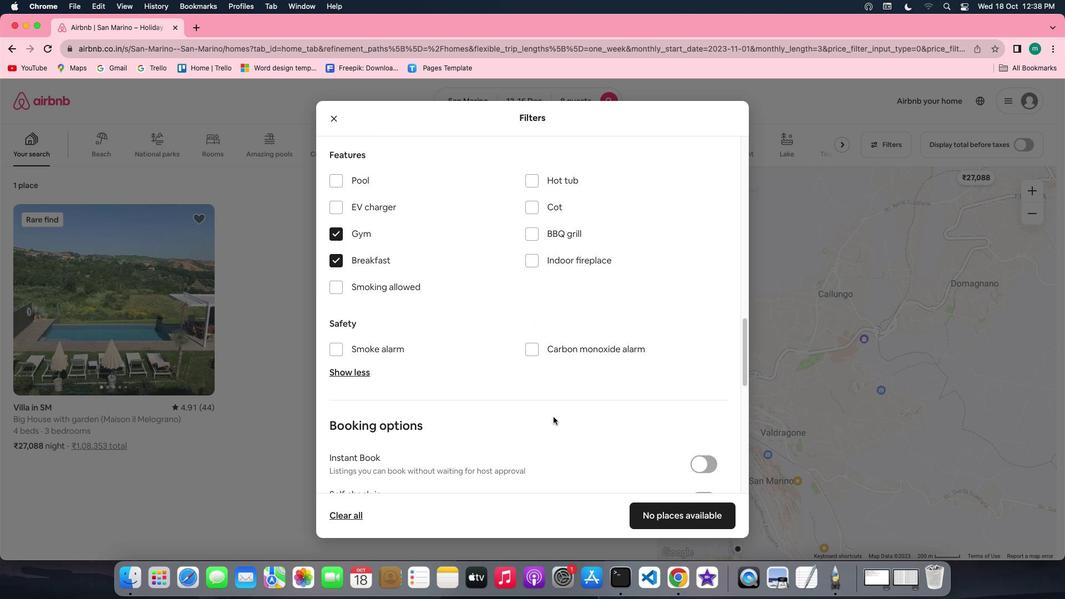 
Action: Mouse scrolled (553, 416) with delta (0, 0)
Screenshot: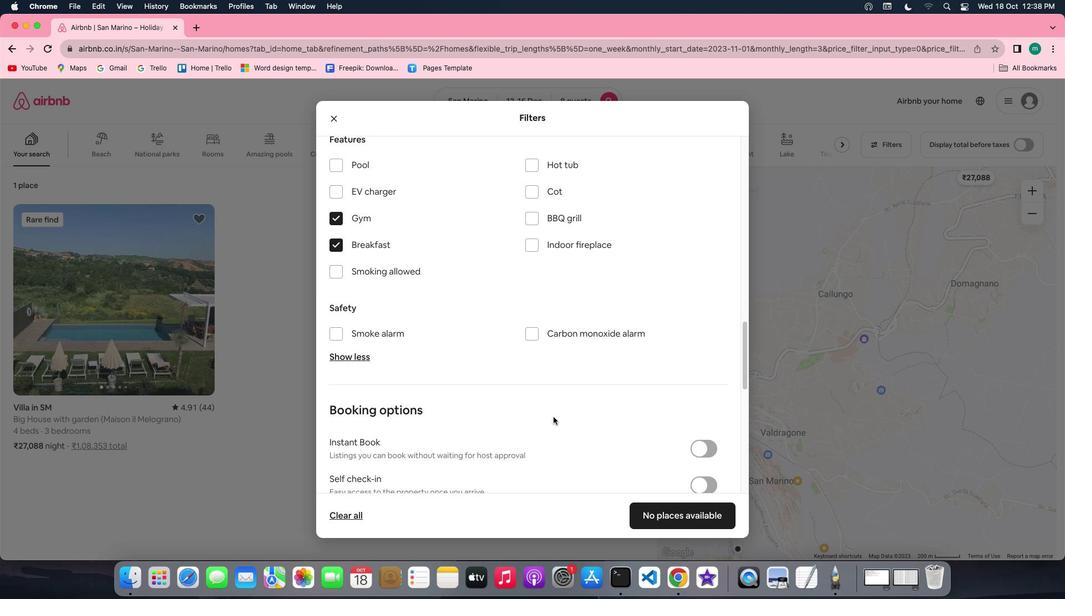 
Action: Mouse scrolled (553, 416) with delta (0, -1)
Screenshot: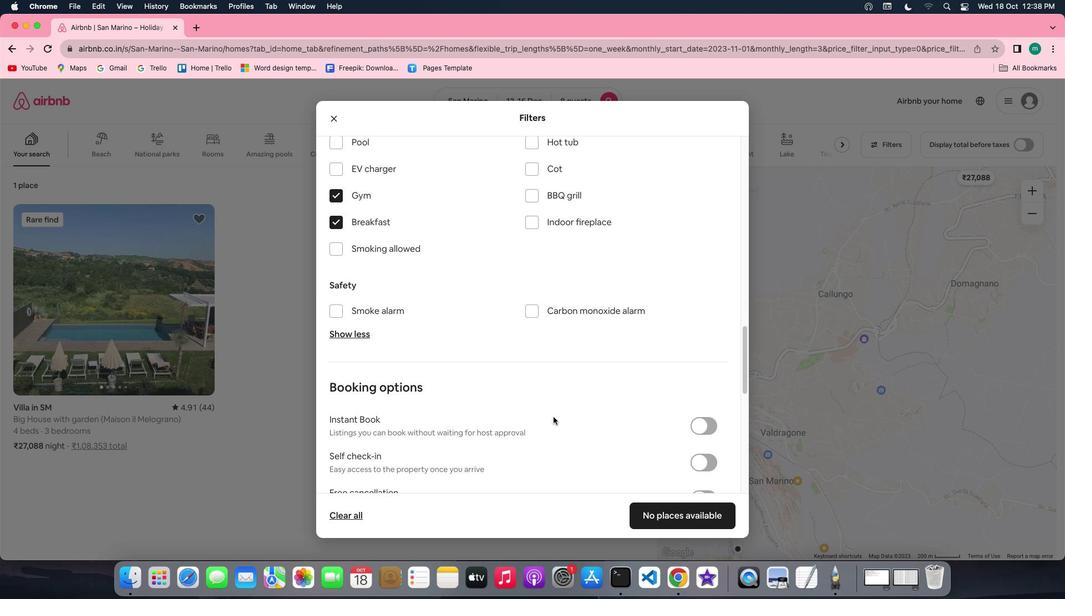 
Action: Mouse moved to (712, 420)
Screenshot: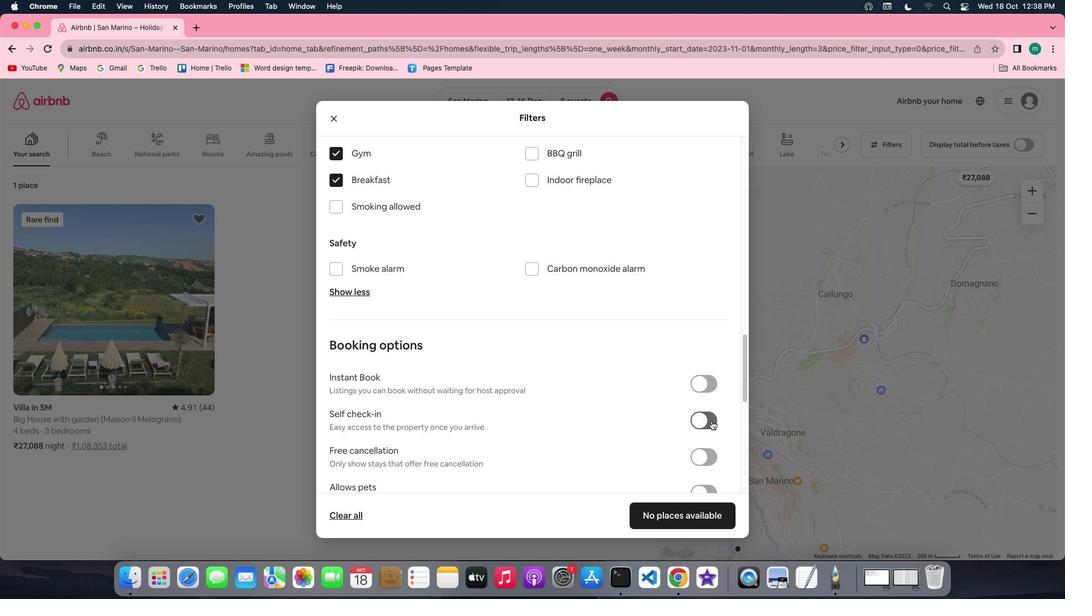
Action: Mouse pressed left at (712, 420)
Screenshot: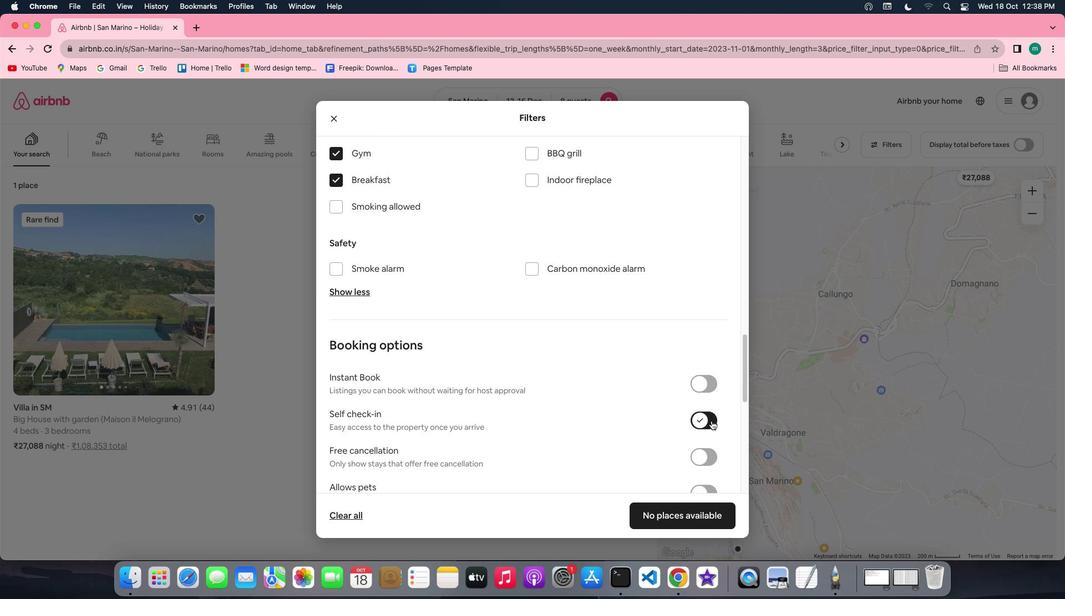 
Action: Mouse moved to (712, 517)
Screenshot: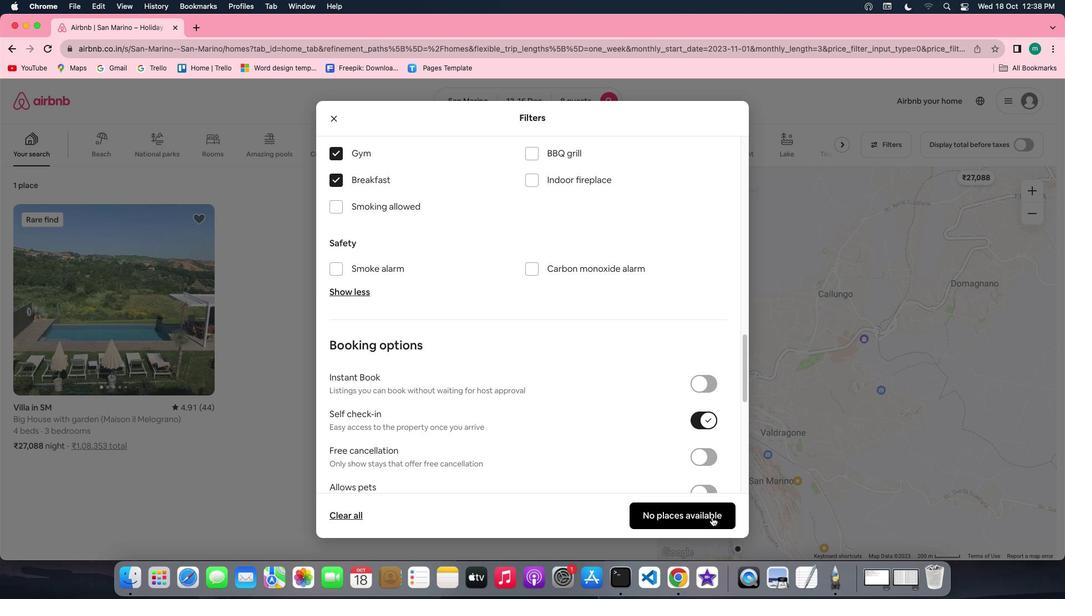 
Action: Mouse pressed left at (712, 517)
Screenshot: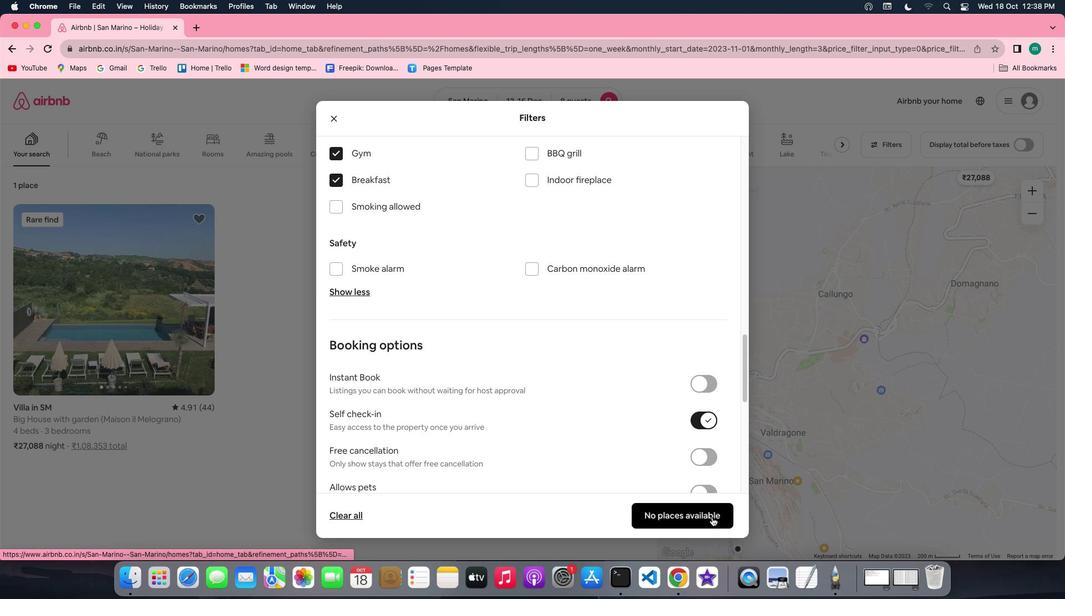 
Action: Mouse moved to (500, 414)
Screenshot: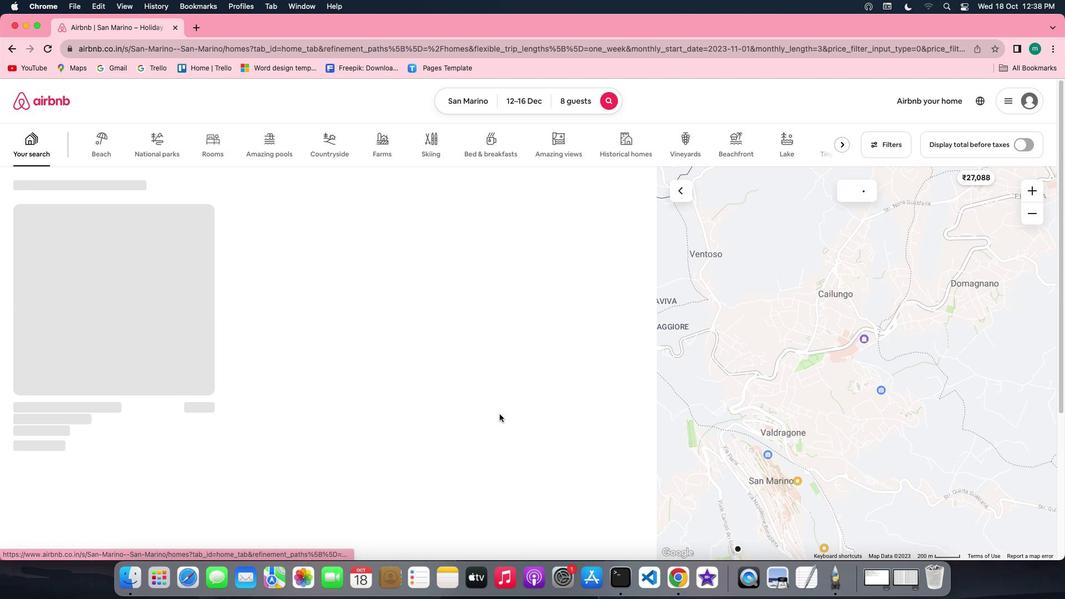 
